 Task: Search one way flight ticket for 5 adults, 2 children, 1 infant in seat and 2 infants on lap in economy from Saginaw: Mbs International Airport to Greenville: Pitt-greenville Airport on 5-2-2023. Choice of flights is Royal air maroc. Number of bags: 2 carry on bags. Price is upto 72000. Outbound departure time preference is 9:15.
Action: Mouse moved to (428, 187)
Screenshot: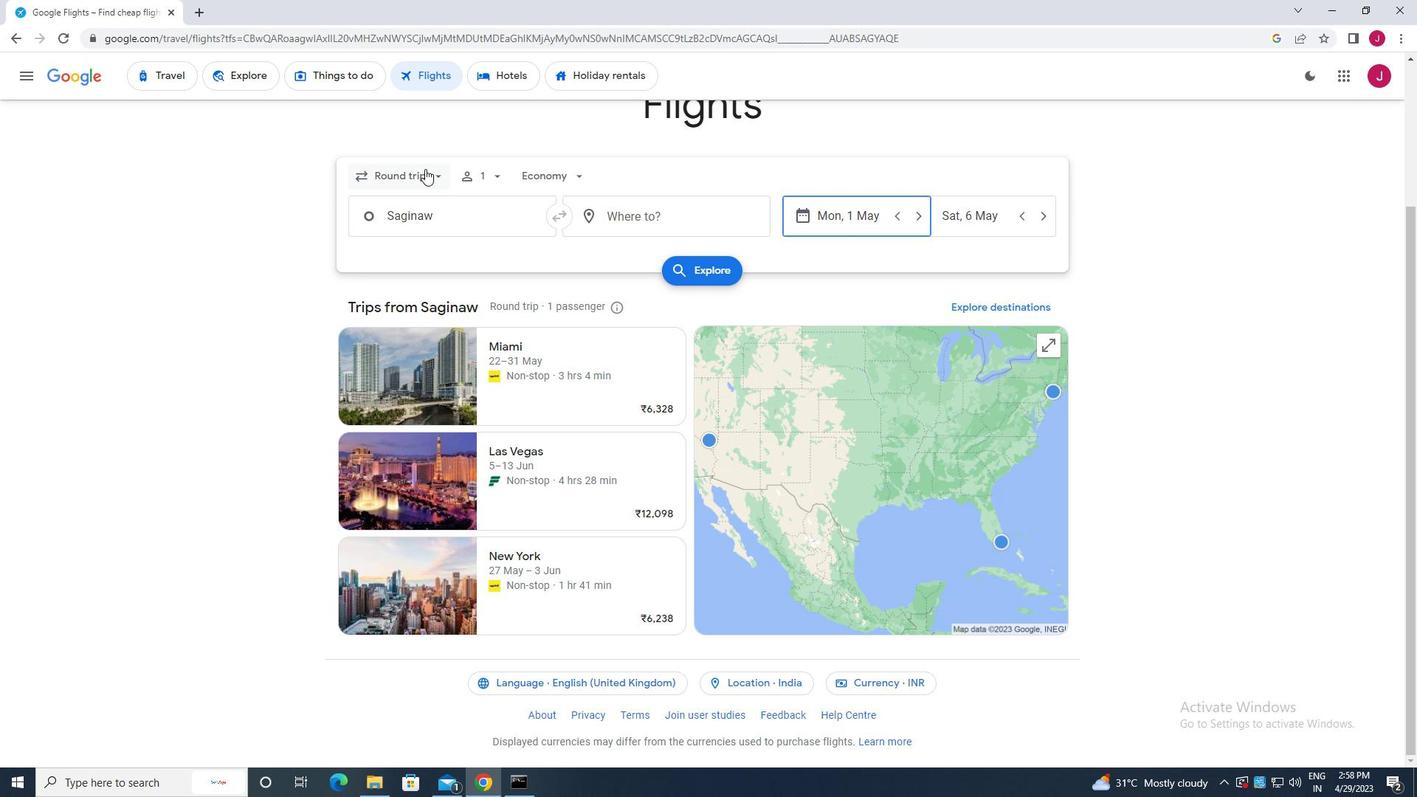 
Action: Mouse pressed left at (428, 187)
Screenshot: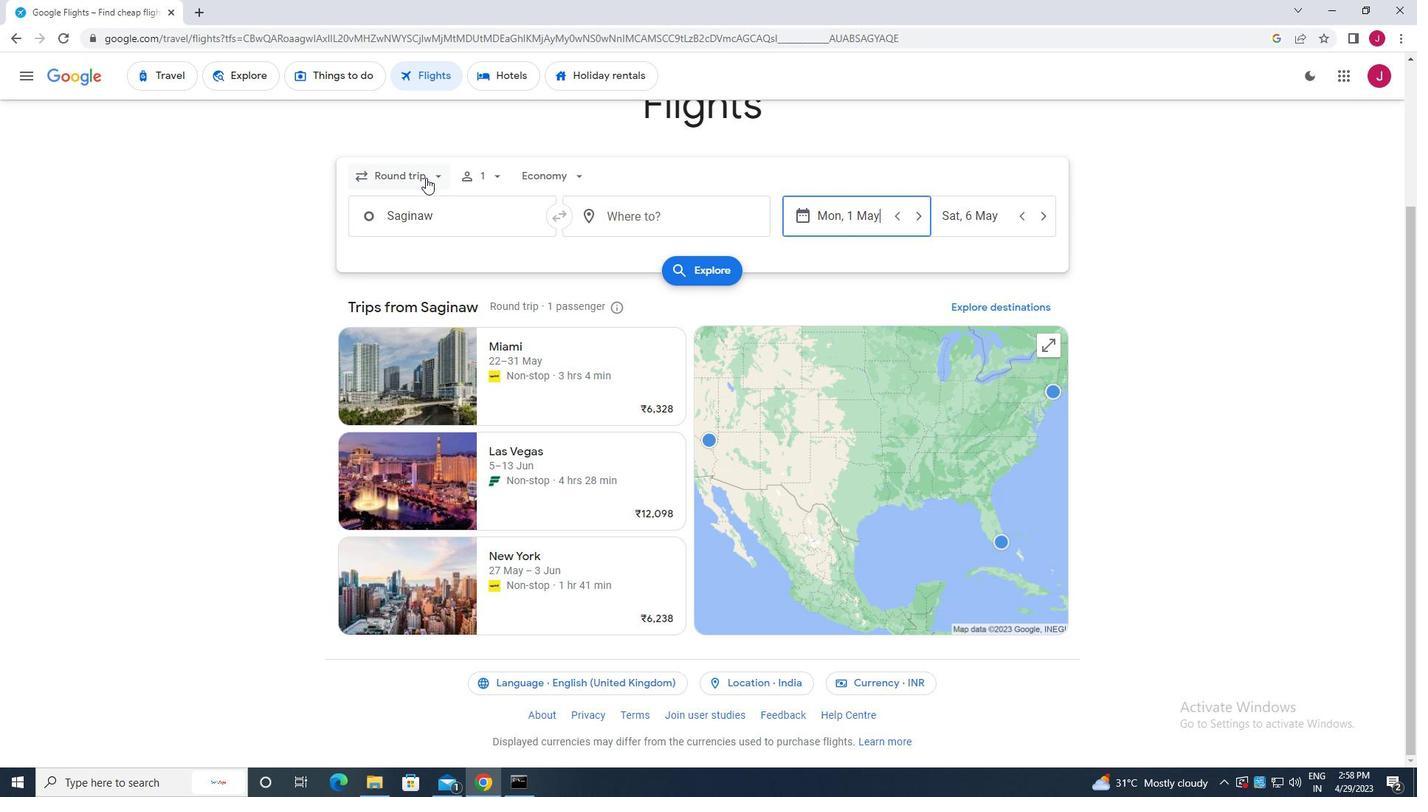 
Action: Mouse moved to (428, 246)
Screenshot: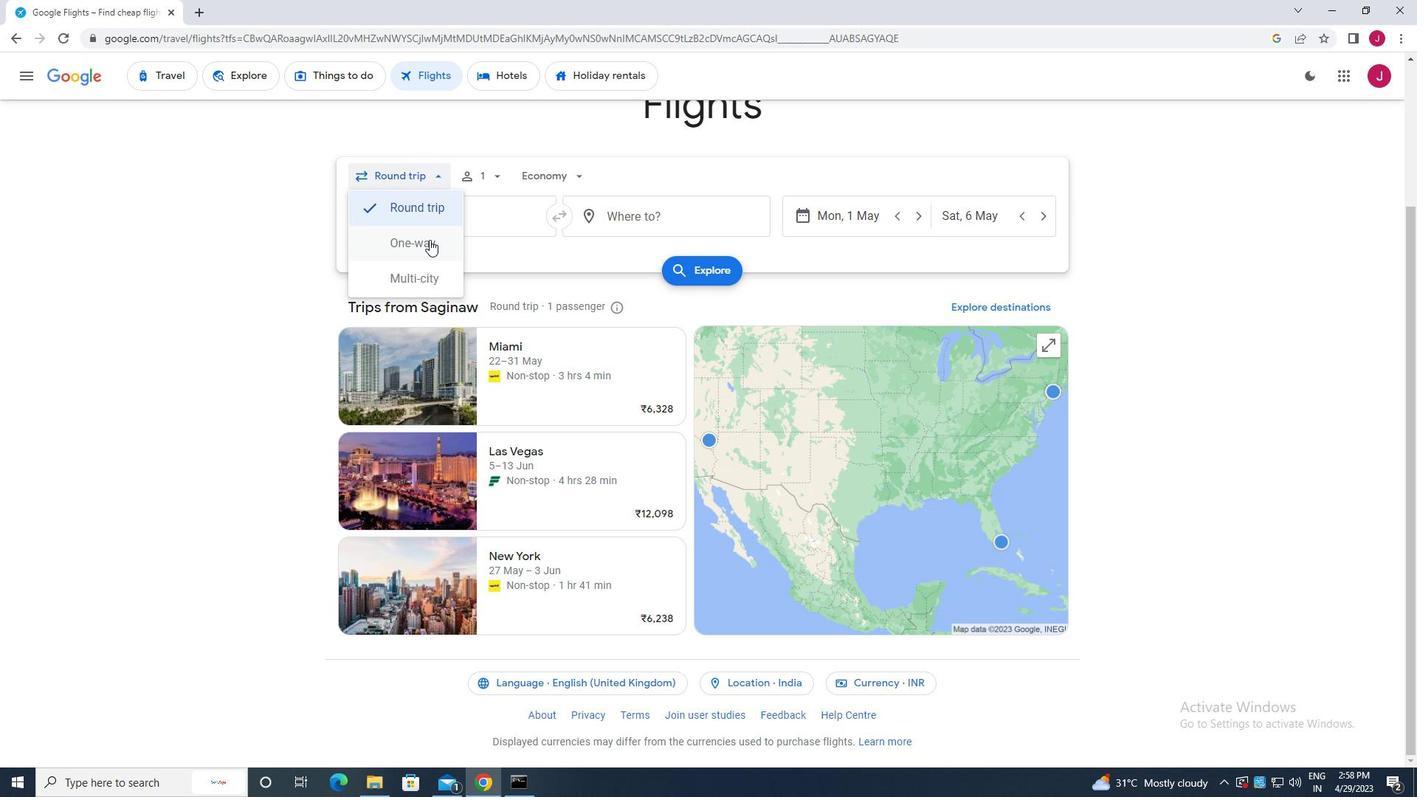 
Action: Mouse pressed left at (428, 246)
Screenshot: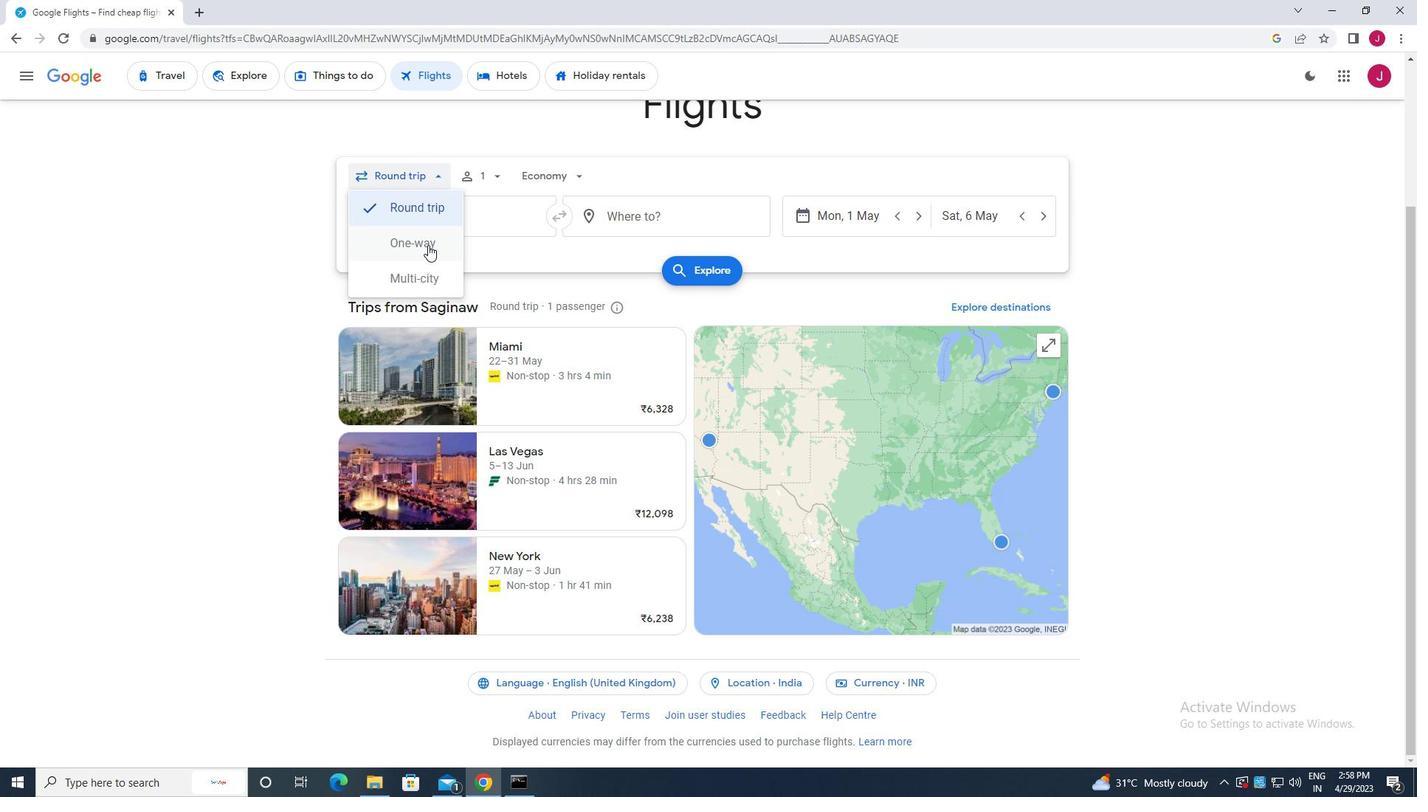 
Action: Mouse moved to (469, 178)
Screenshot: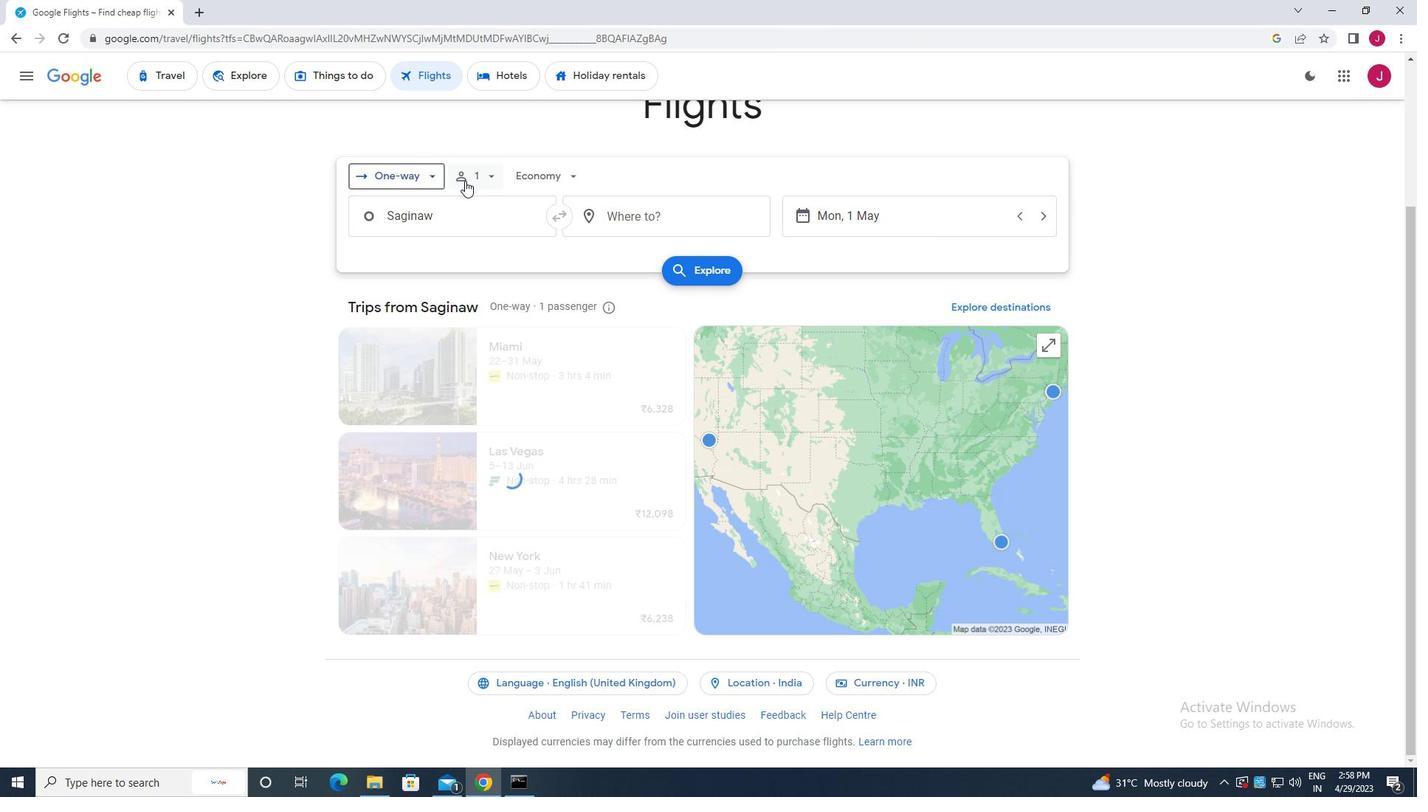 
Action: Mouse pressed left at (469, 178)
Screenshot: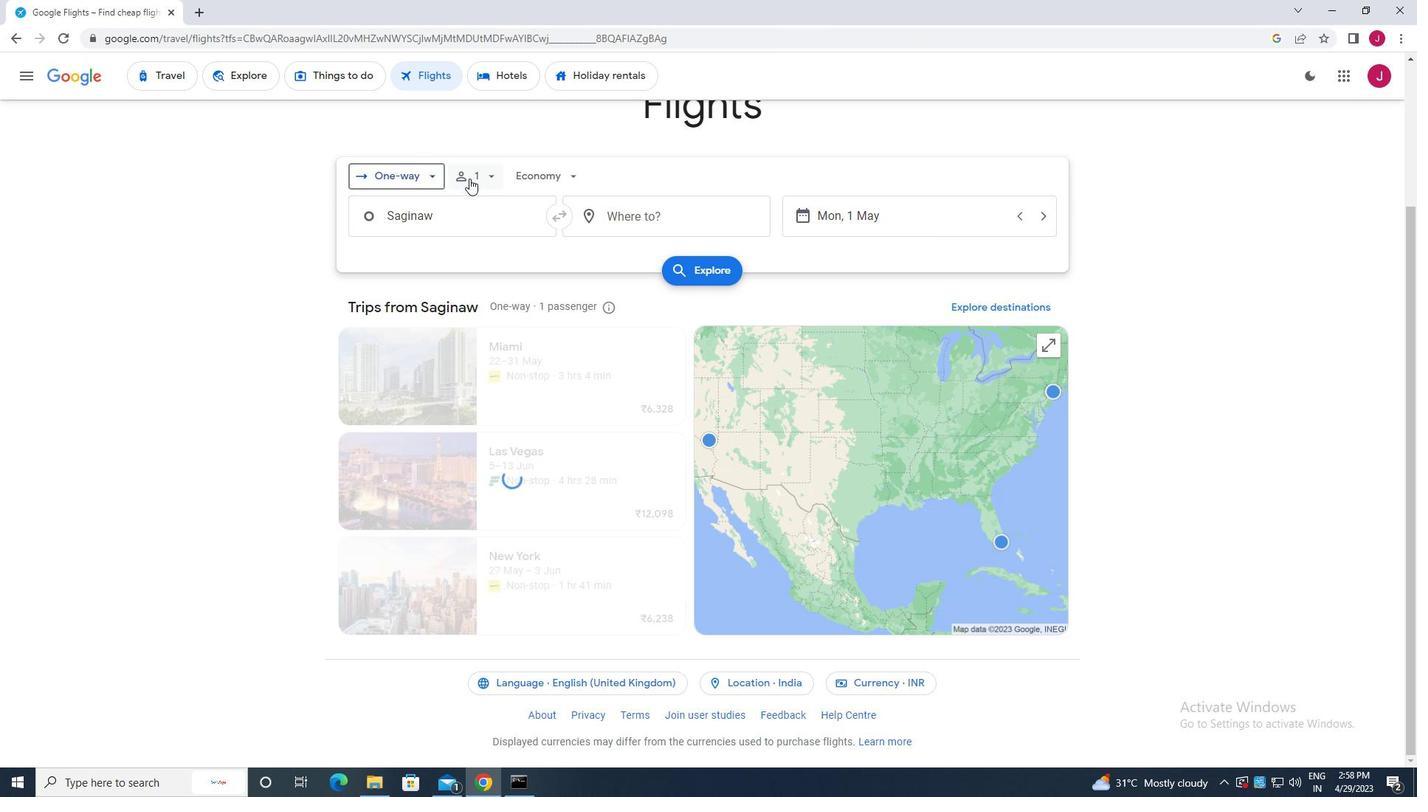 
Action: Mouse moved to (607, 217)
Screenshot: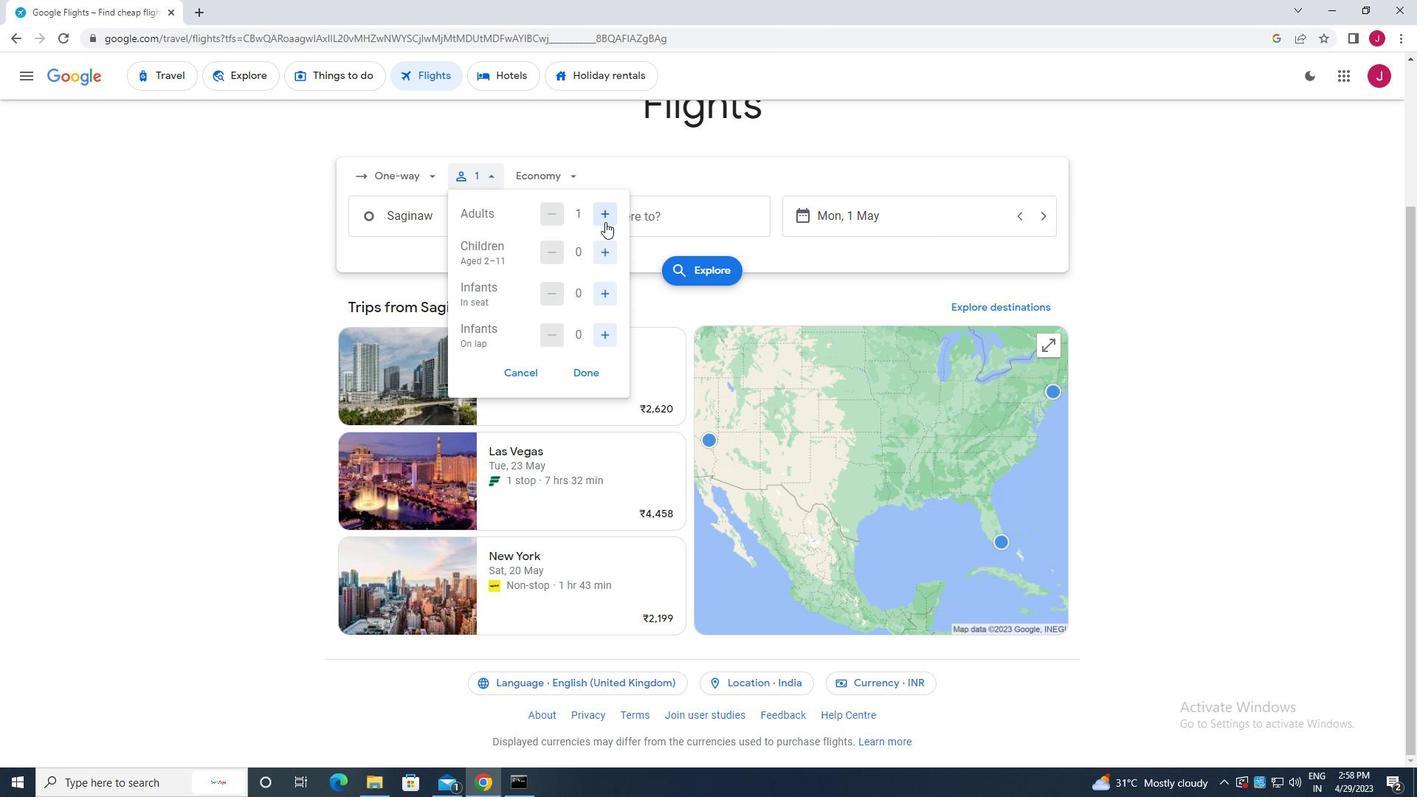 
Action: Mouse pressed left at (607, 217)
Screenshot: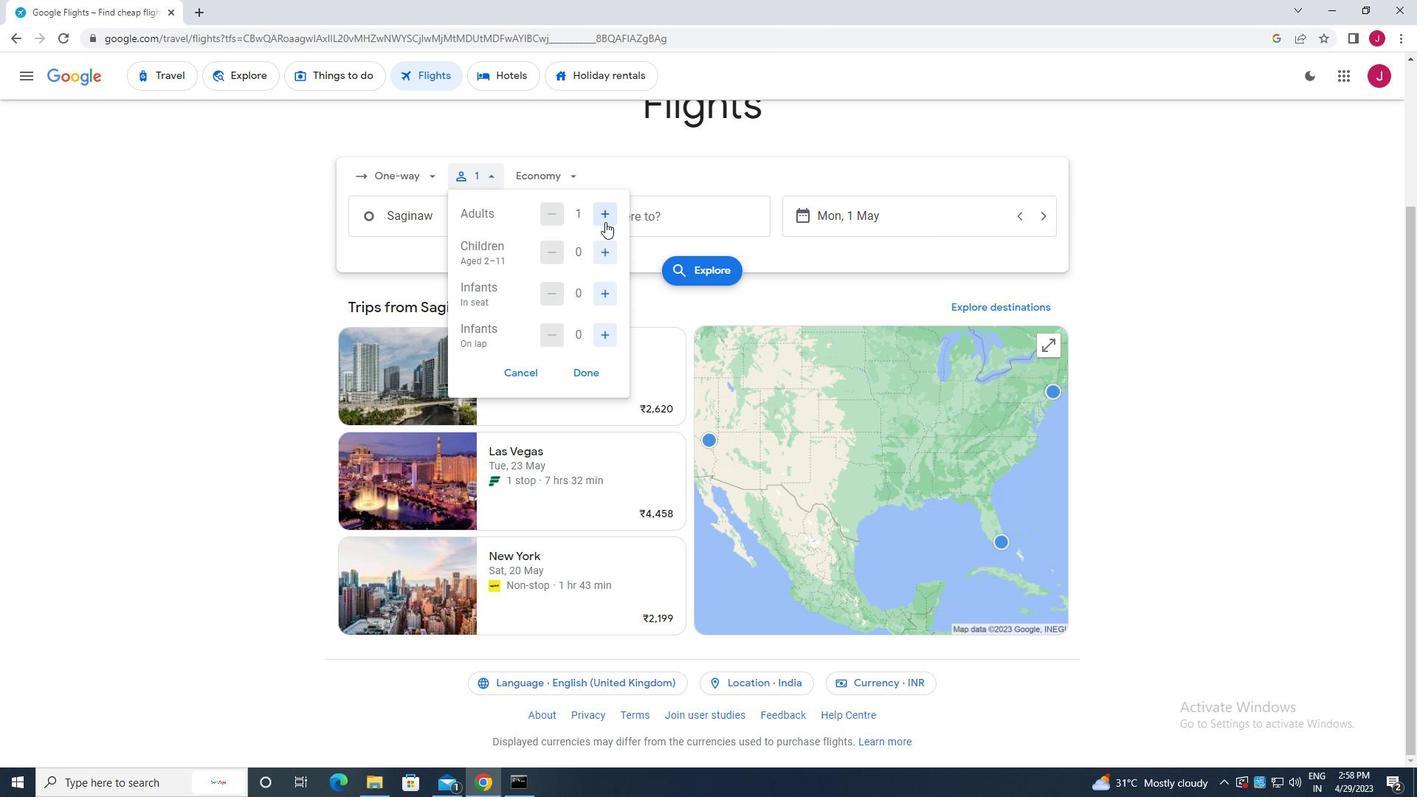 
Action: Mouse pressed left at (607, 217)
Screenshot: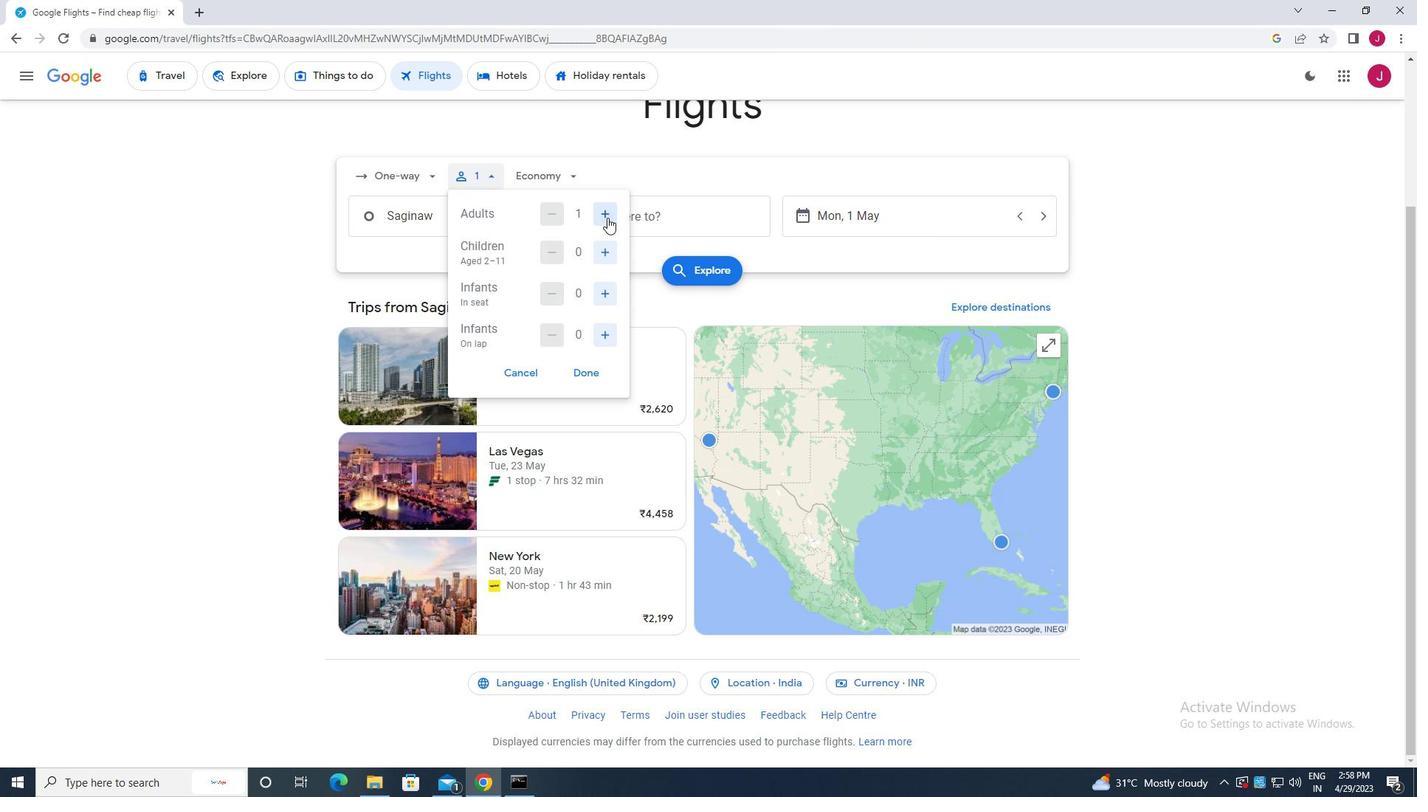
Action: Mouse pressed left at (607, 217)
Screenshot: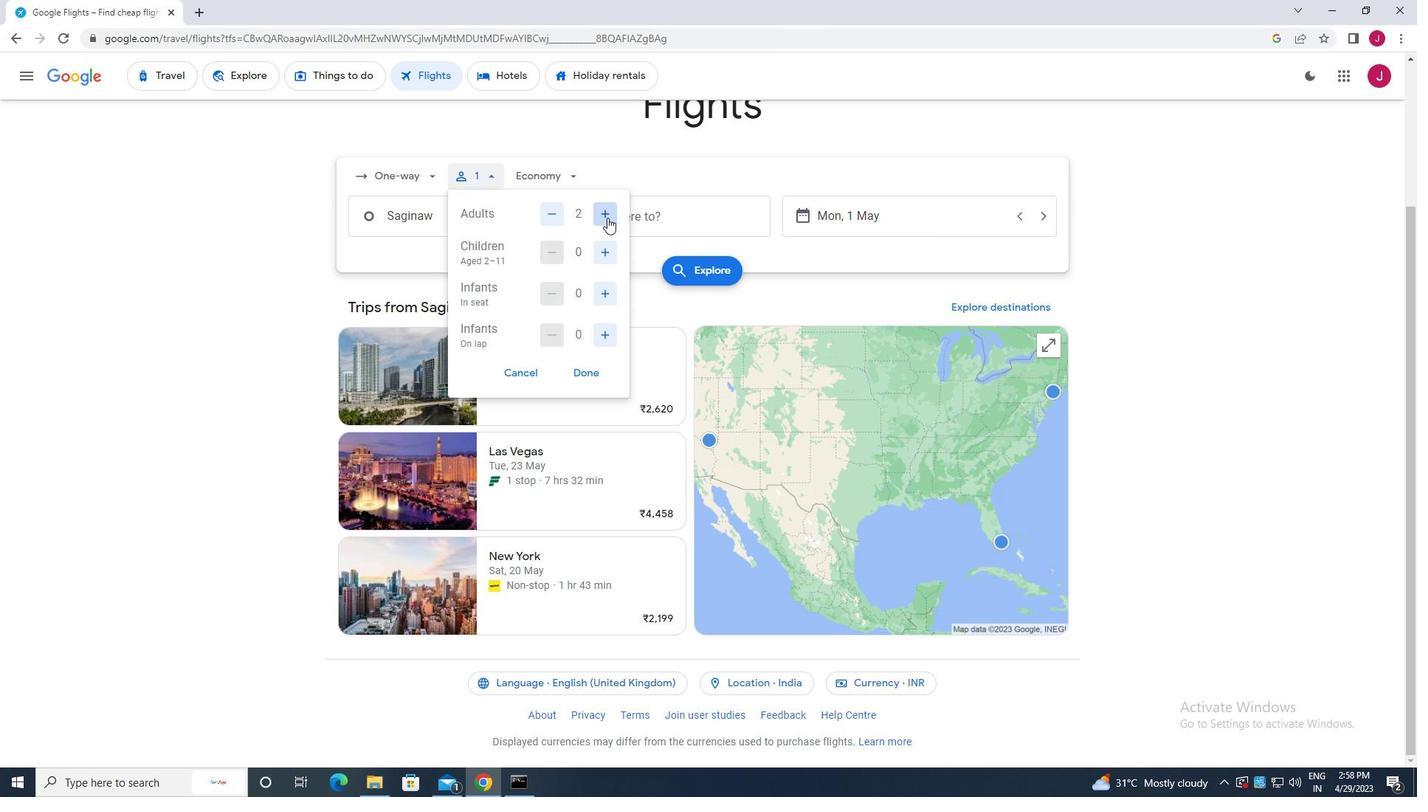 
Action: Mouse pressed left at (607, 217)
Screenshot: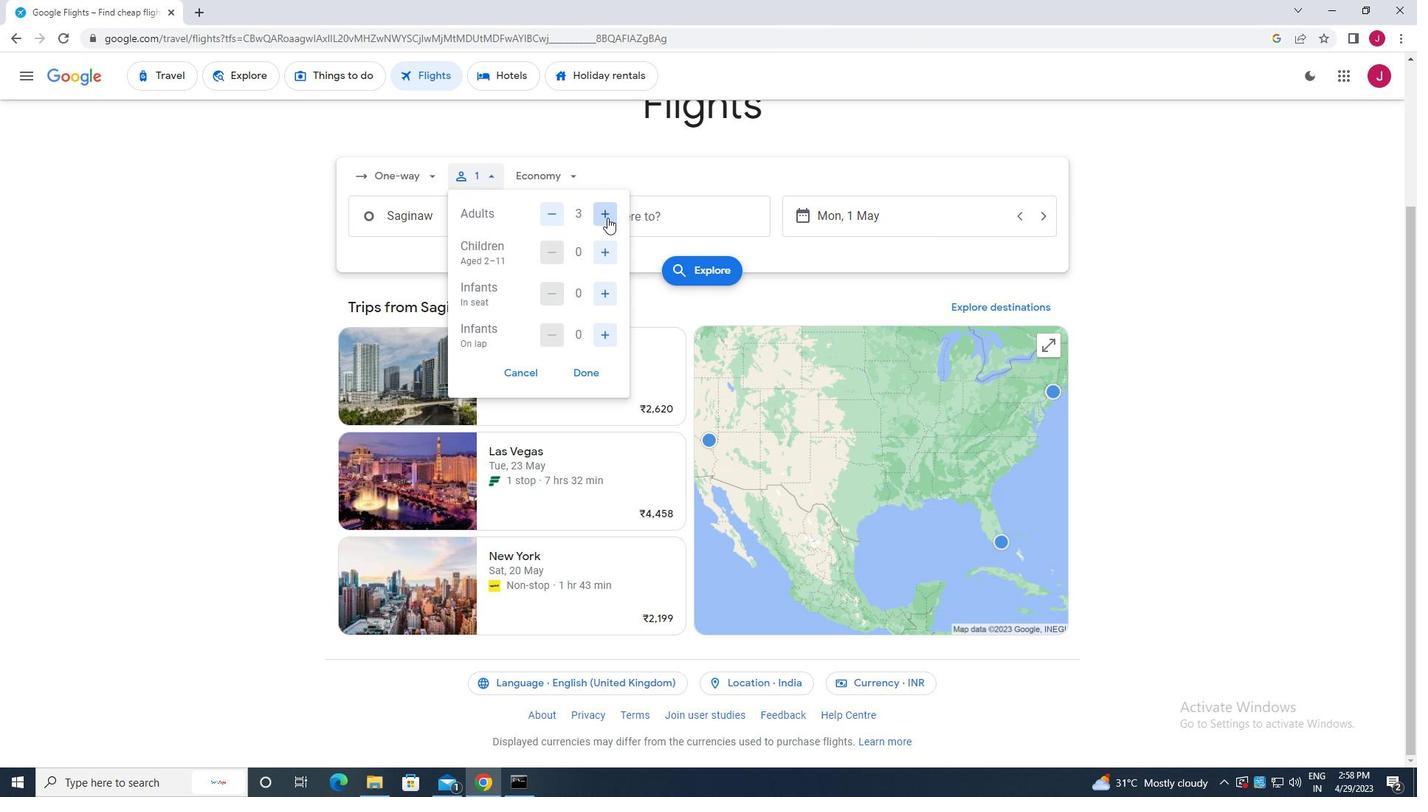 
Action: Mouse moved to (605, 252)
Screenshot: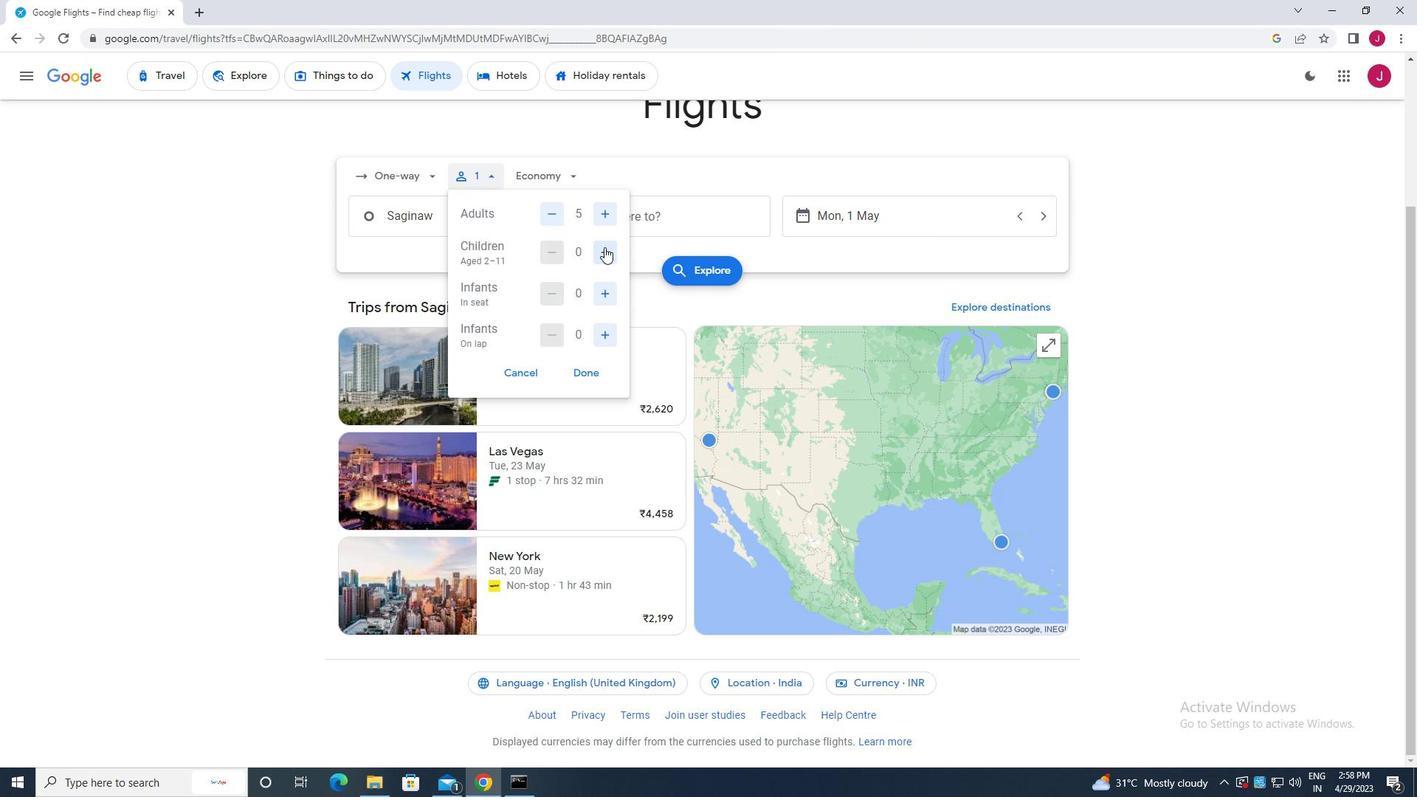 
Action: Mouse pressed left at (605, 252)
Screenshot: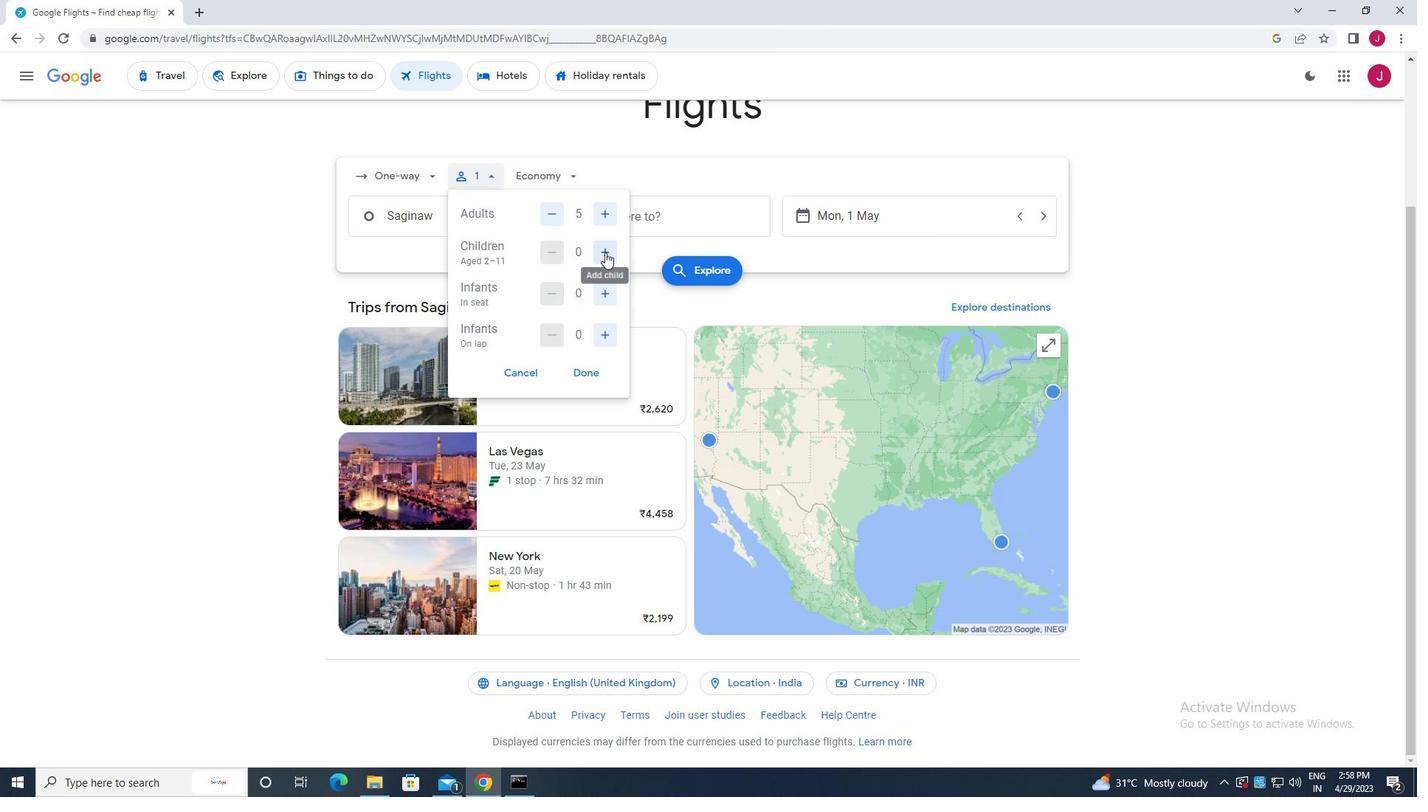
Action: Mouse pressed left at (605, 252)
Screenshot: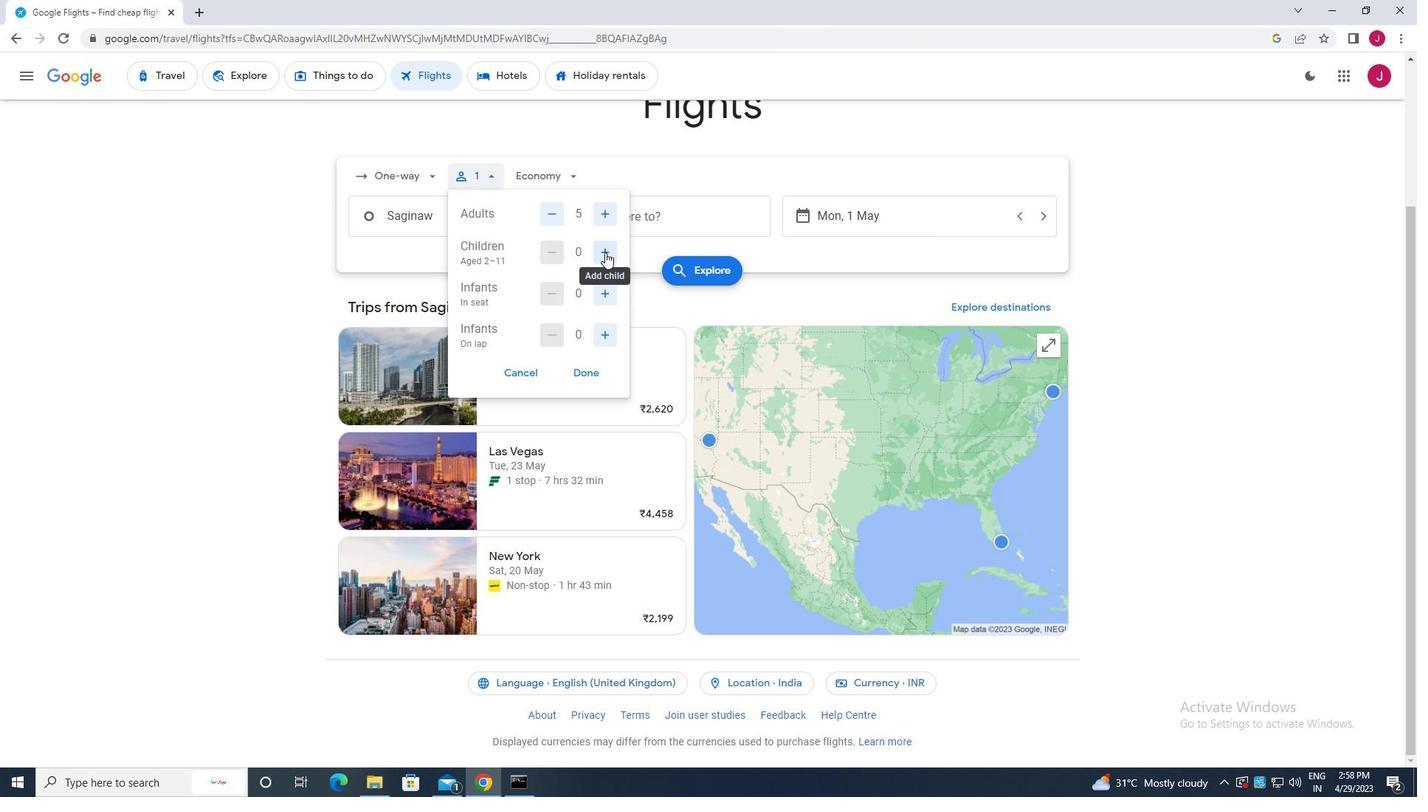 
Action: Mouse moved to (602, 295)
Screenshot: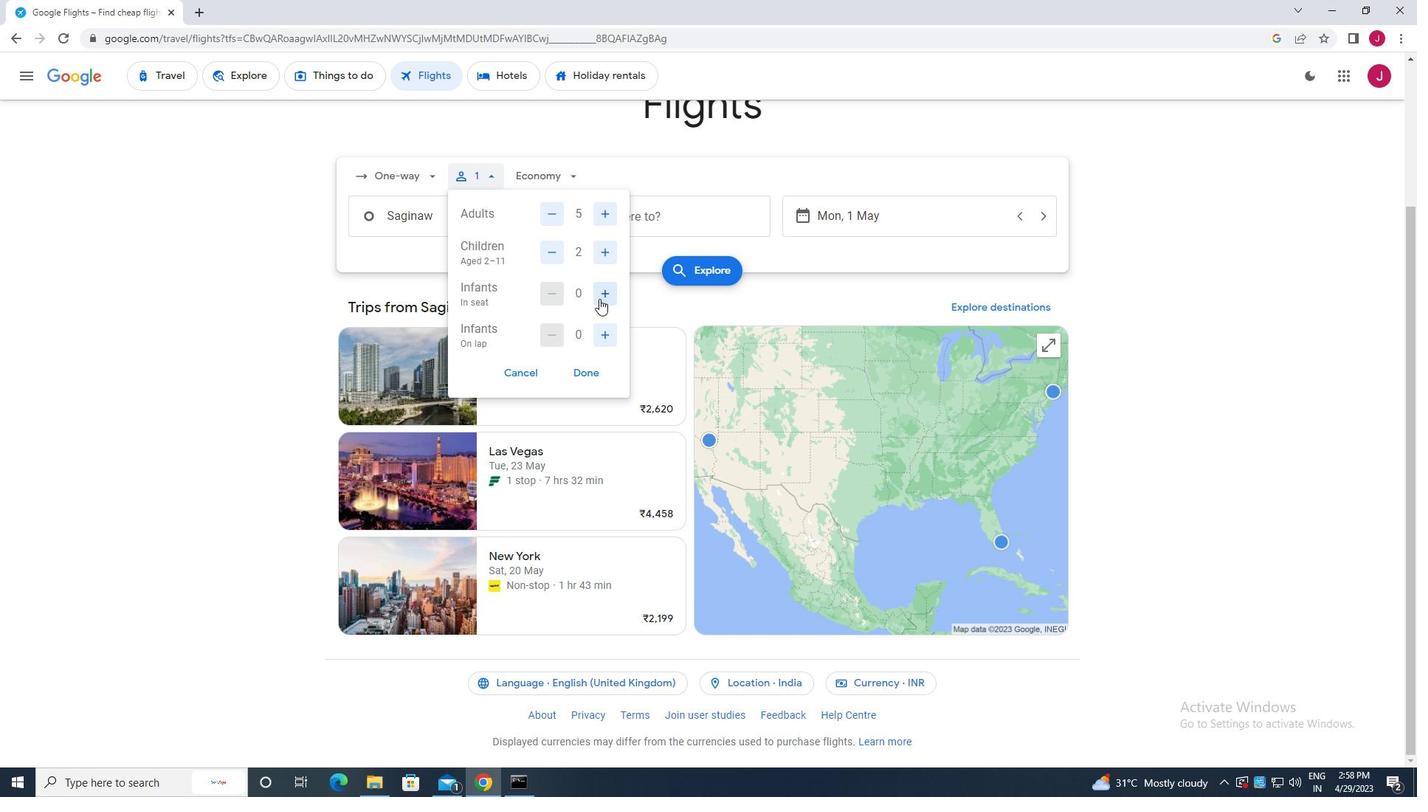 
Action: Mouse pressed left at (602, 295)
Screenshot: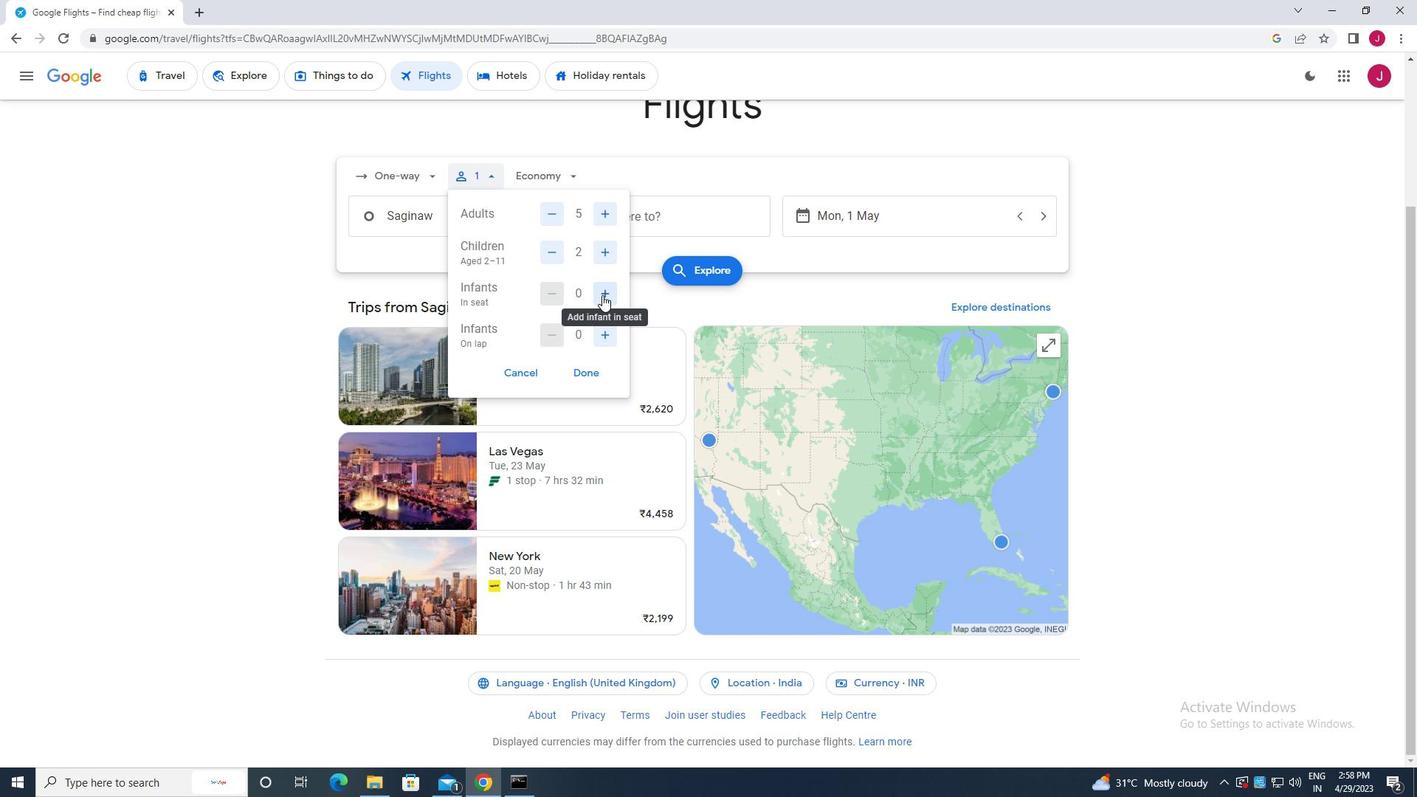 
Action: Mouse moved to (604, 334)
Screenshot: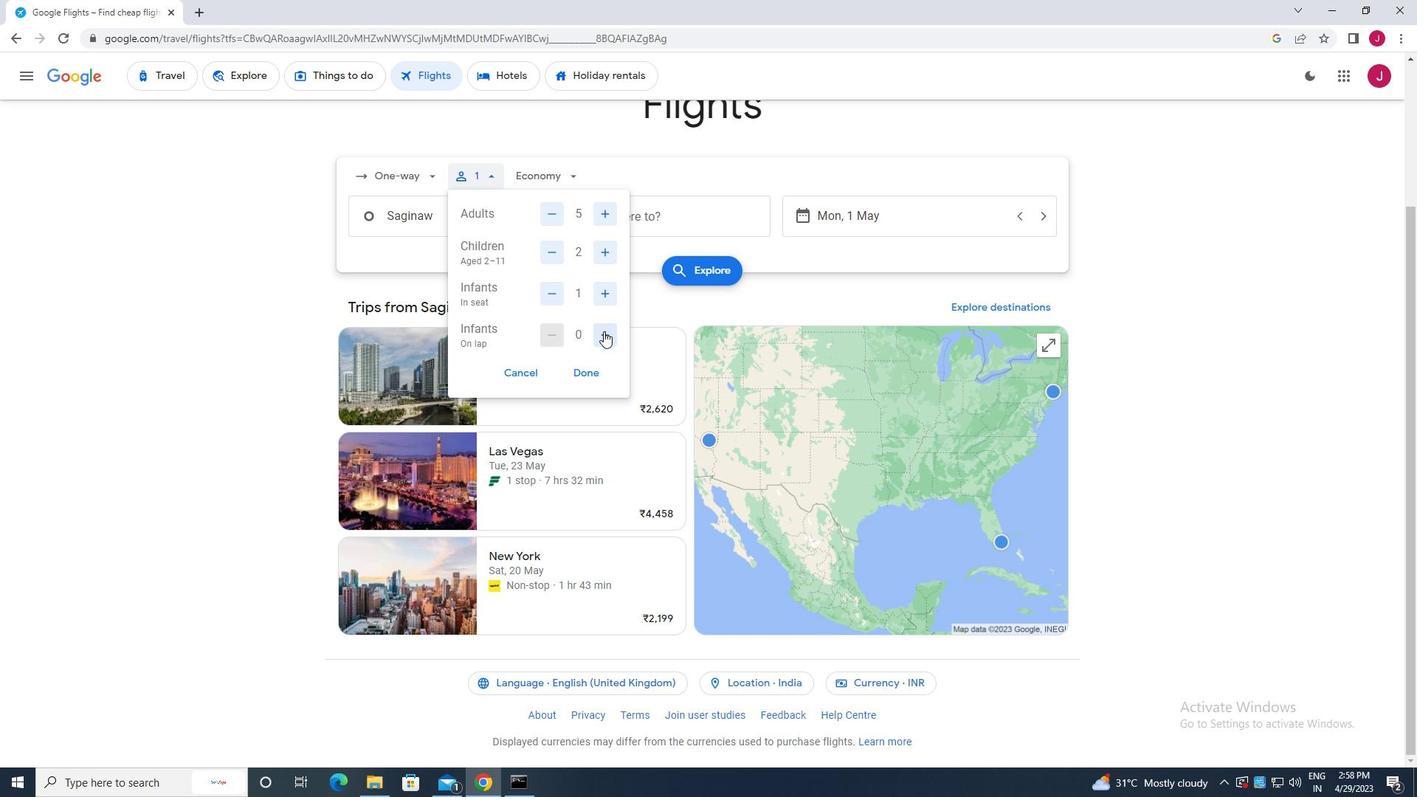 
Action: Mouse pressed left at (604, 334)
Screenshot: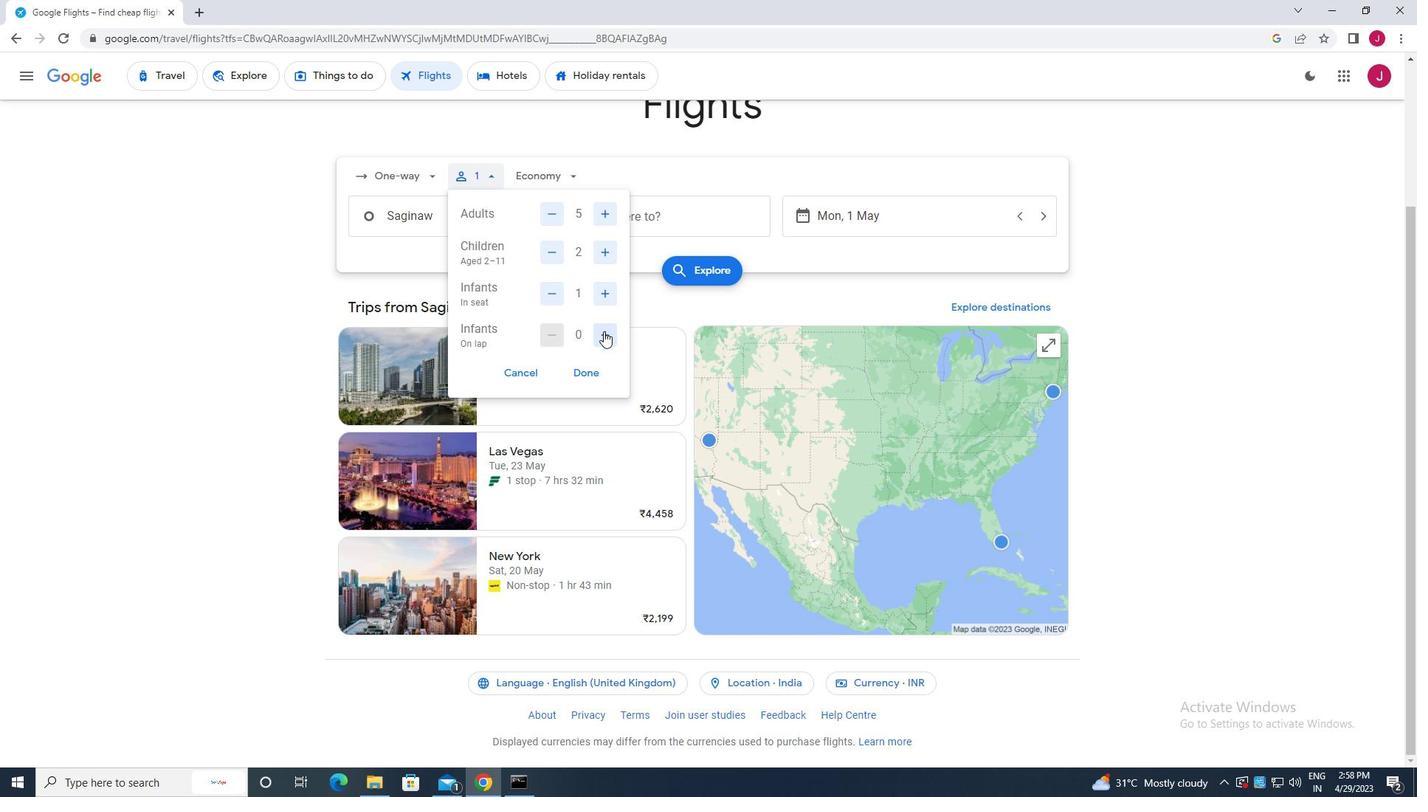 
Action: Mouse moved to (603, 334)
Screenshot: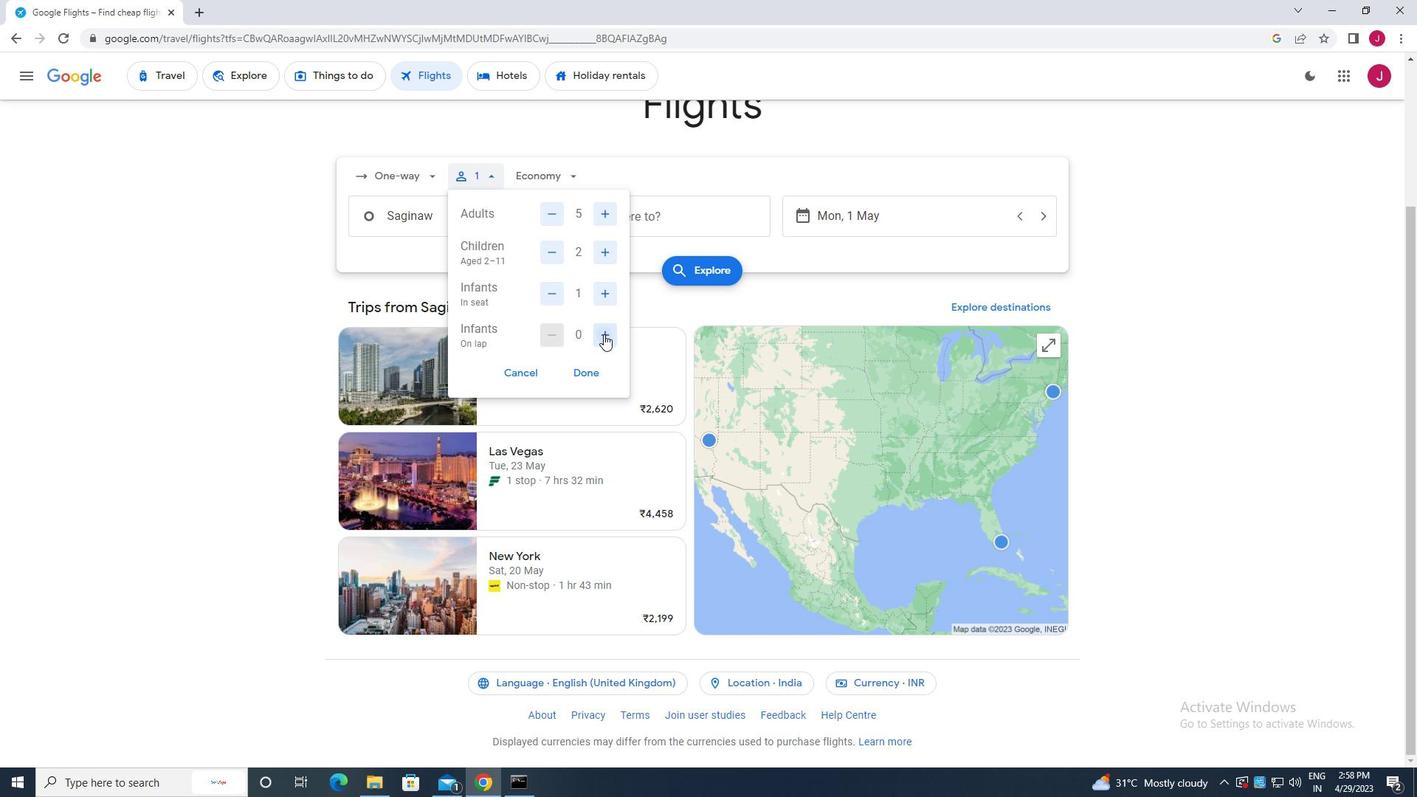 
Action: Mouse pressed left at (603, 334)
Screenshot: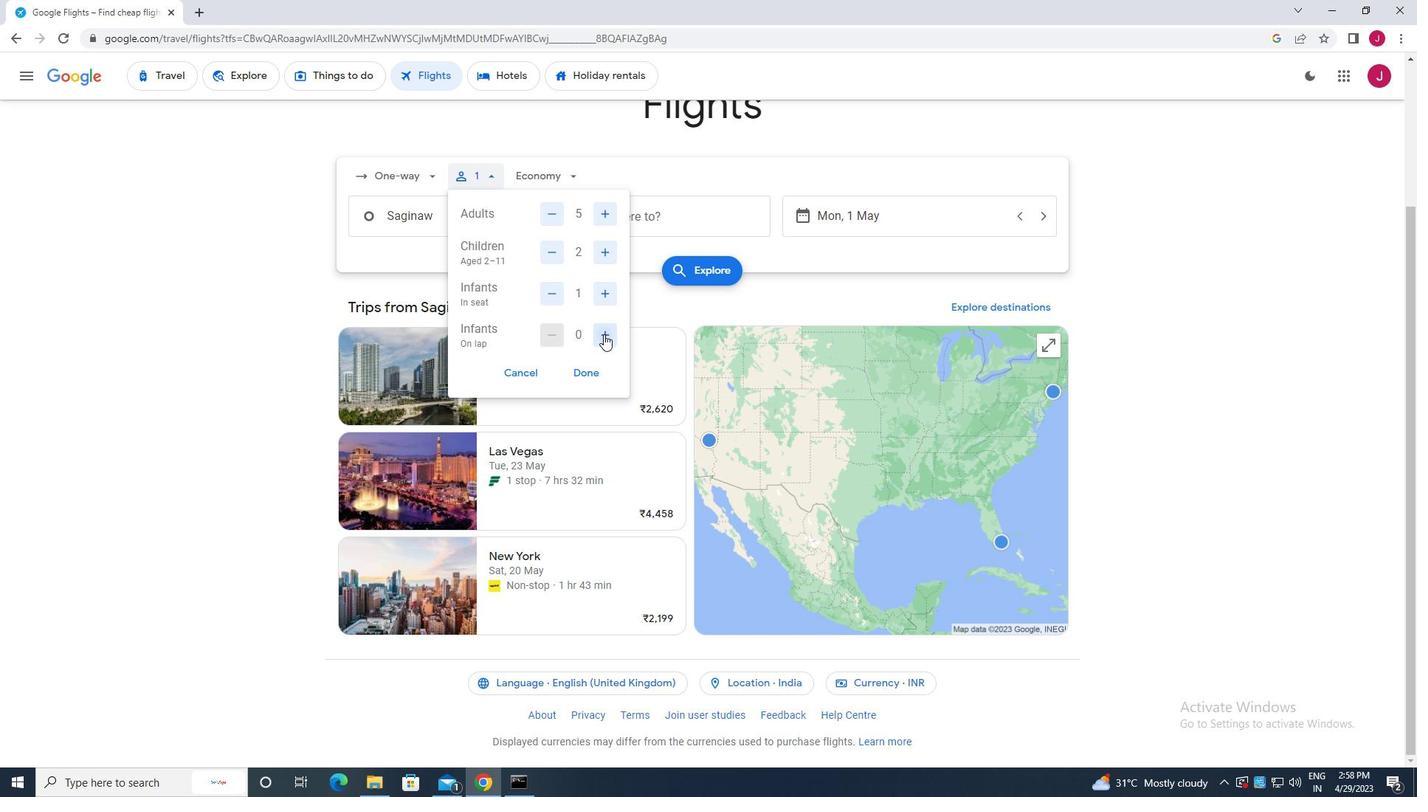 
Action: Mouse moved to (550, 338)
Screenshot: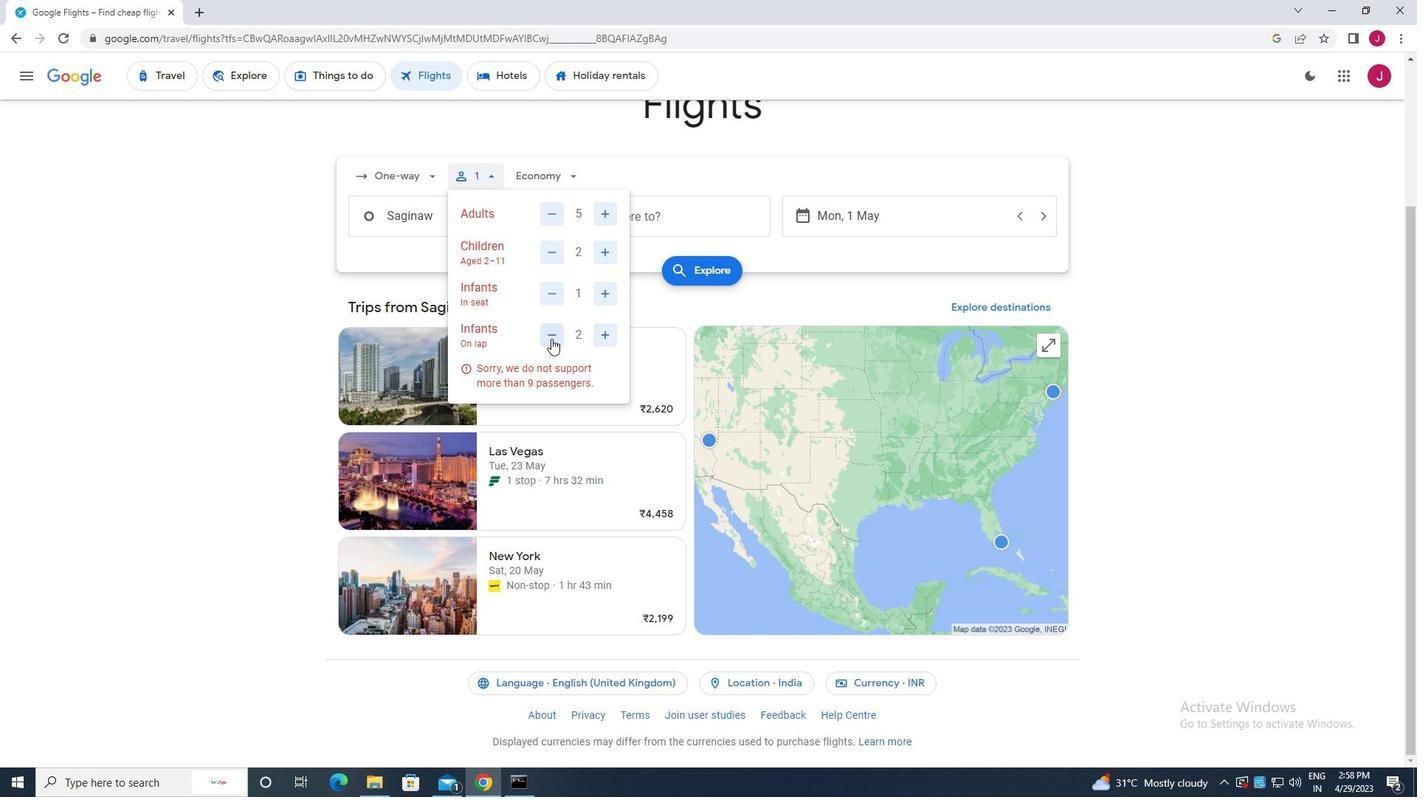 
Action: Mouse pressed left at (550, 338)
Screenshot: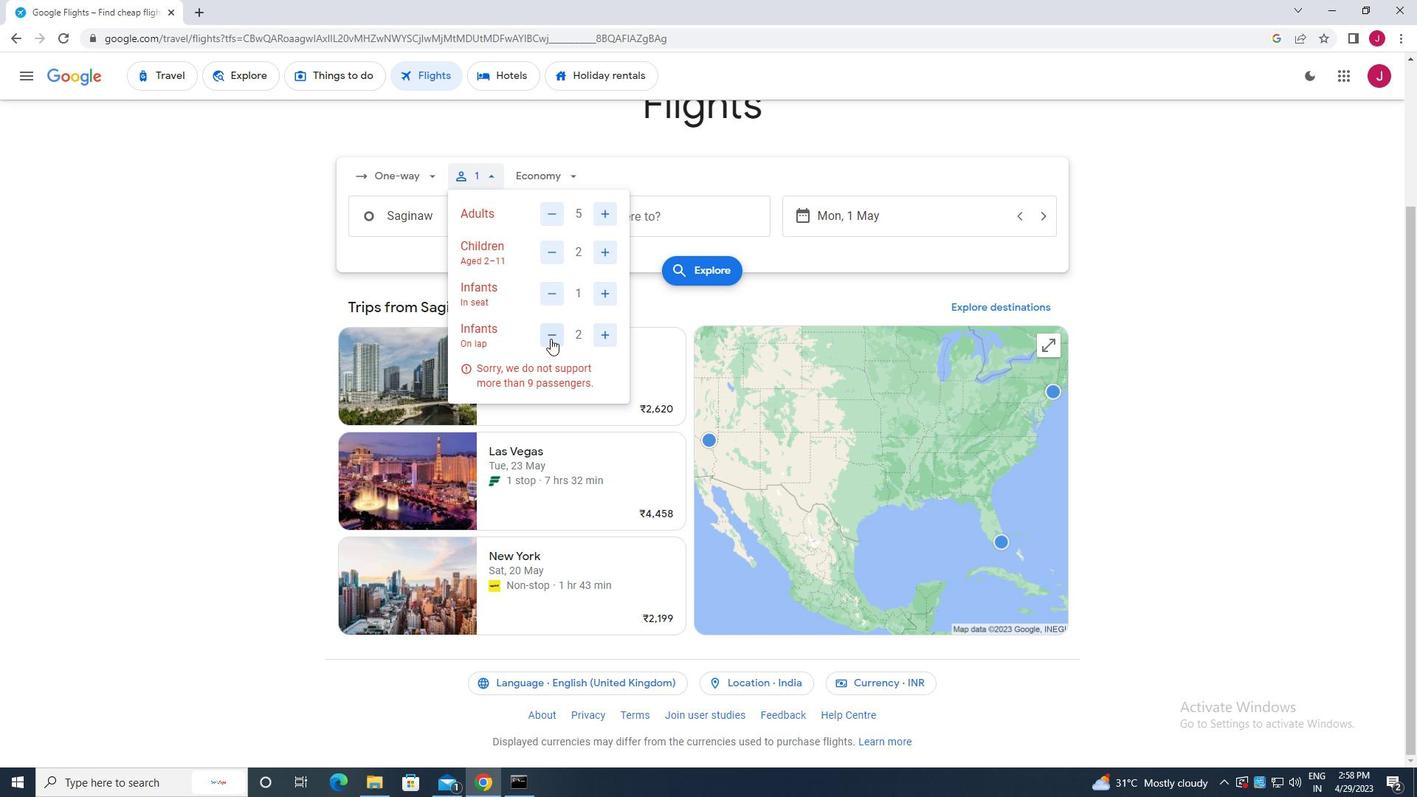 
Action: Mouse moved to (580, 372)
Screenshot: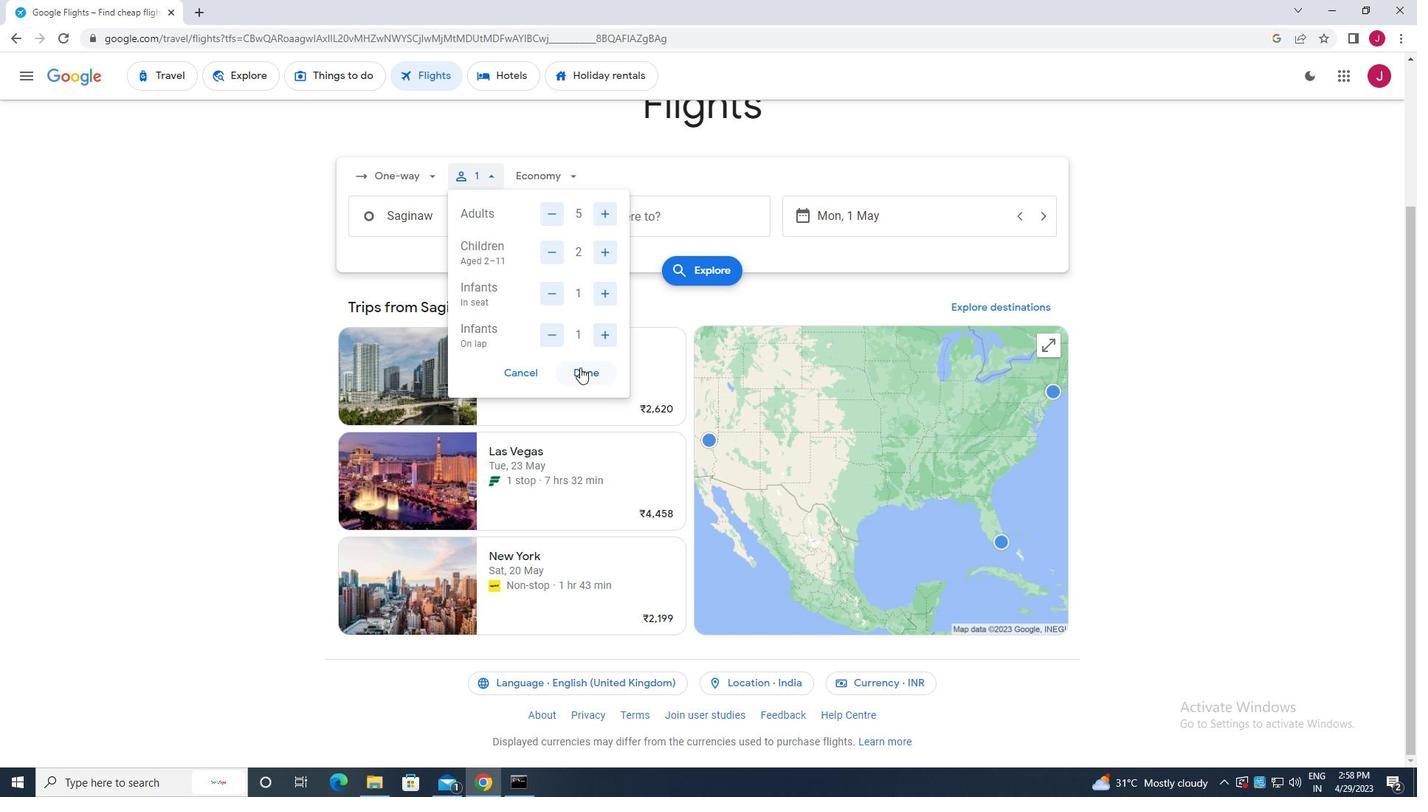 
Action: Mouse pressed left at (580, 372)
Screenshot: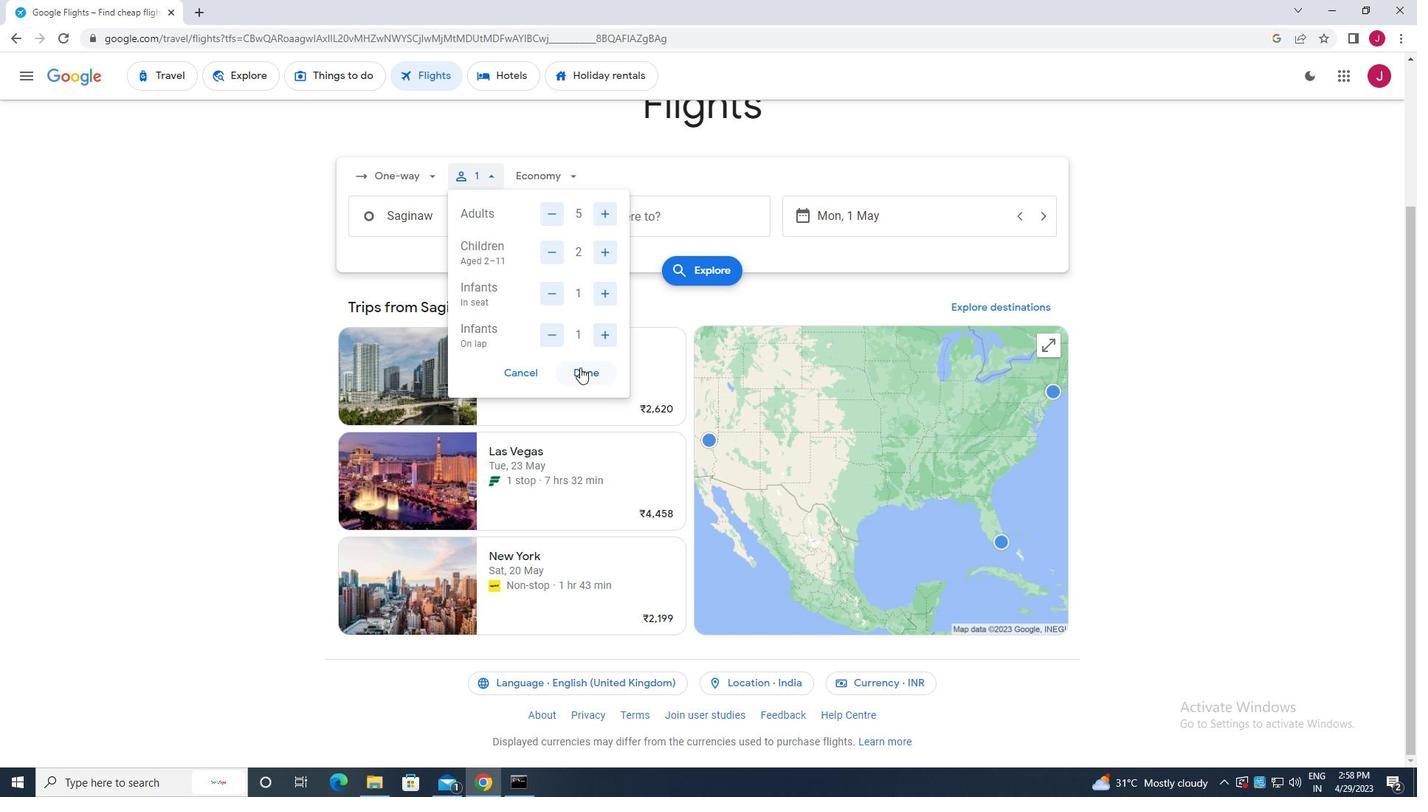 
Action: Mouse moved to (552, 182)
Screenshot: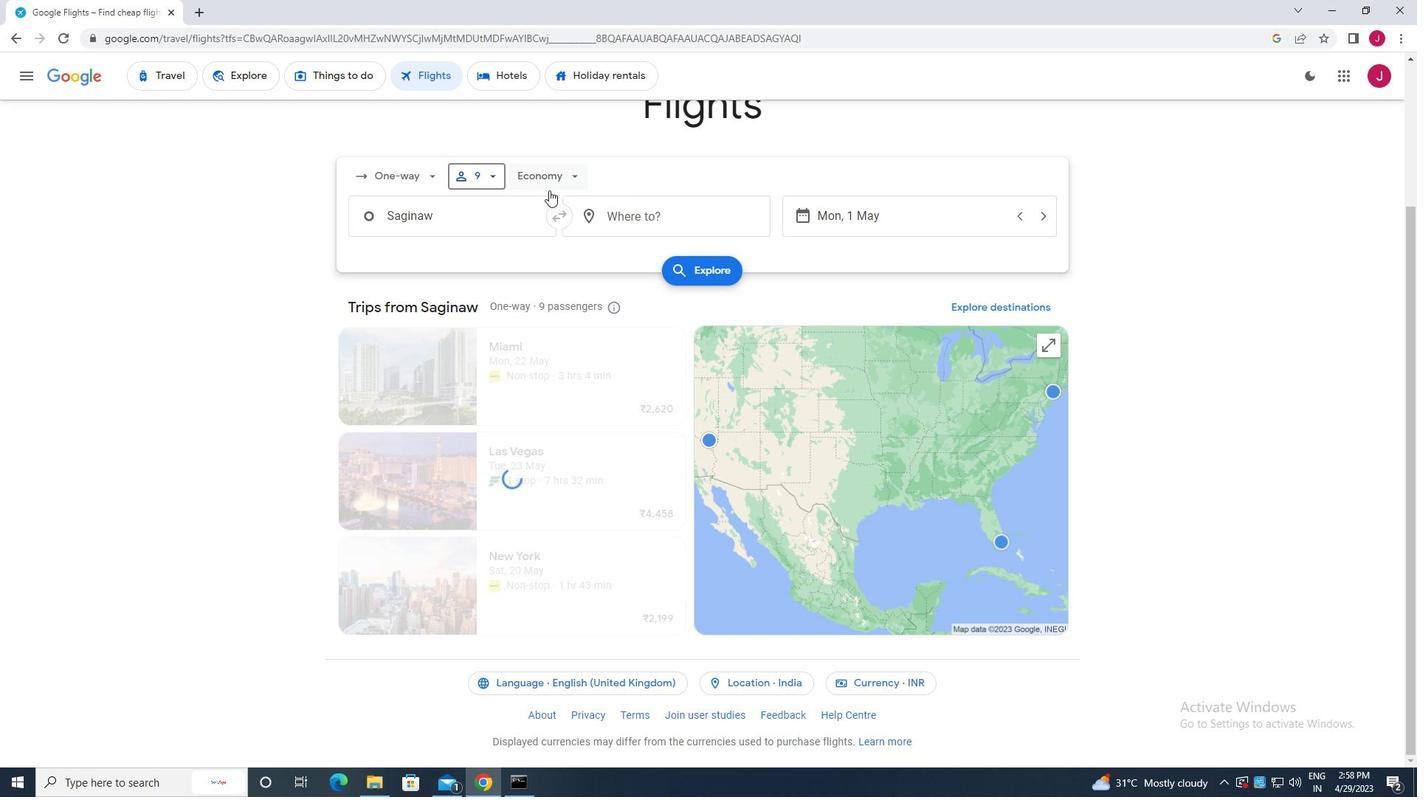 
Action: Mouse pressed left at (552, 182)
Screenshot: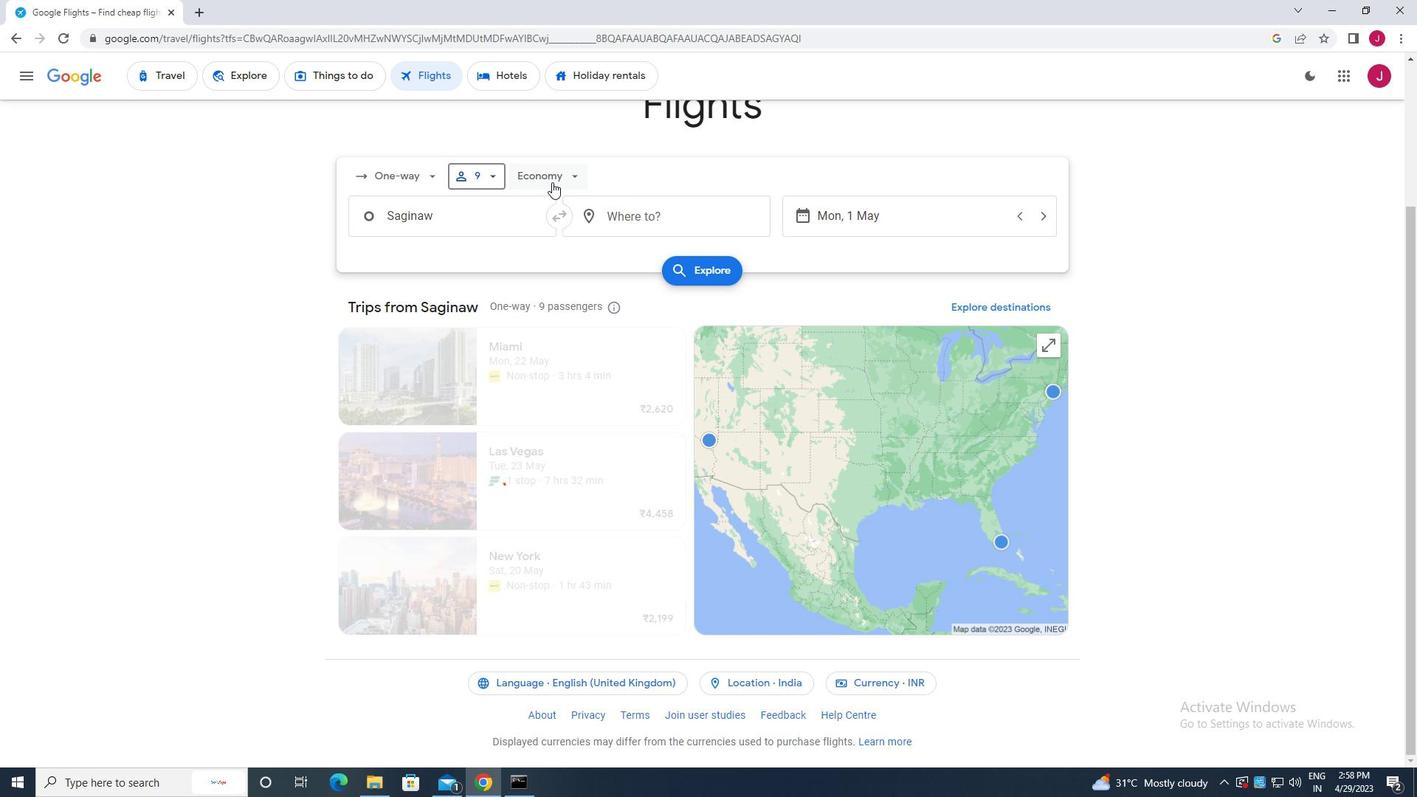
Action: Mouse moved to (575, 209)
Screenshot: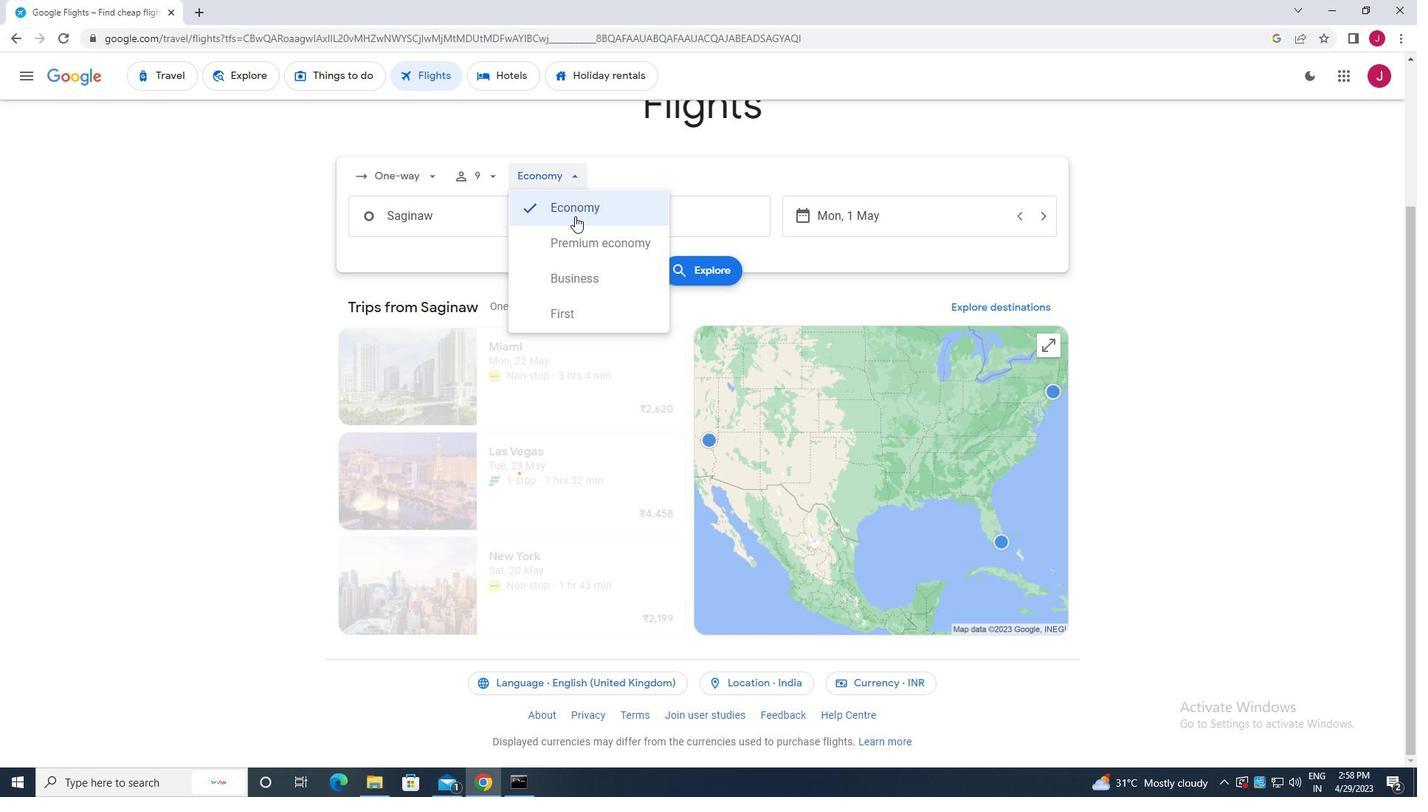 
Action: Mouse pressed left at (575, 209)
Screenshot: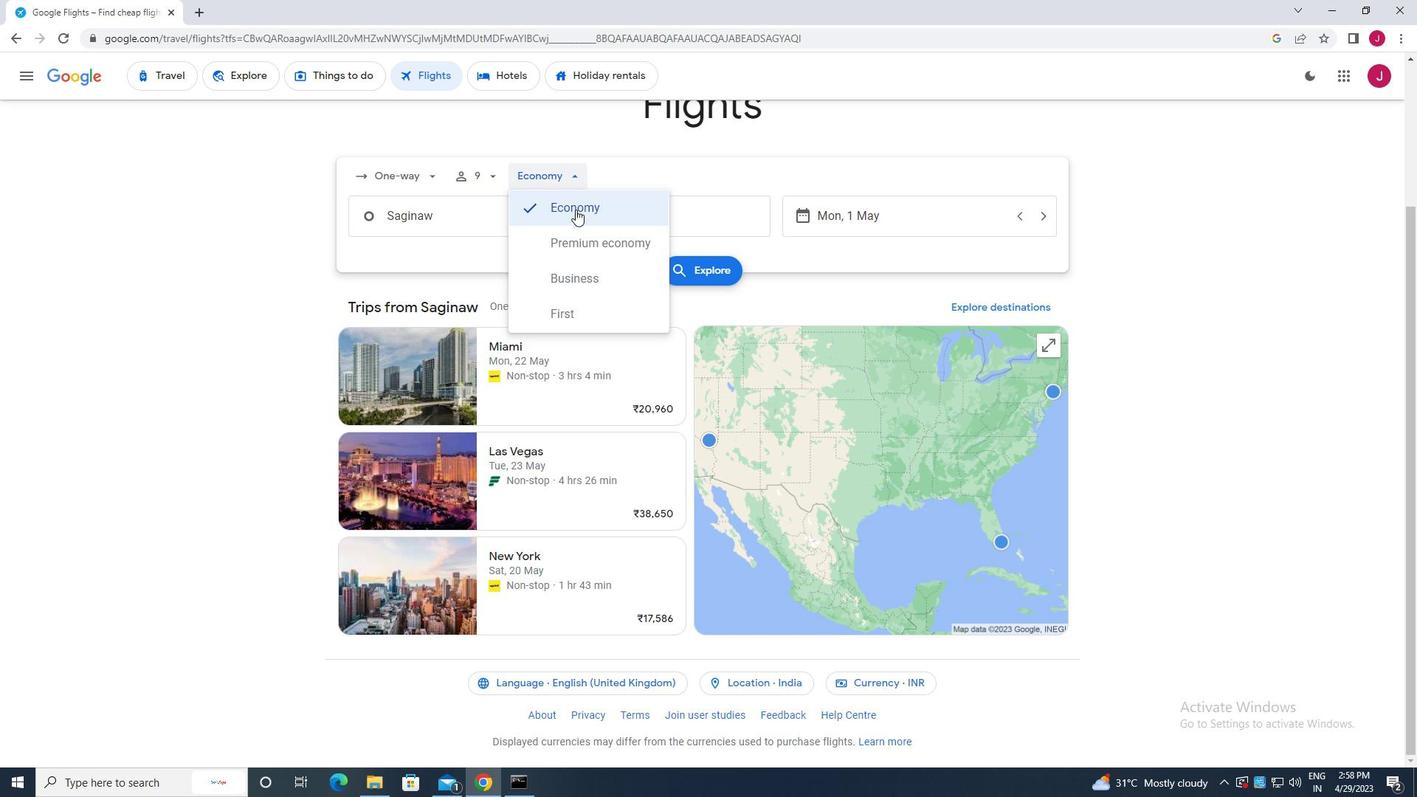 
Action: Mouse moved to (454, 214)
Screenshot: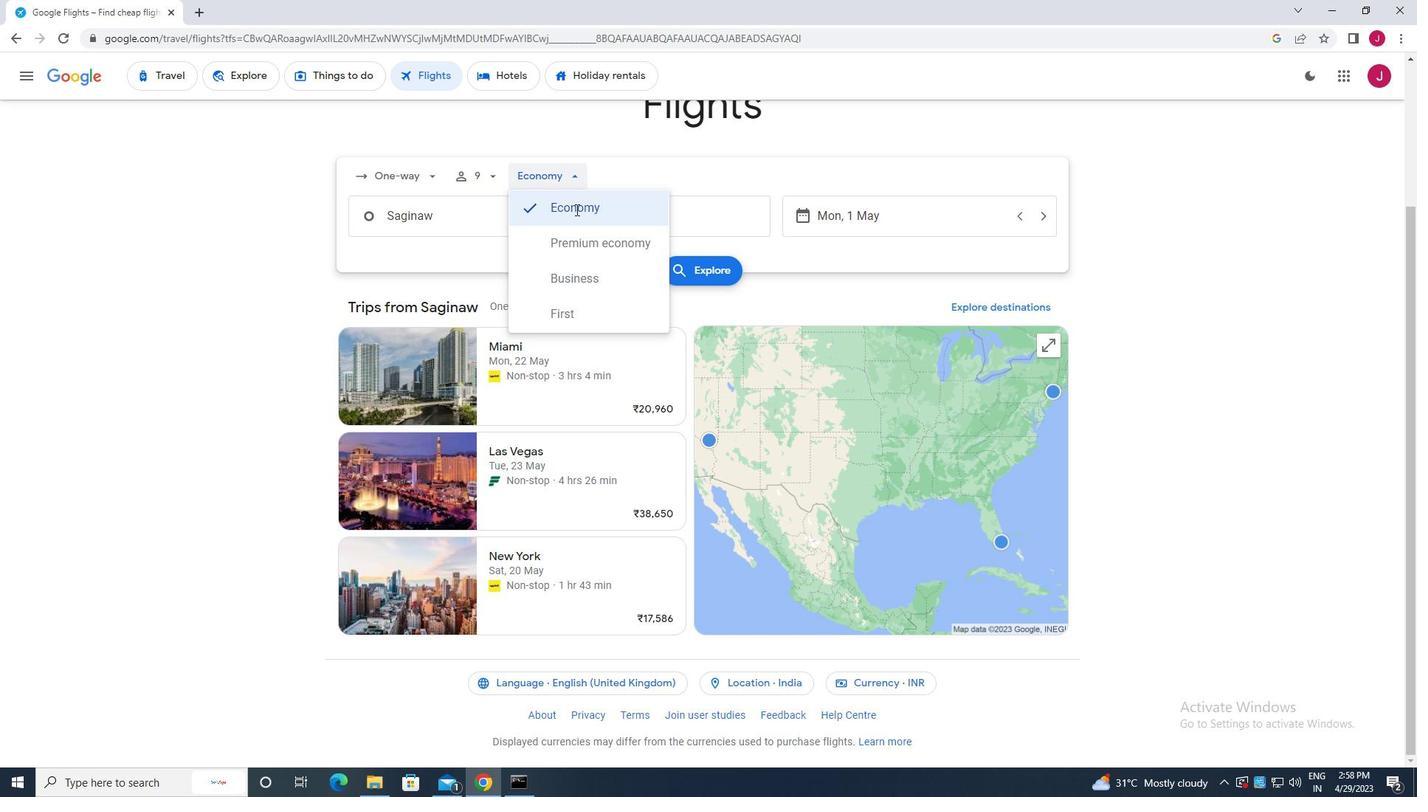 
Action: Mouse pressed left at (454, 214)
Screenshot: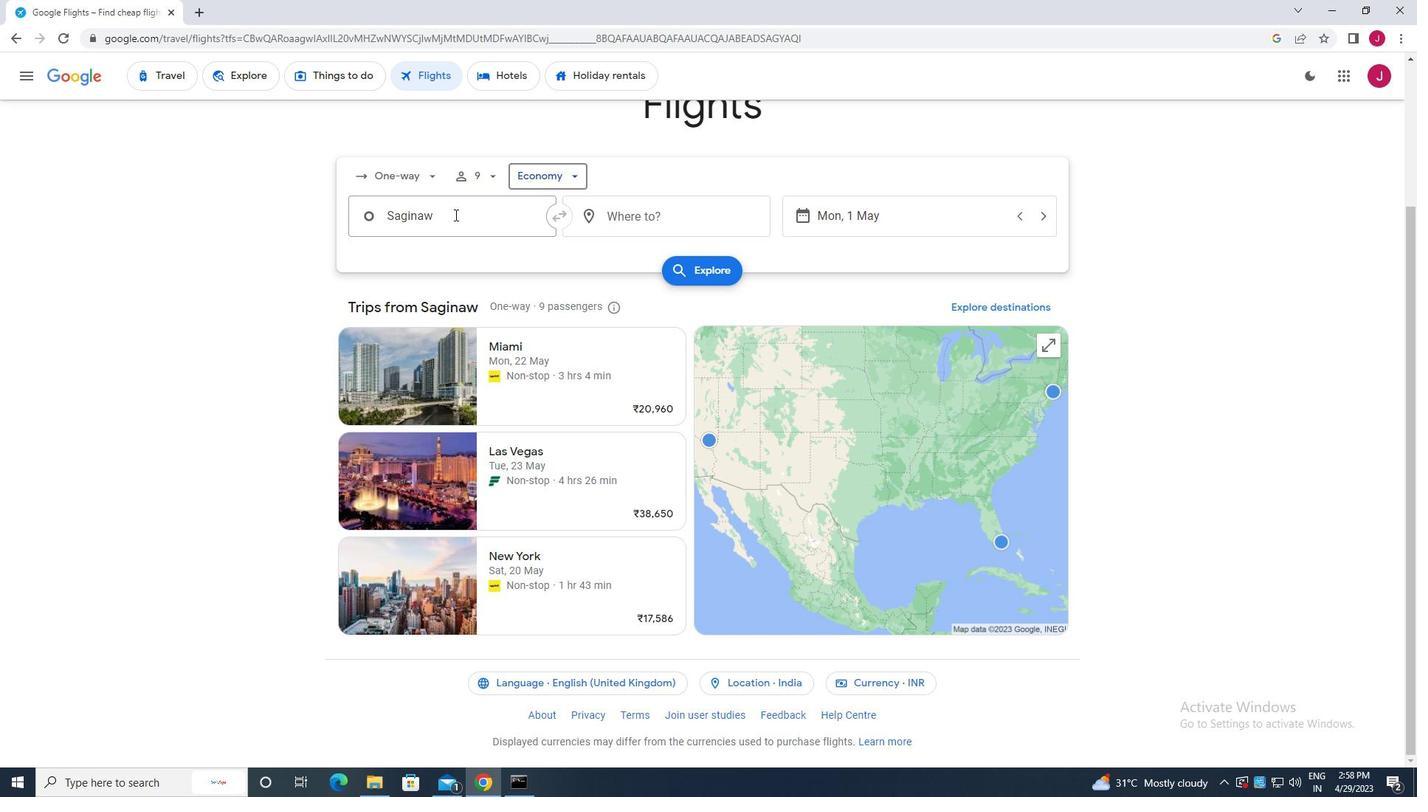 
Action: Mouse moved to (454, 214)
Screenshot: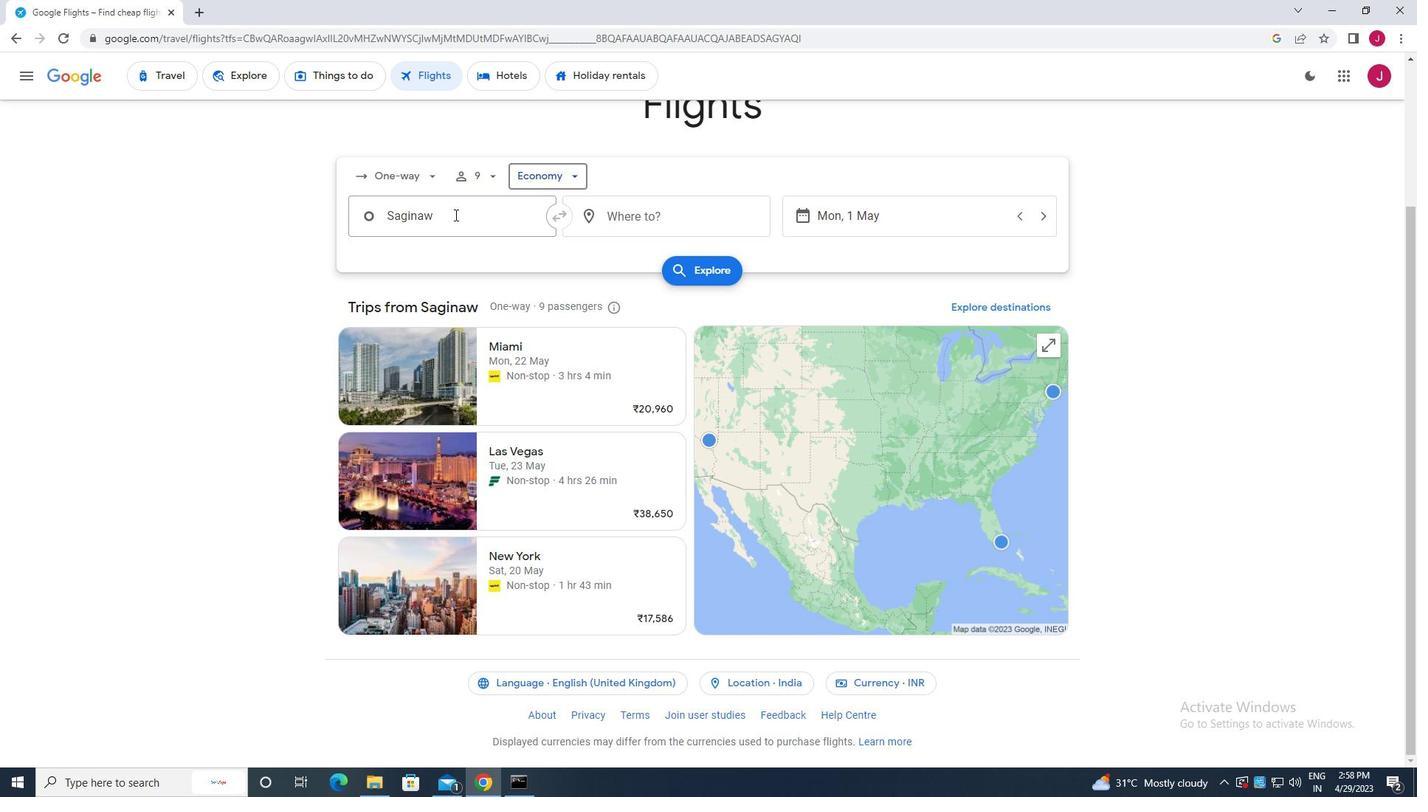 
Action: Key pressed sagn<Key.backspace>inaw<Key.enter>\
Screenshot: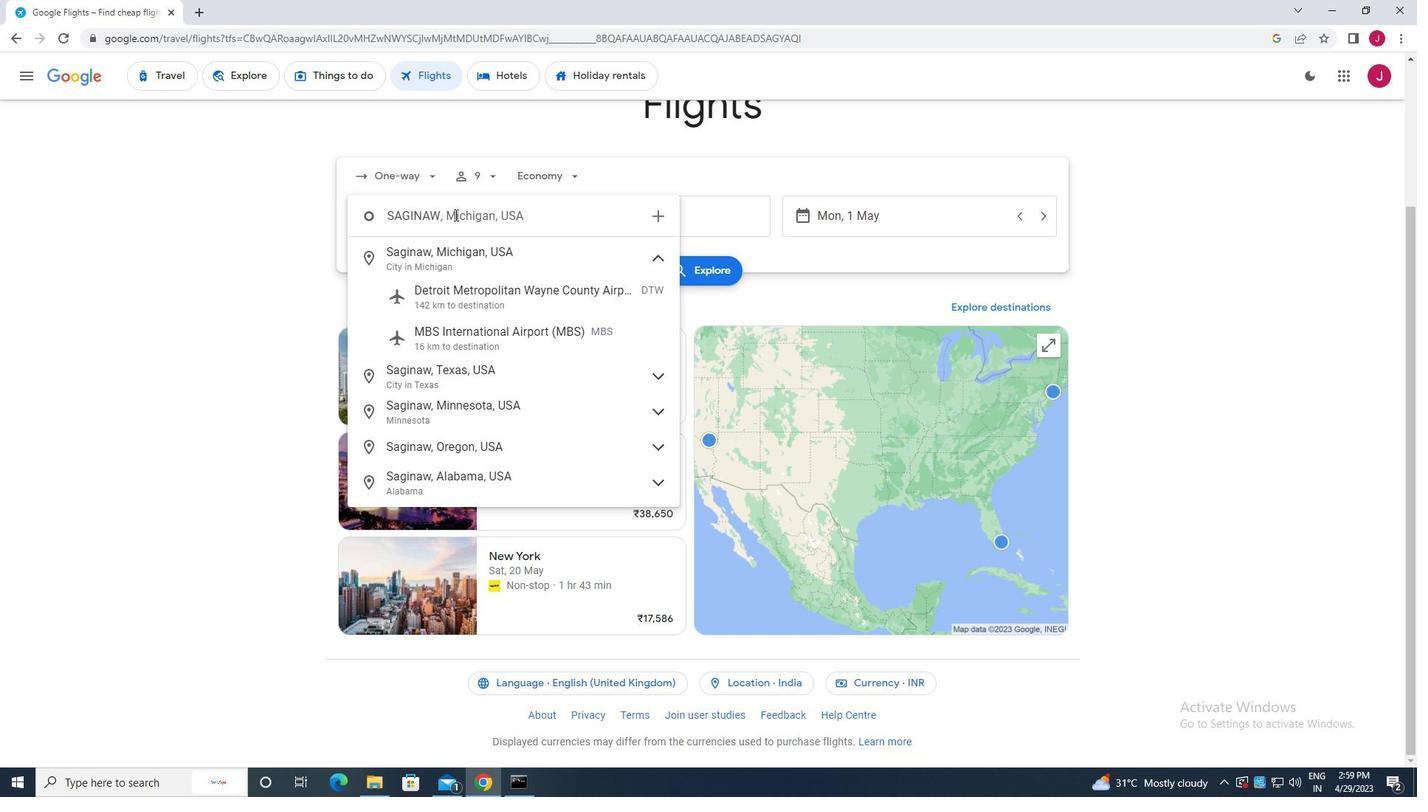 
Action: Mouse moved to (732, 214)
Screenshot: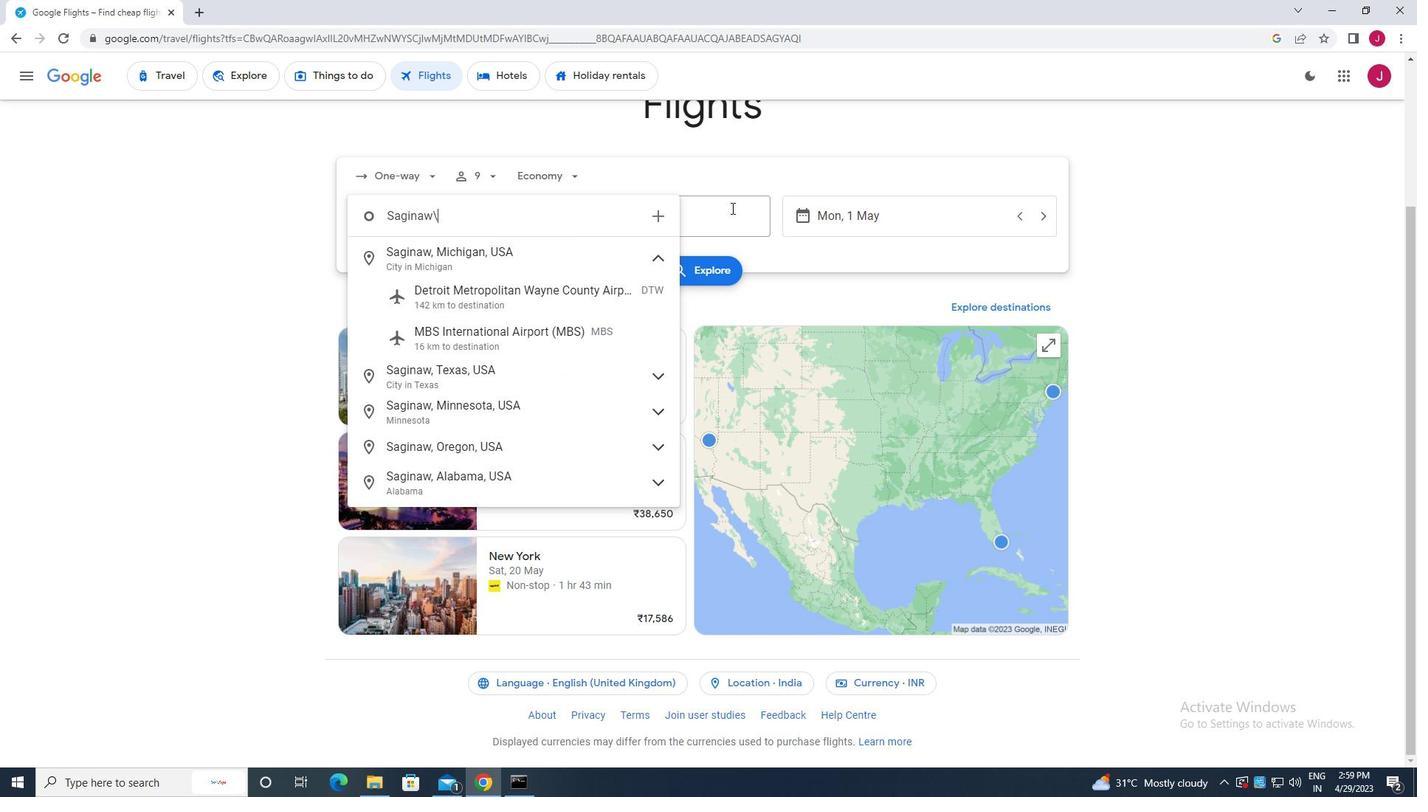
Action: Mouse pressed left at (732, 214)
Screenshot: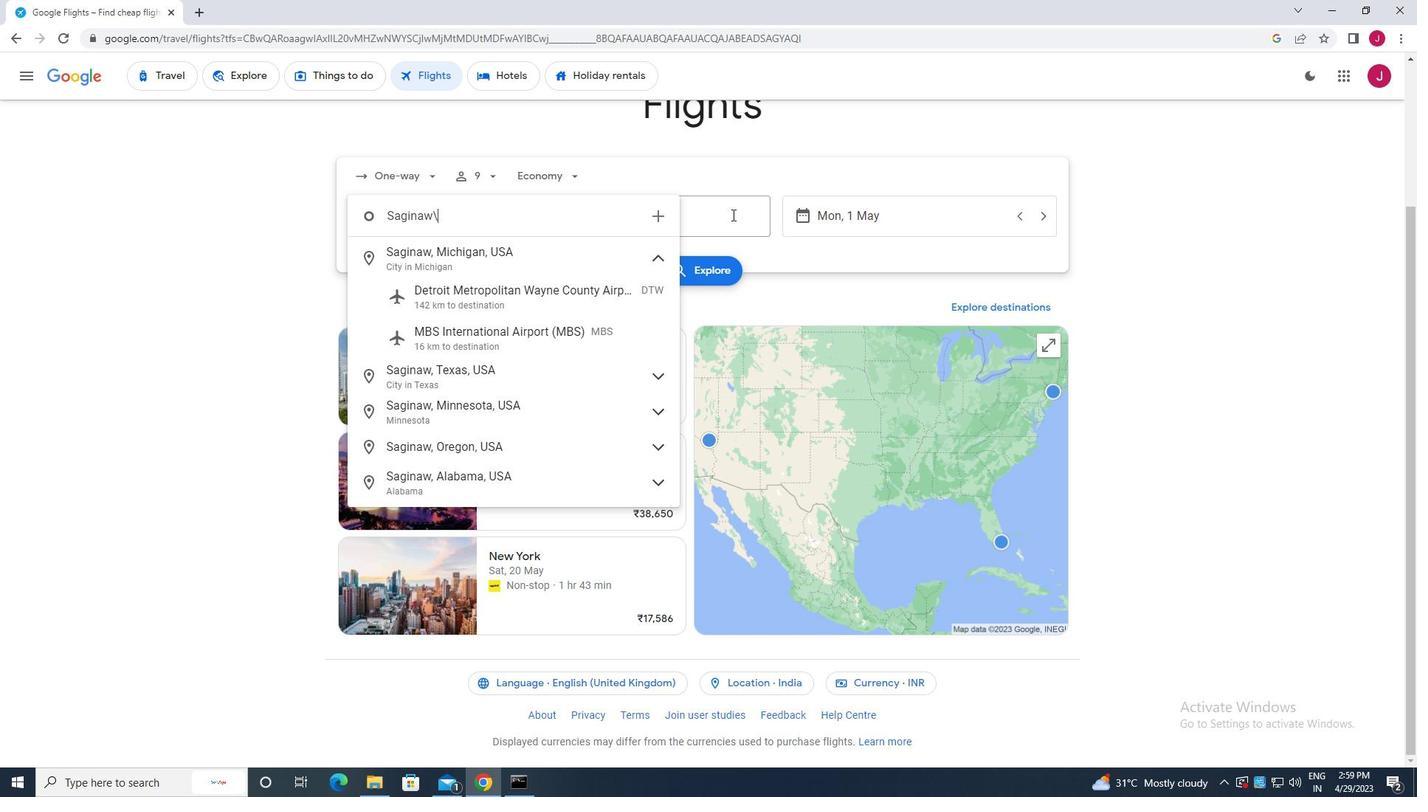 
Action: Mouse moved to (726, 229)
Screenshot: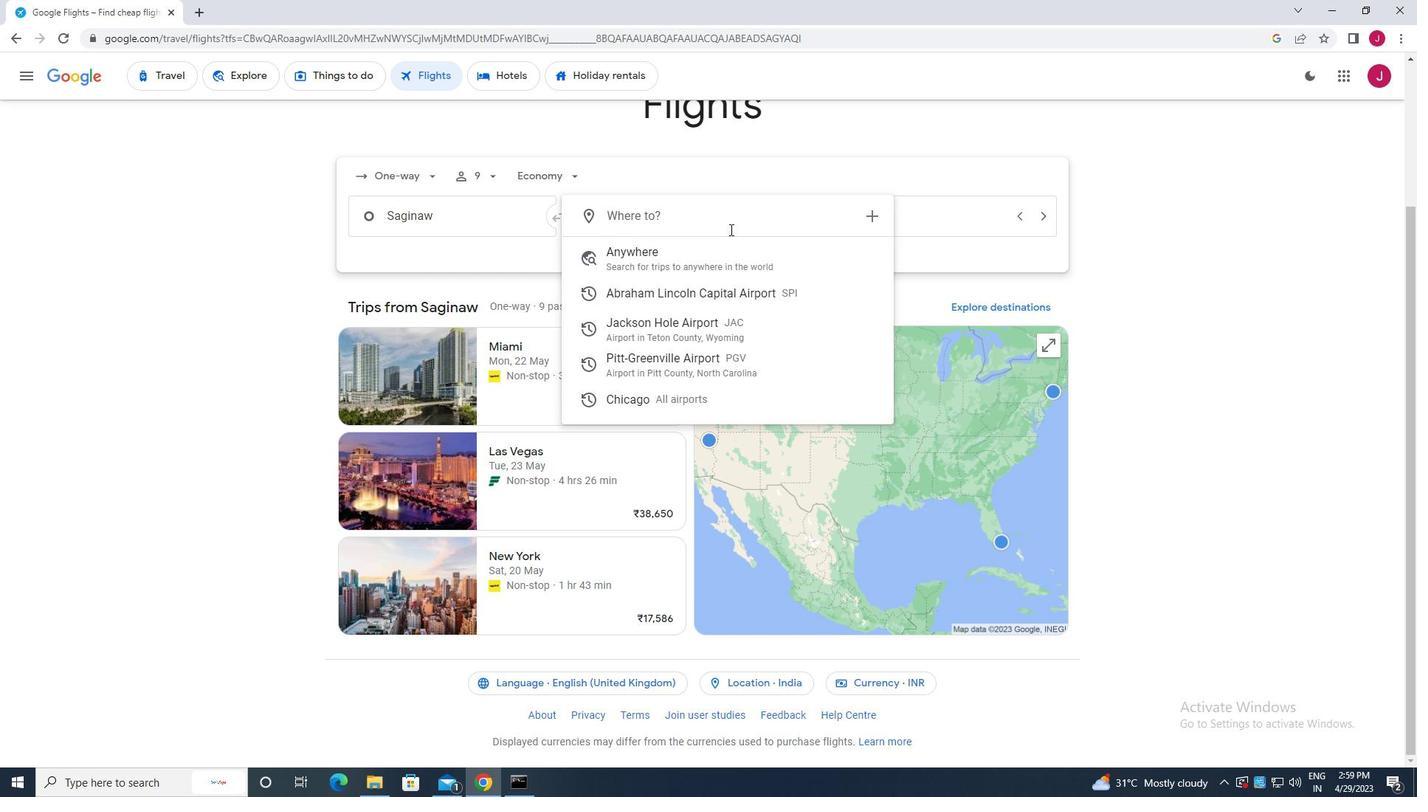 
Action: Key pressed greem<Key.backspace>nville<Key.space>p
Screenshot: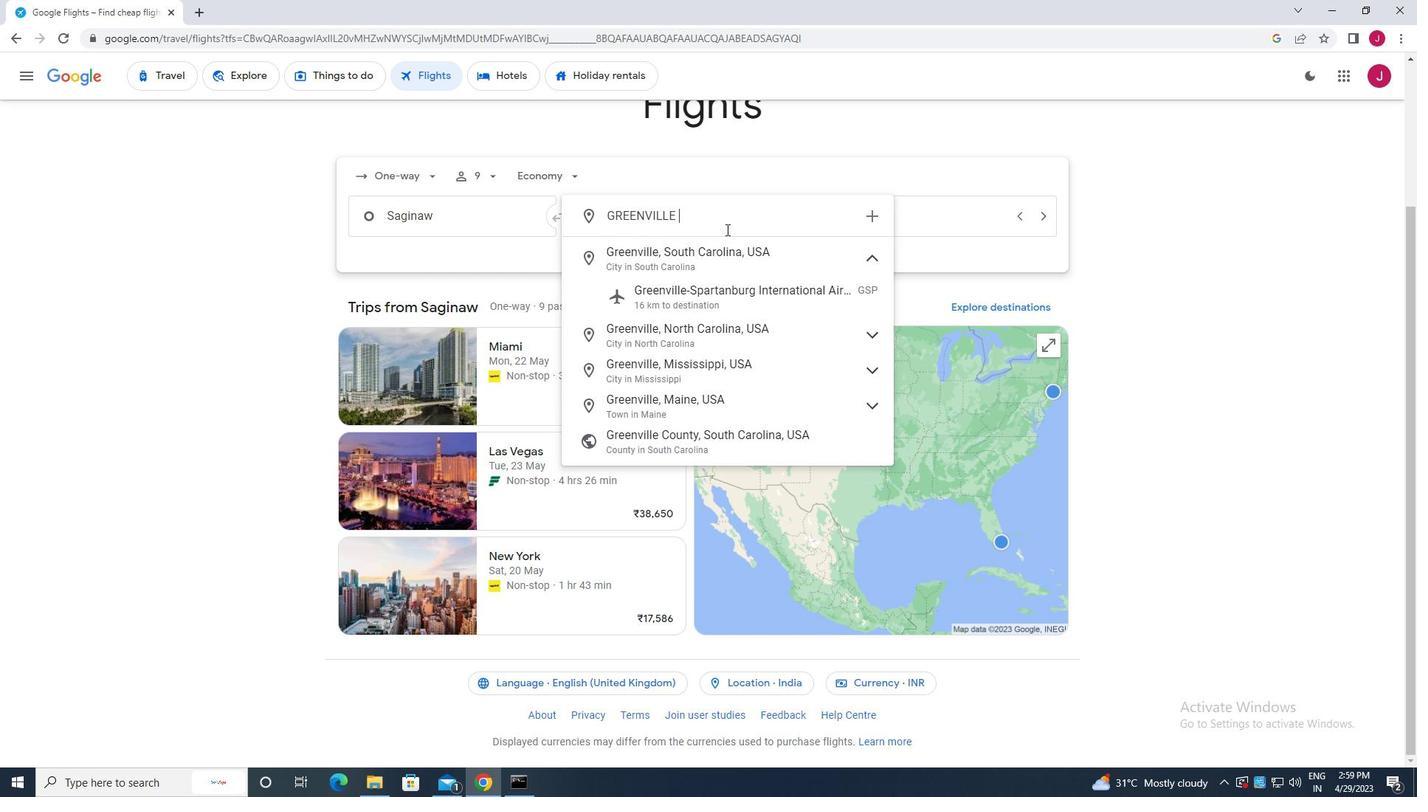 
Action: Mouse moved to (732, 260)
Screenshot: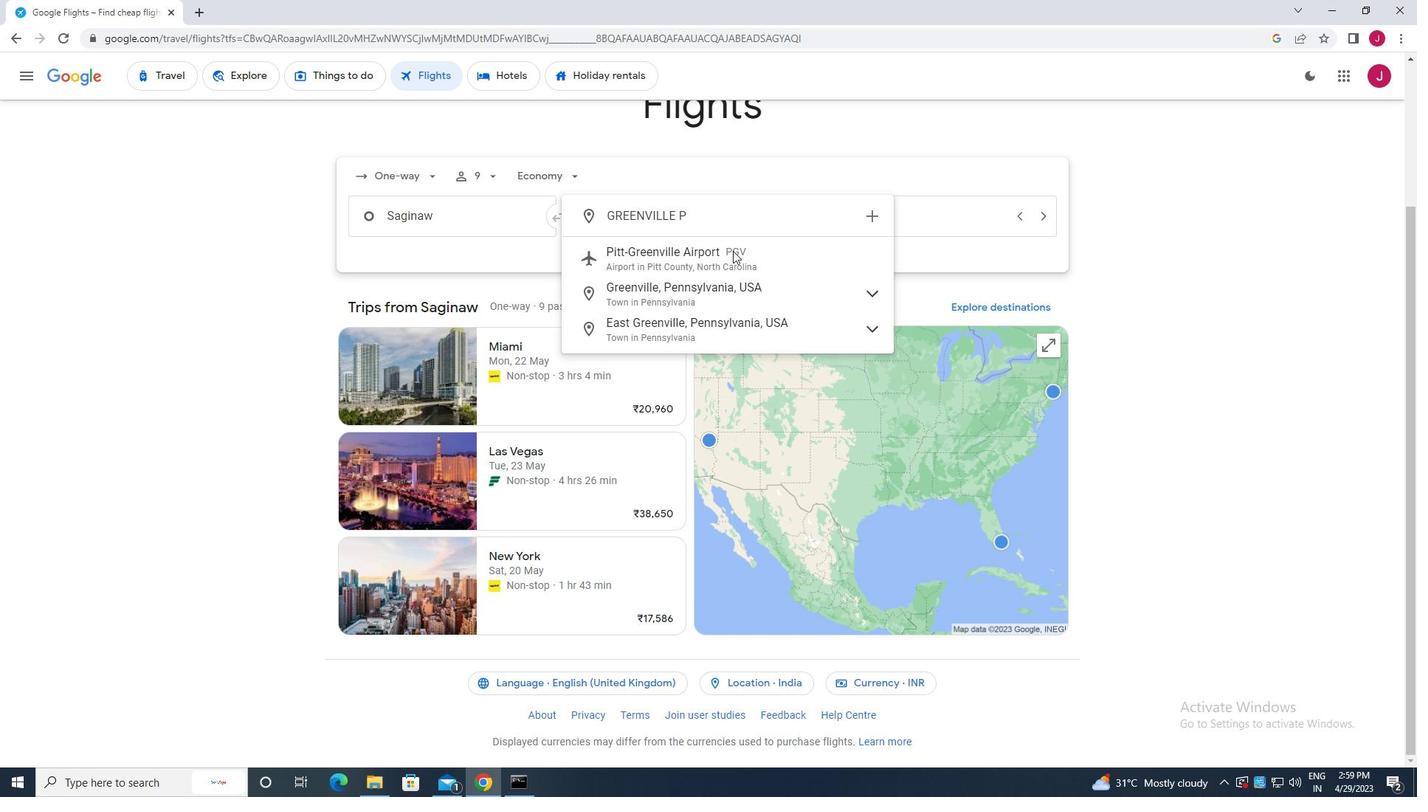
Action: Mouse pressed left at (732, 260)
Screenshot: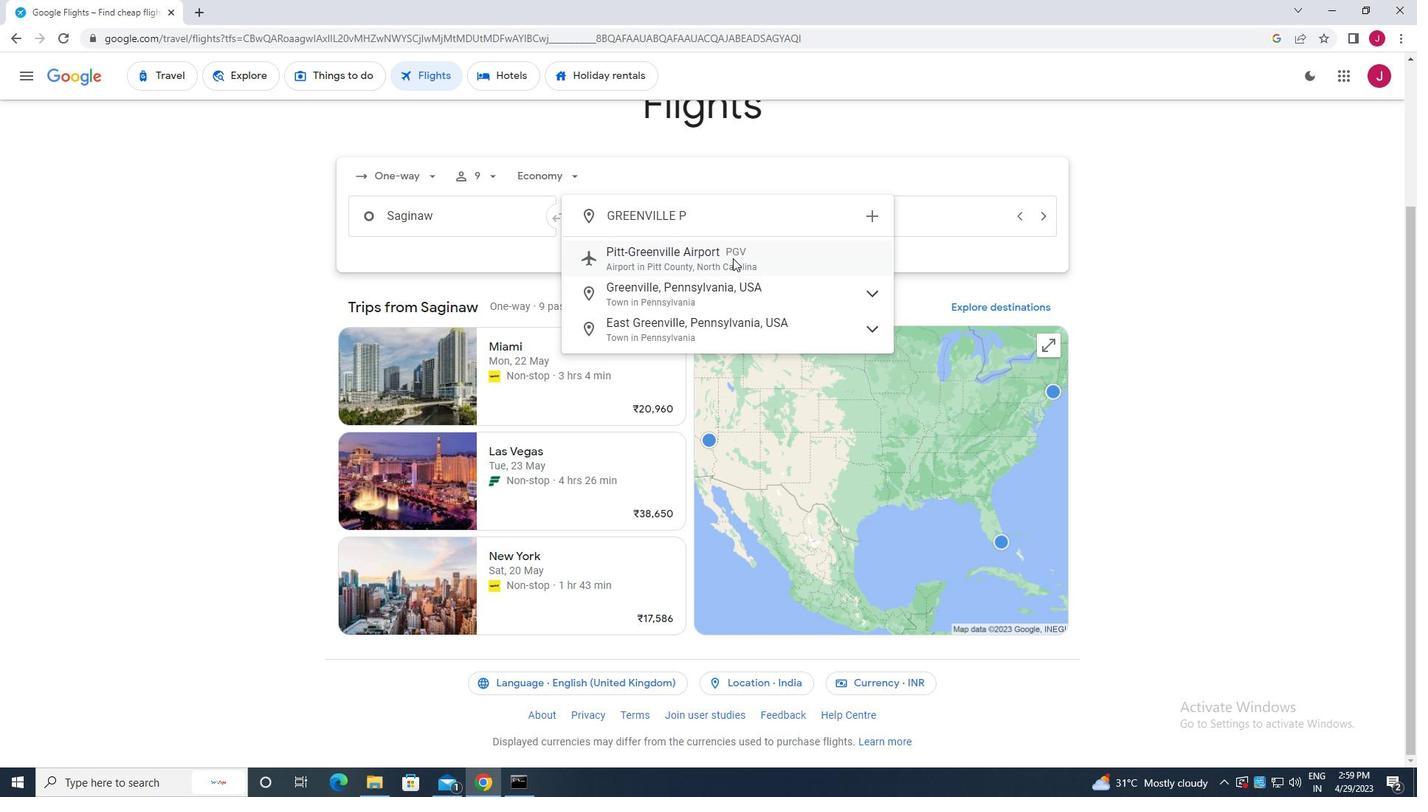 
Action: Mouse moved to (922, 220)
Screenshot: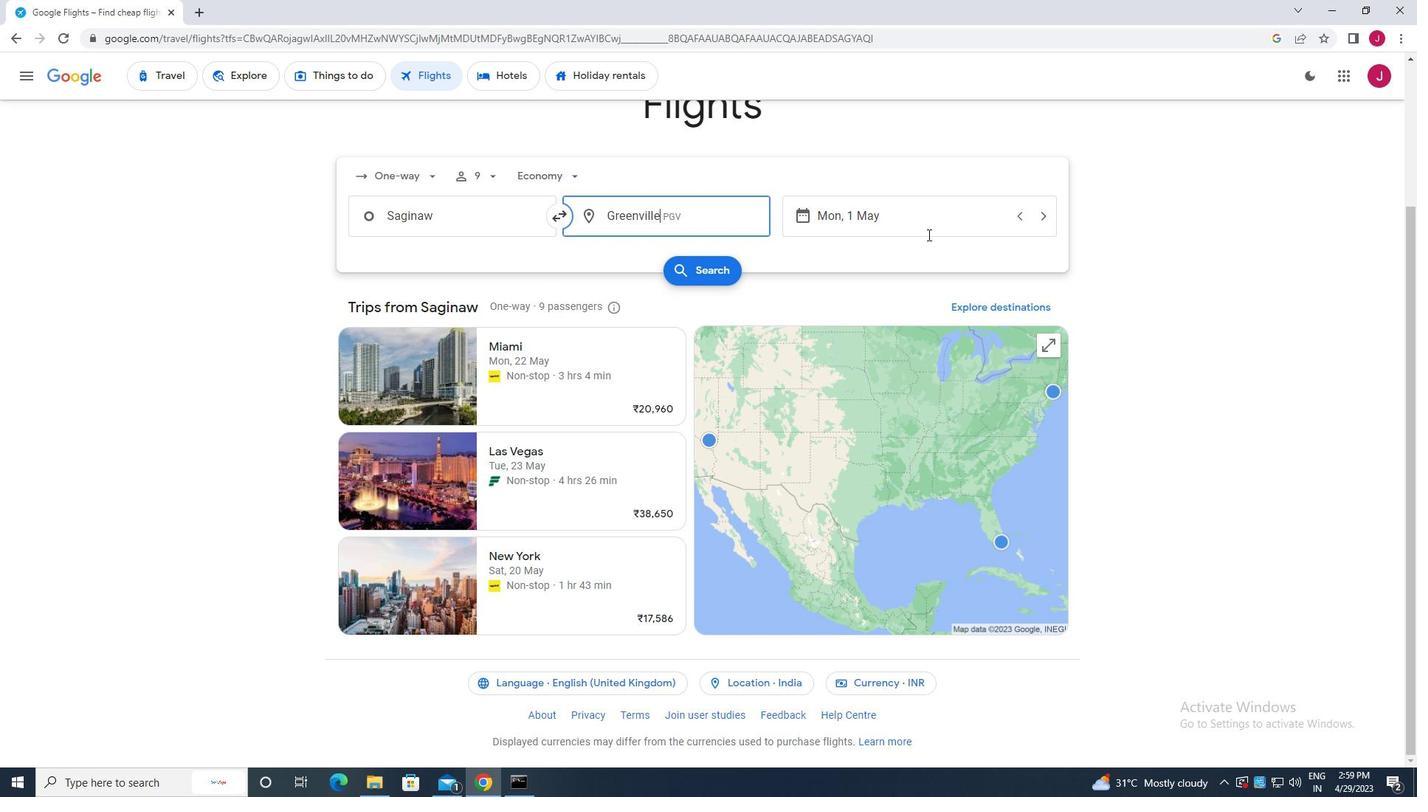 
Action: Mouse pressed left at (922, 220)
Screenshot: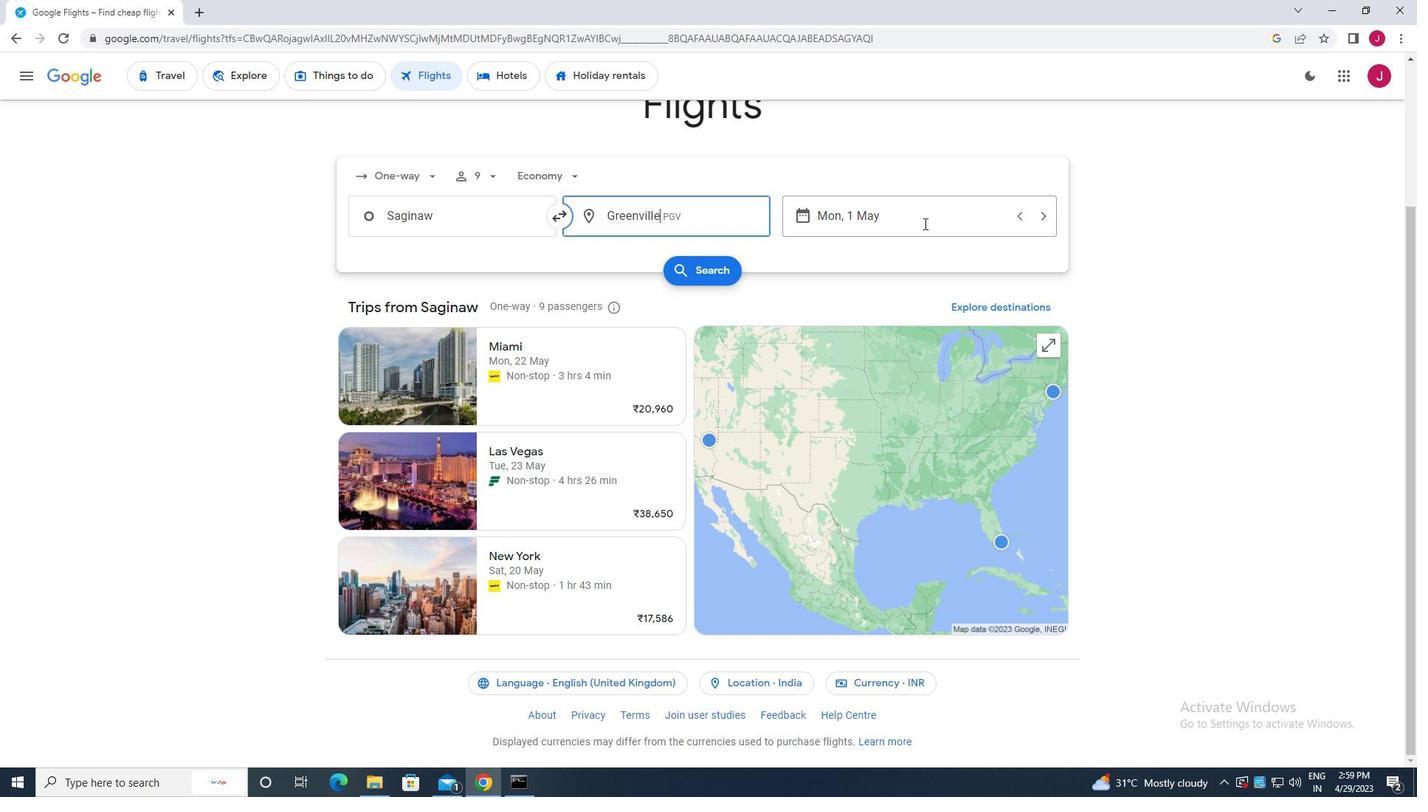 
Action: Mouse moved to (882, 338)
Screenshot: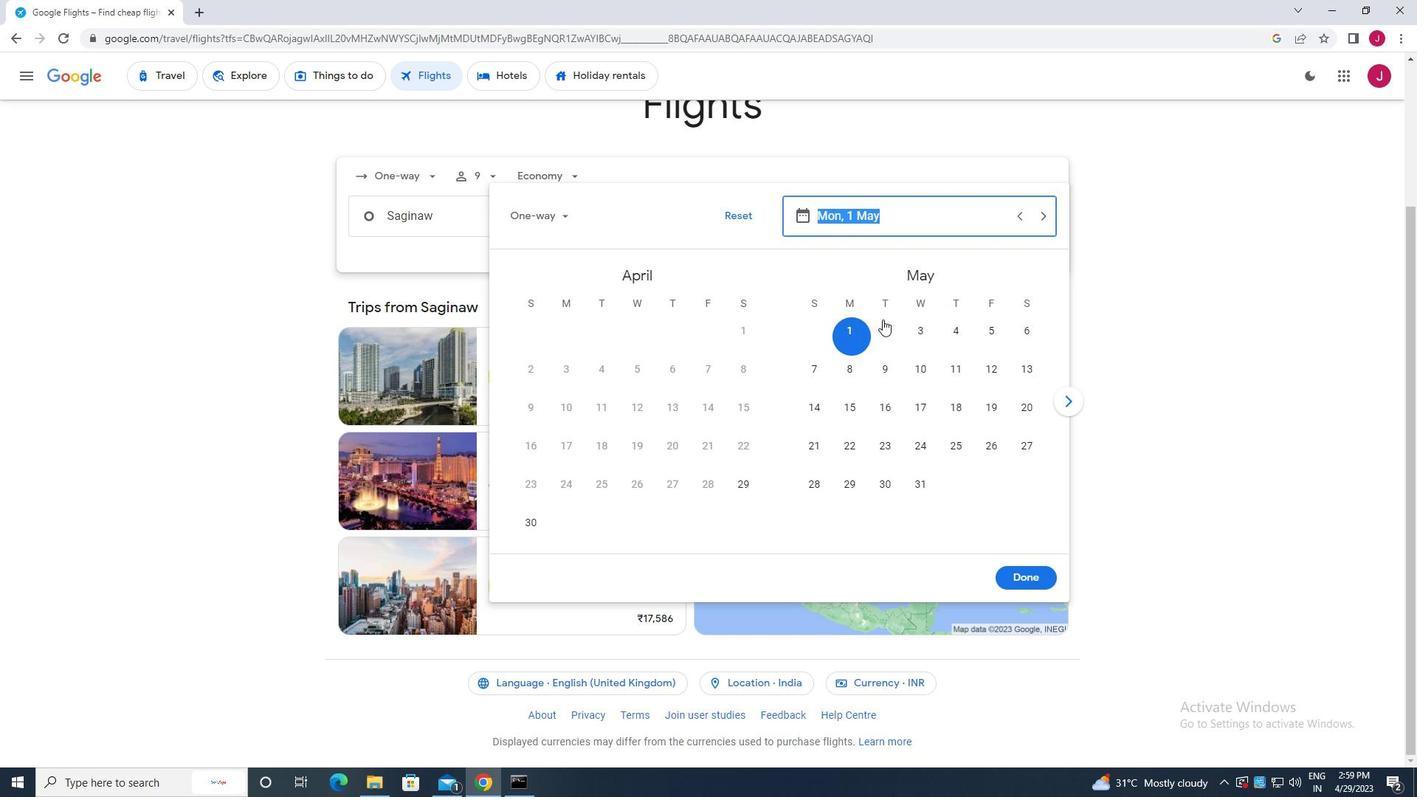 
Action: Mouse pressed left at (882, 338)
Screenshot: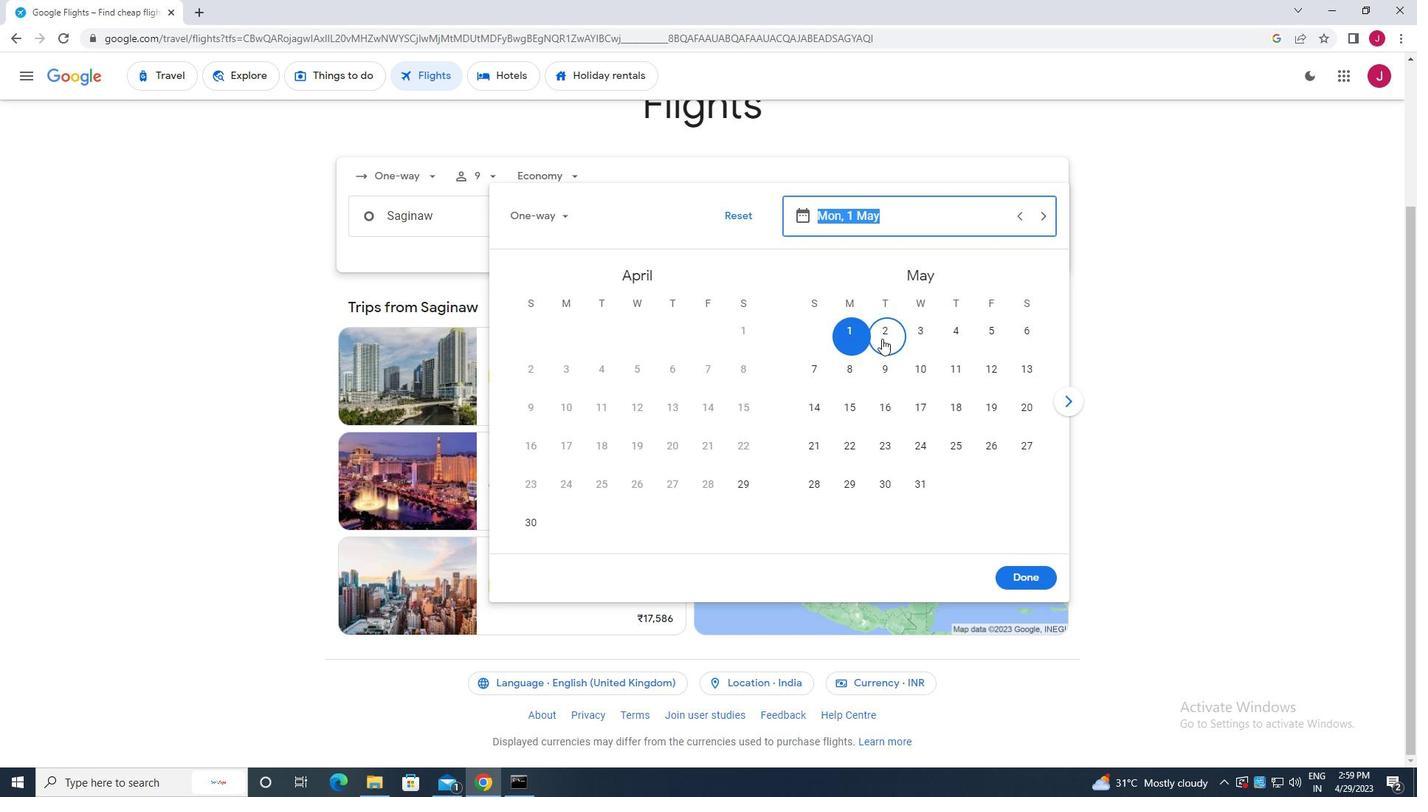 
Action: Mouse moved to (1016, 575)
Screenshot: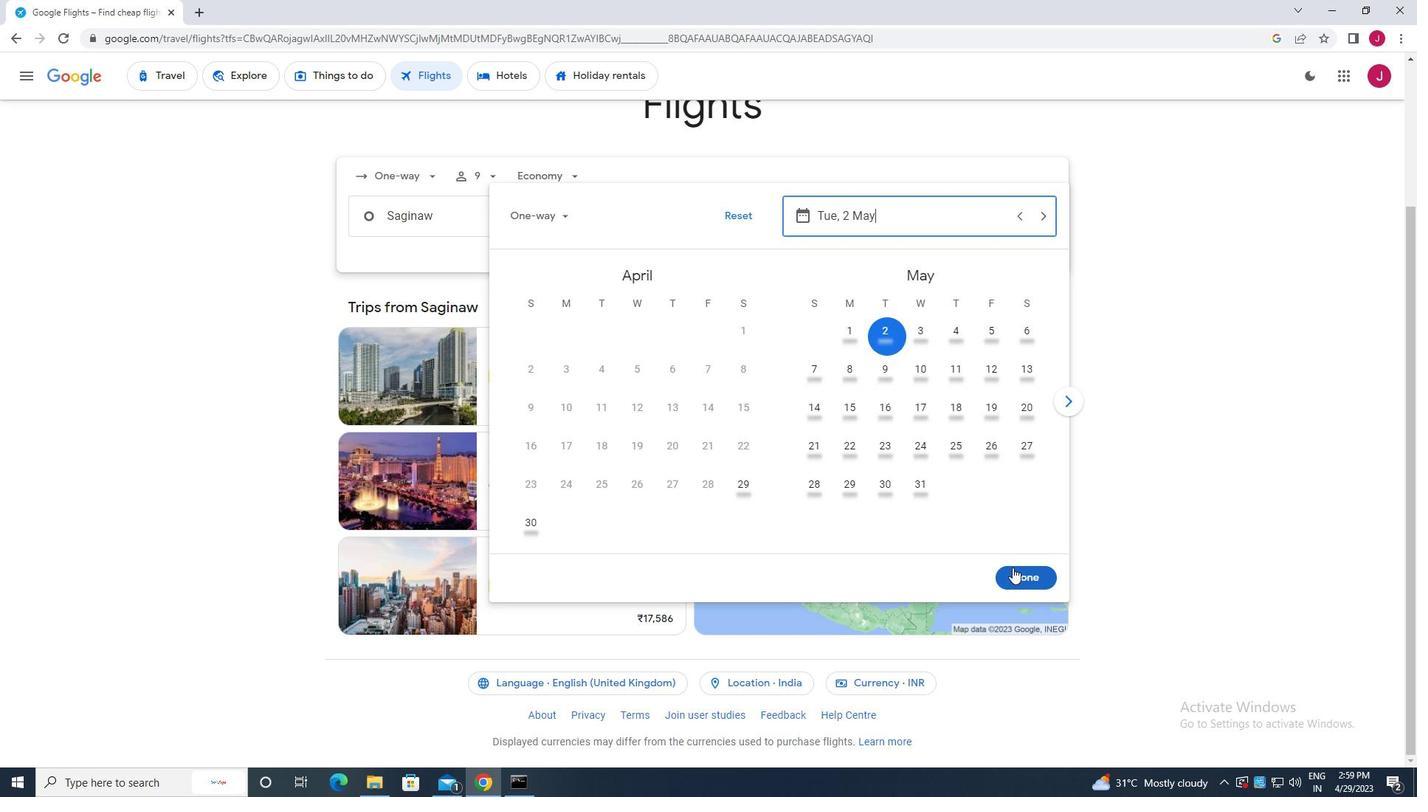 
Action: Mouse pressed left at (1016, 575)
Screenshot: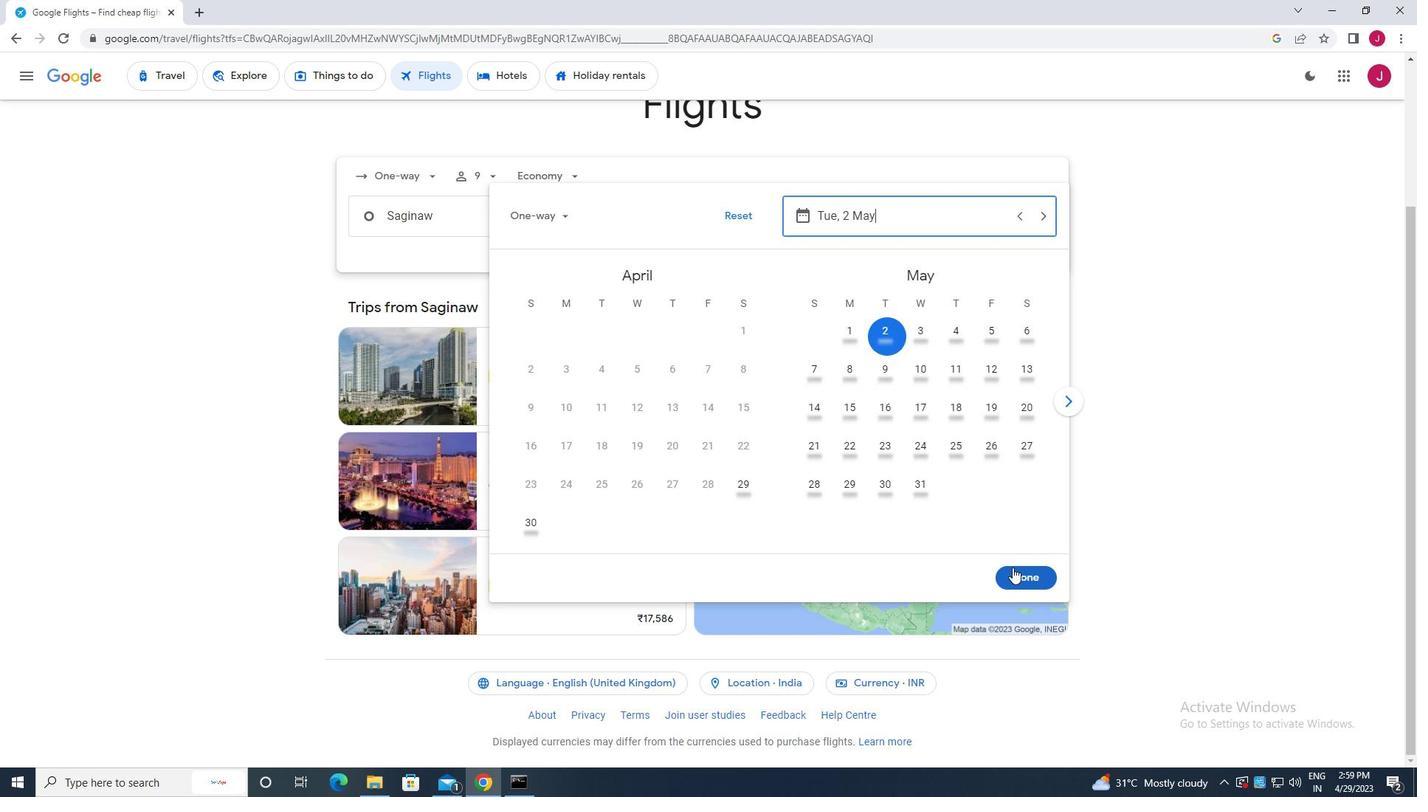 
Action: Mouse moved to (694, 261)
Screenshot: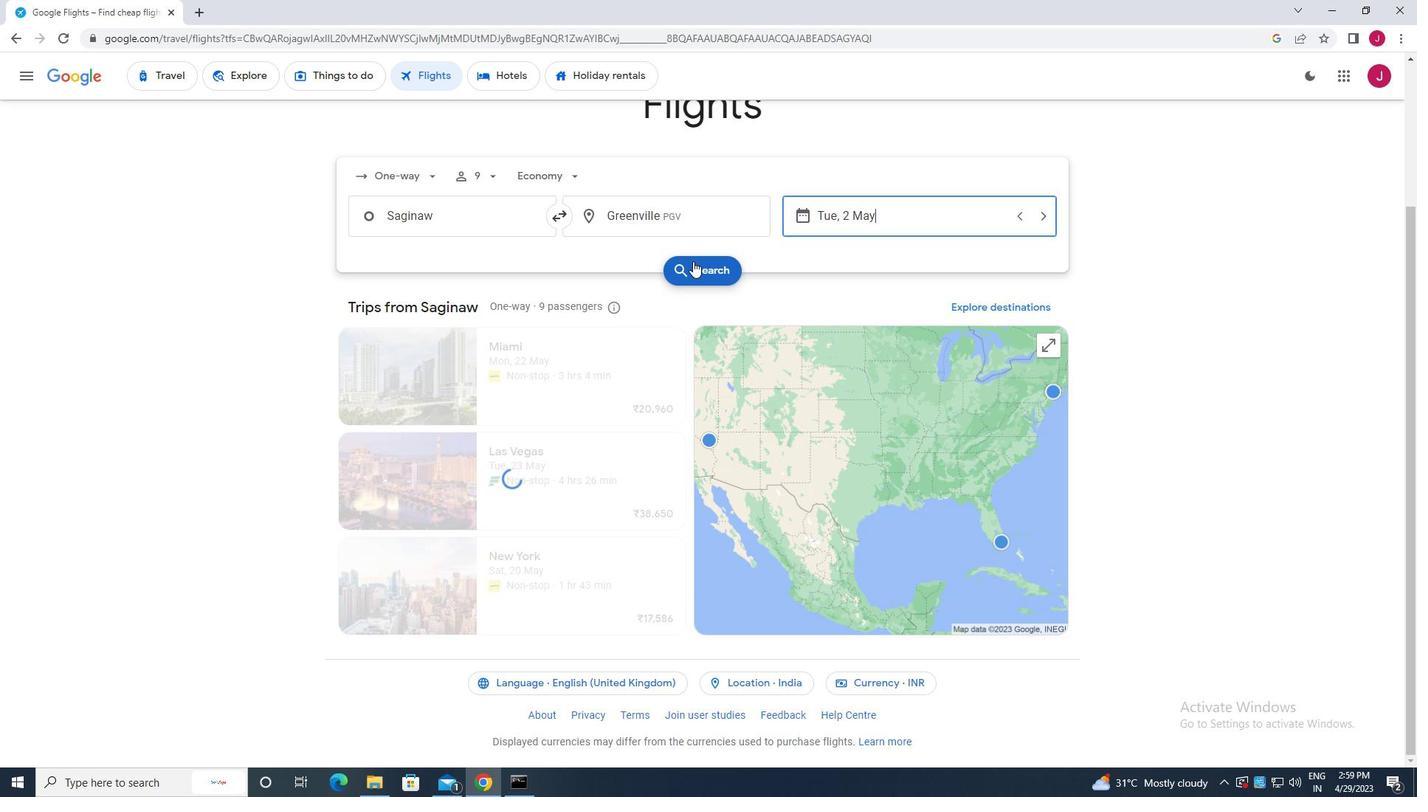 
Action: Mouse pressed left at (694, 261)
Screenshot: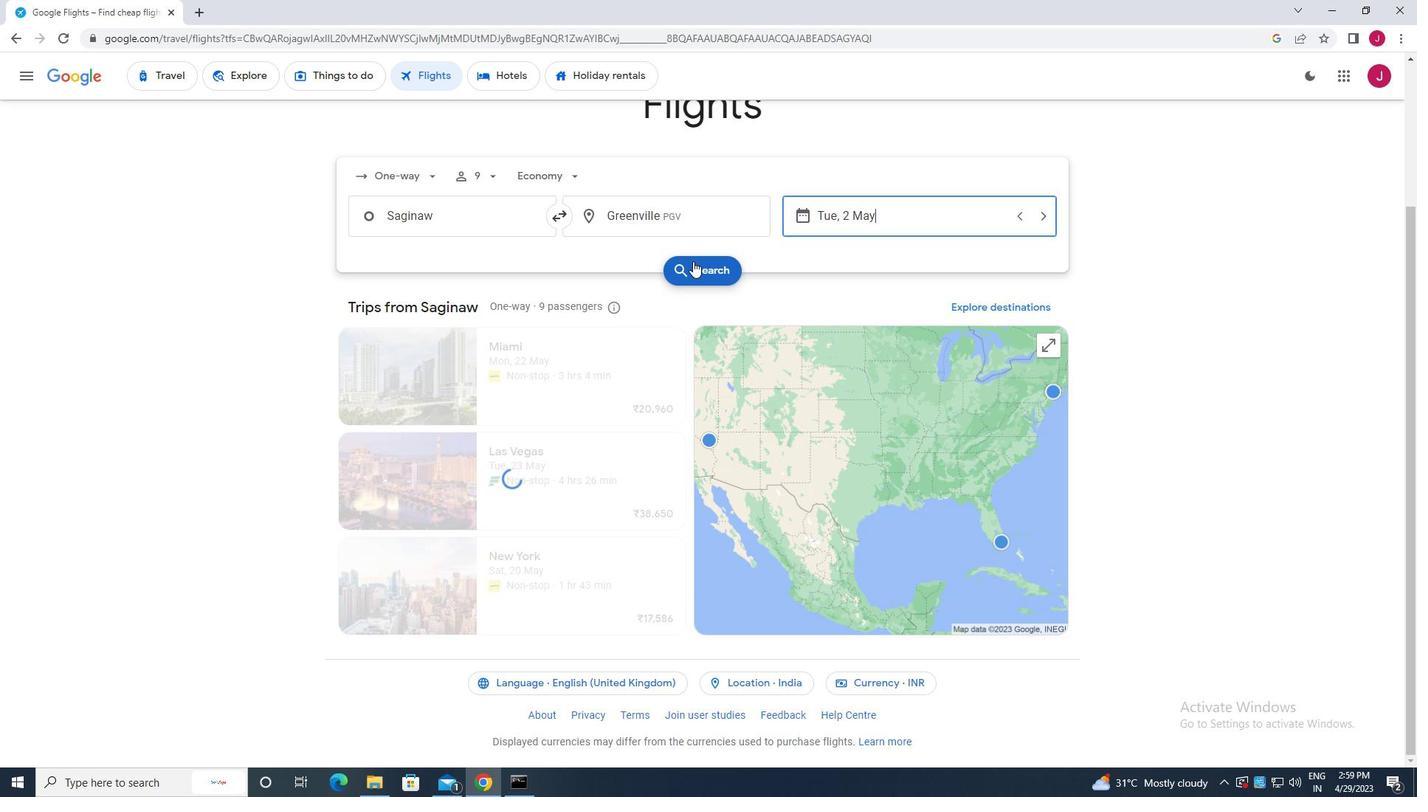 
Action: Mouse moved to (385, 208)
Screenshot: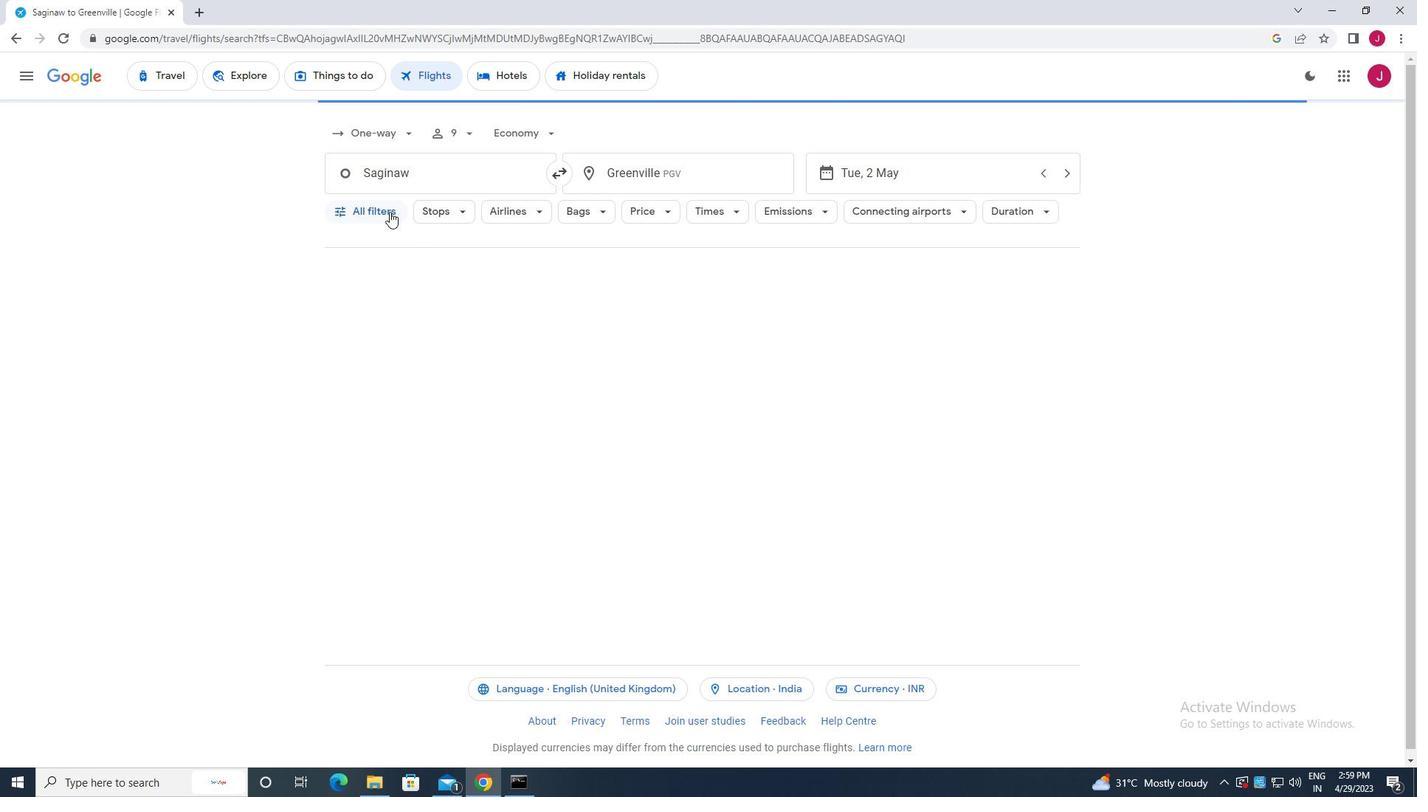 
Action: Mouse pressed left at (385, 208)
Screenshot: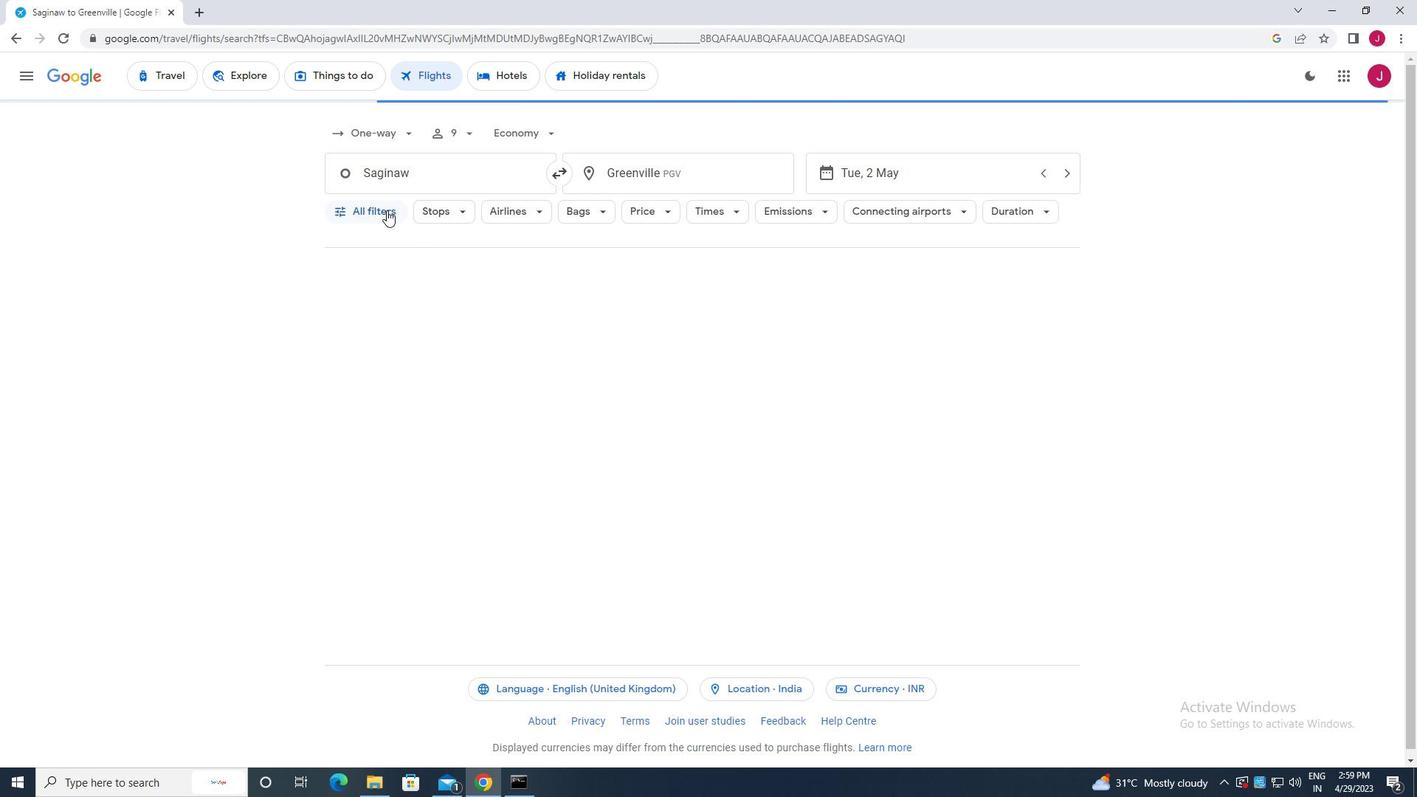 
Action: Mouse moved to (536, 338)
Screenshot: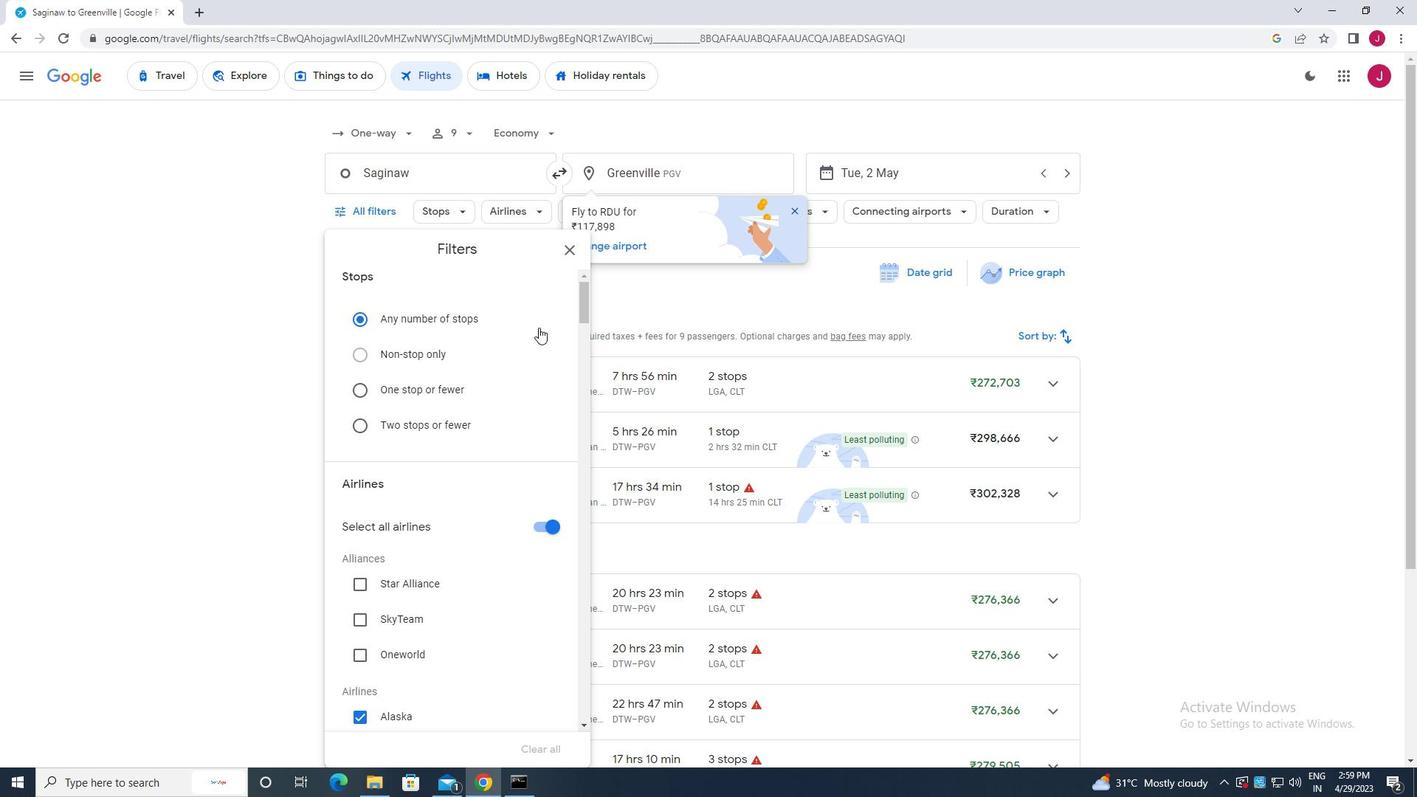 
Action: Mouse scrolled (536, 338) with delta (0, 0)
Screenshot: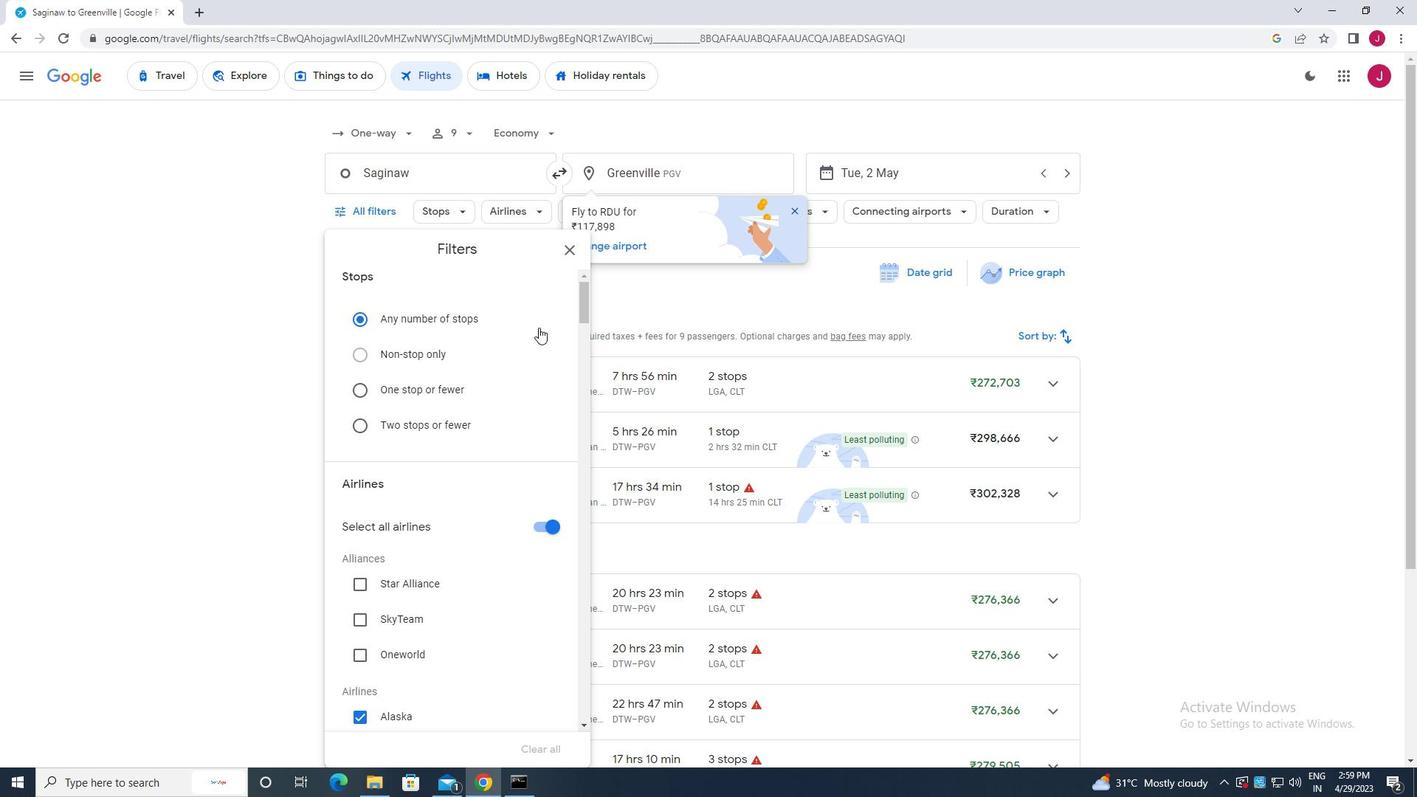 
Action: Mouse moved to (536, 339)
Screenshot: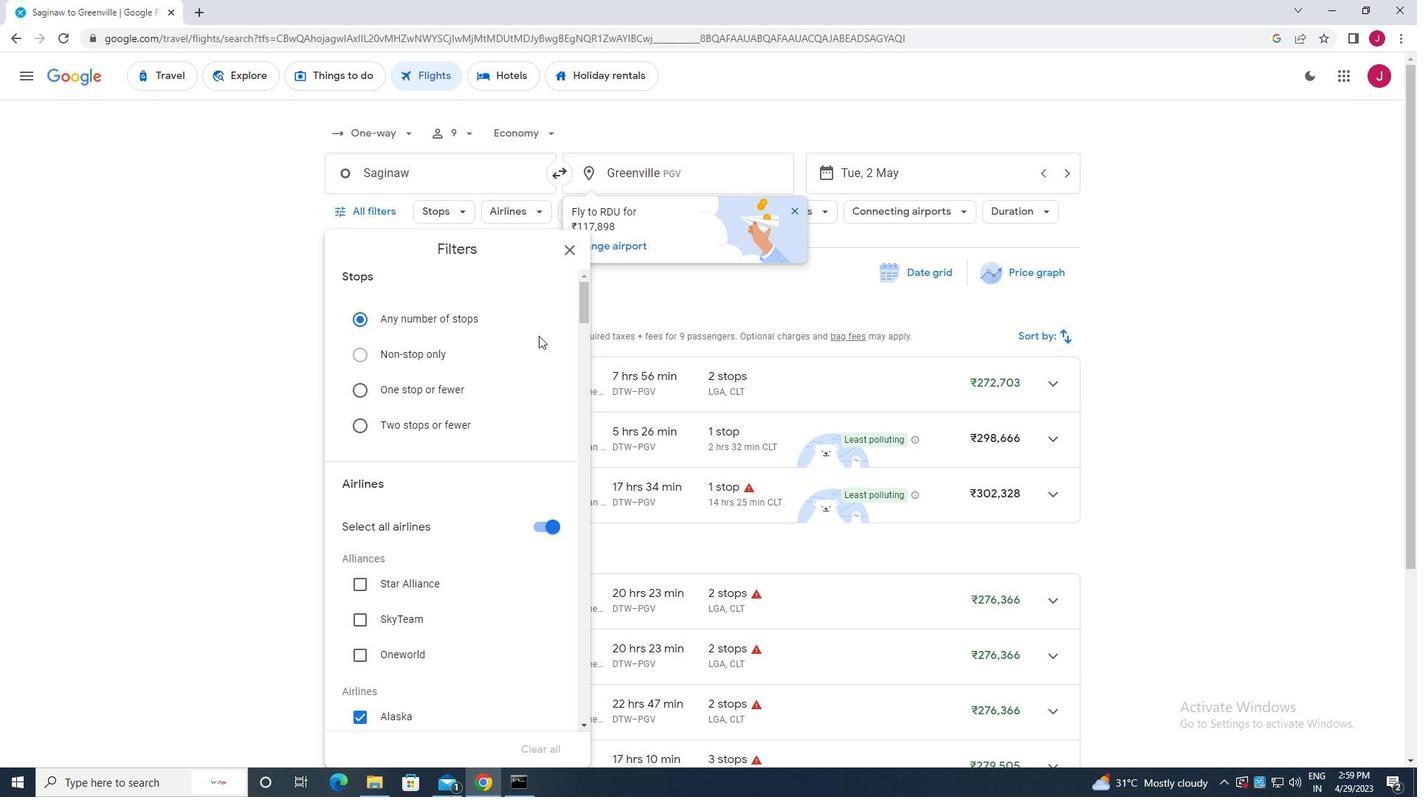 
Action: Mouse scrolled (536, 338) with delta (0, 0)
Screenshot: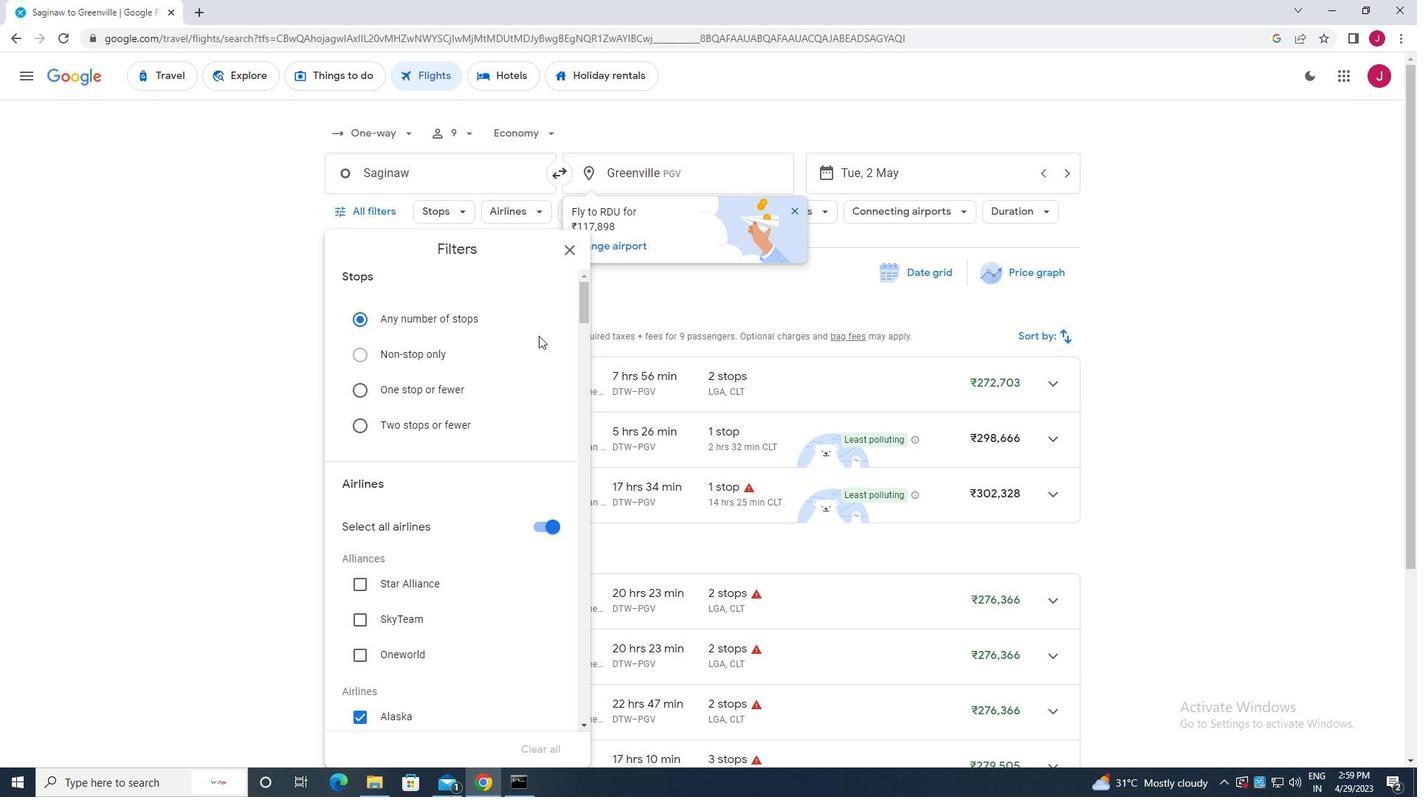 
Action: Mouse moved to (536, 341)
Screenshot: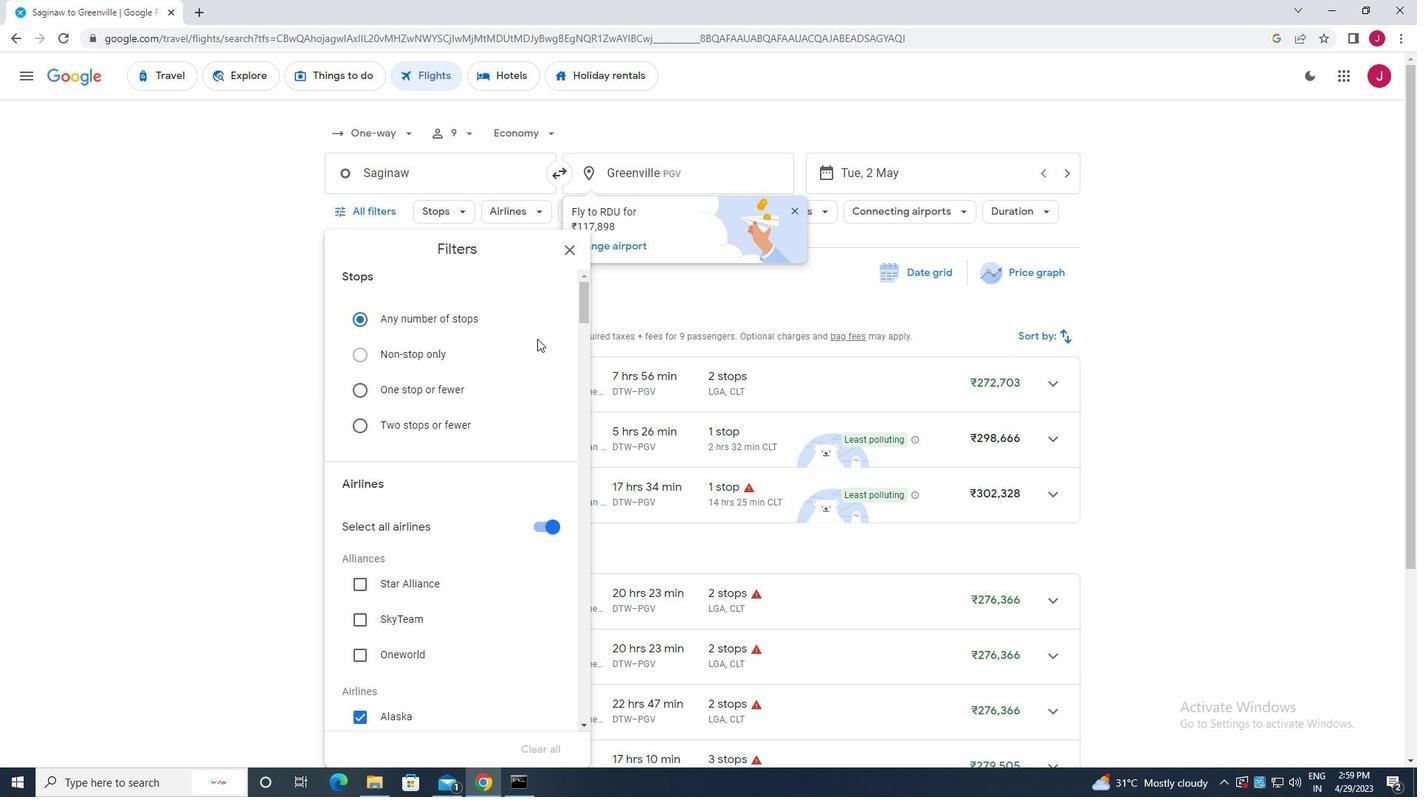 
Action: Mouse scrolled (536, 340) with delta (0, 0)
Screenshot: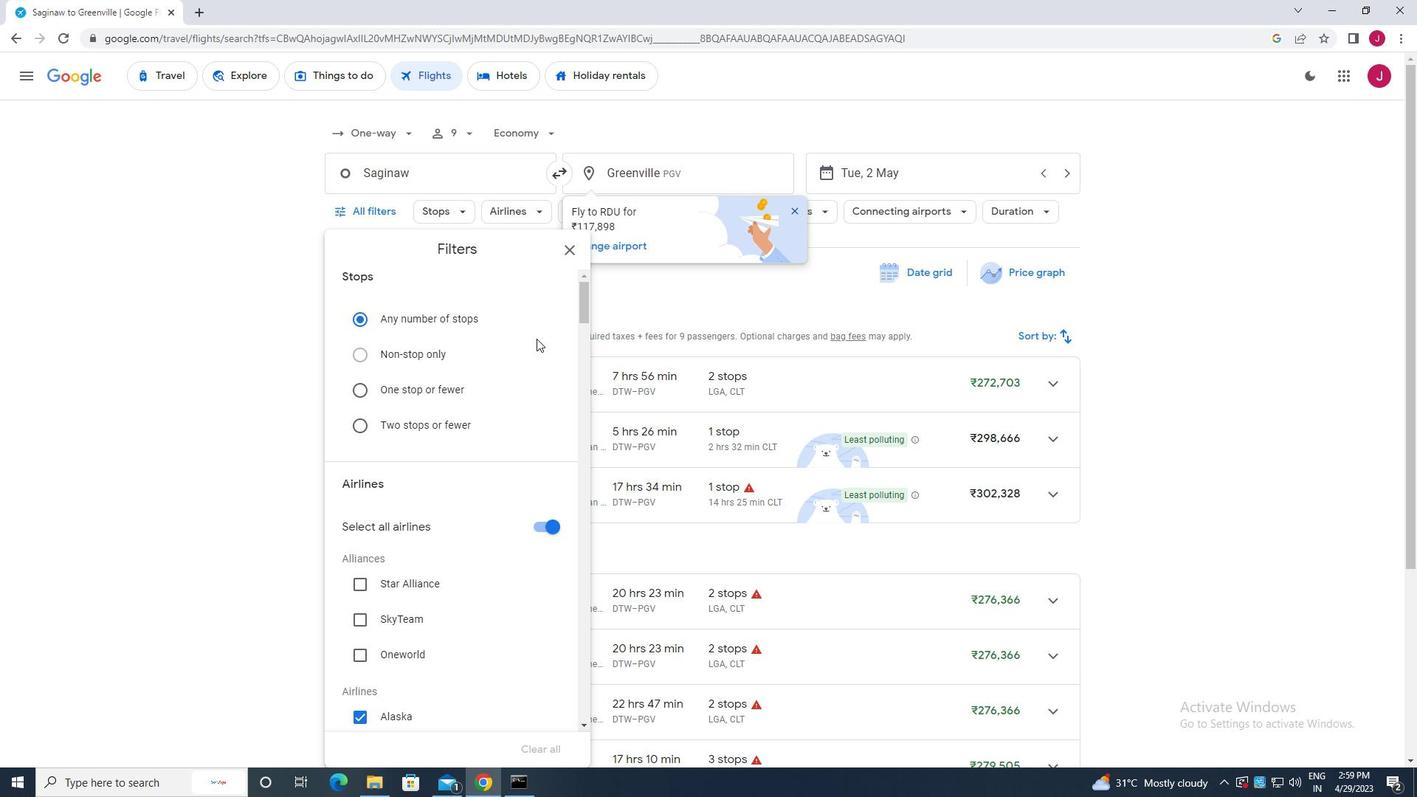 
Action: Mouse moved to (537, 304)
Screenshot: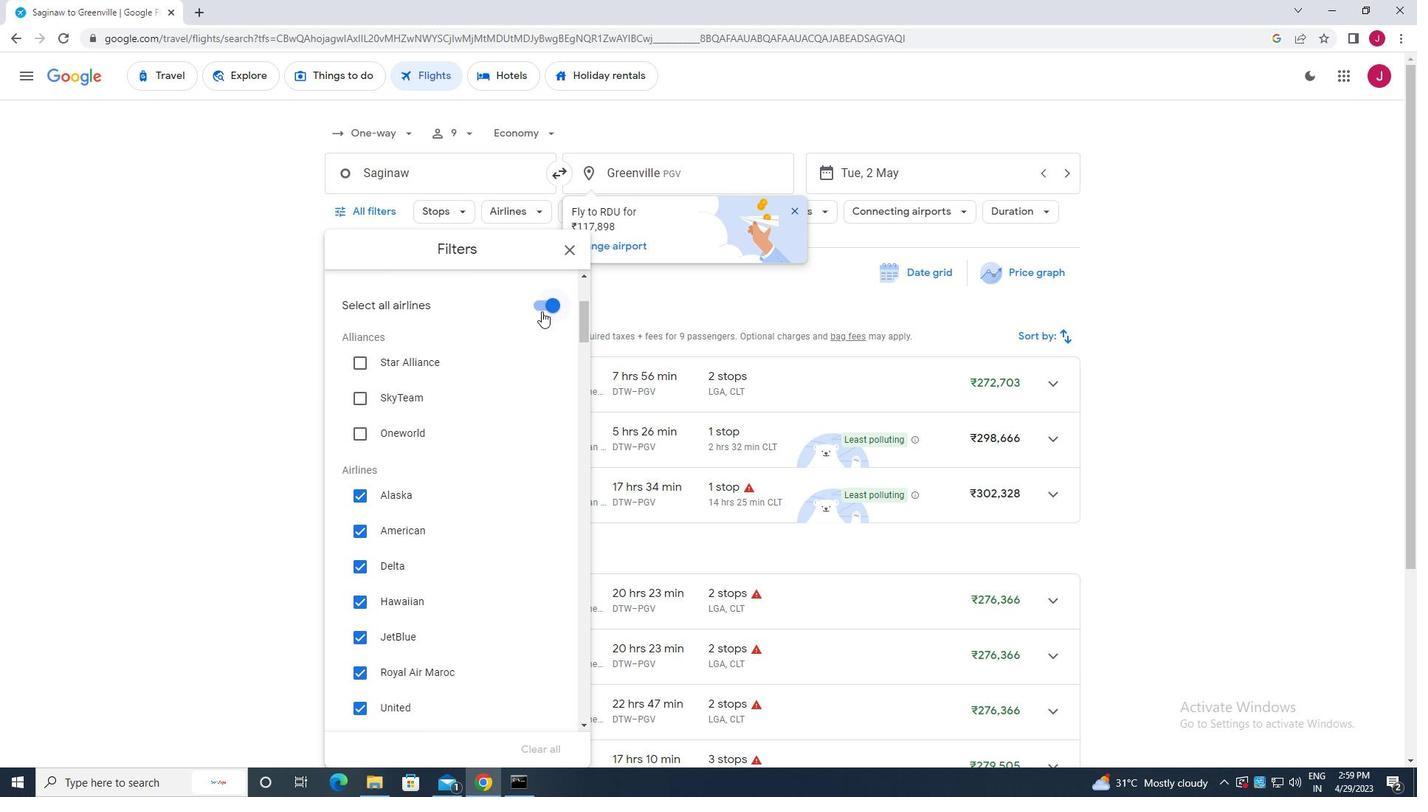
Action: Mouse pressed left at (537, 304)
Screenshot: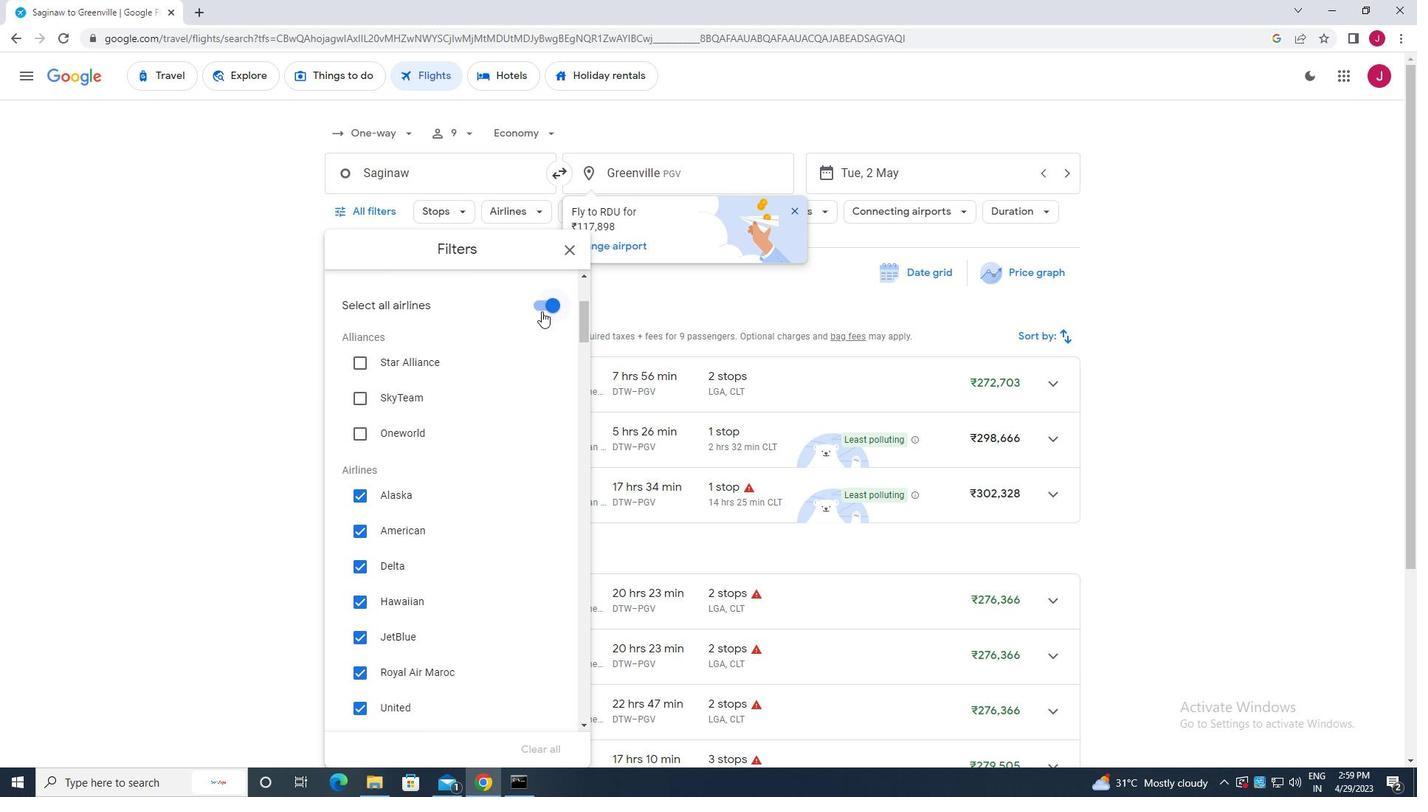 
Action: Mouse moved to (412, 506)
Screenshot: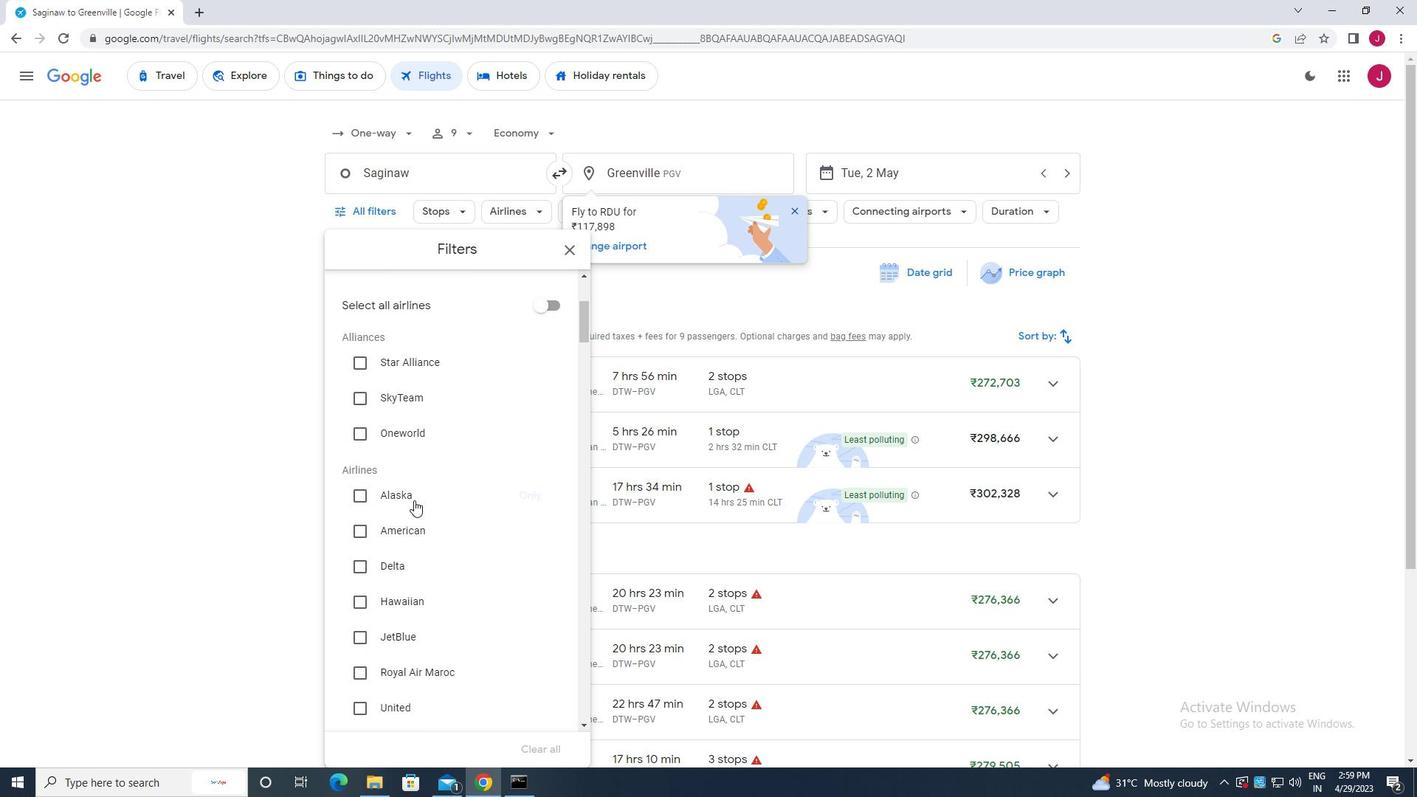 
Action: Mouse scrolled (412, 505) with delta (0, 0)
Screenshot: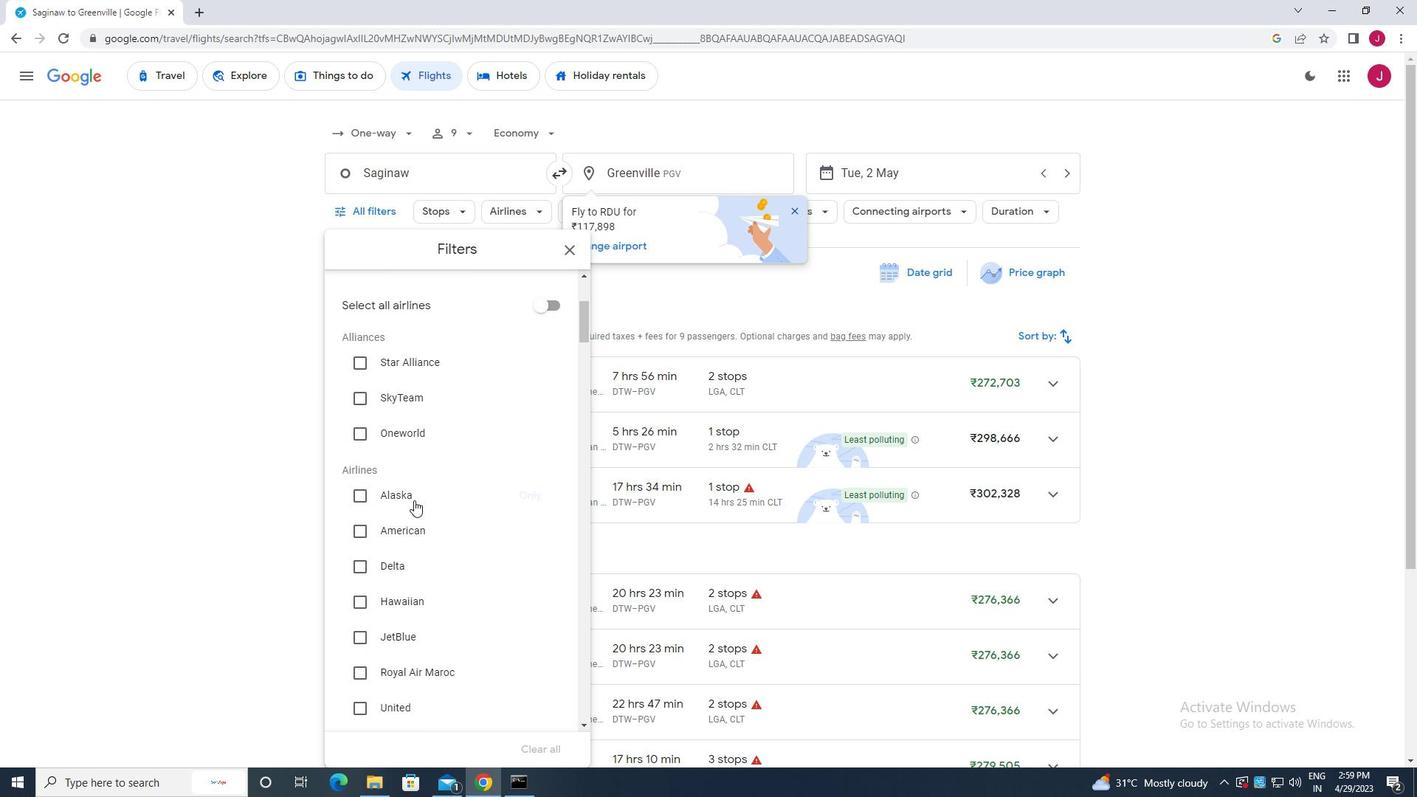 
Action: Mouse moved to (411, 506)
Screenshot: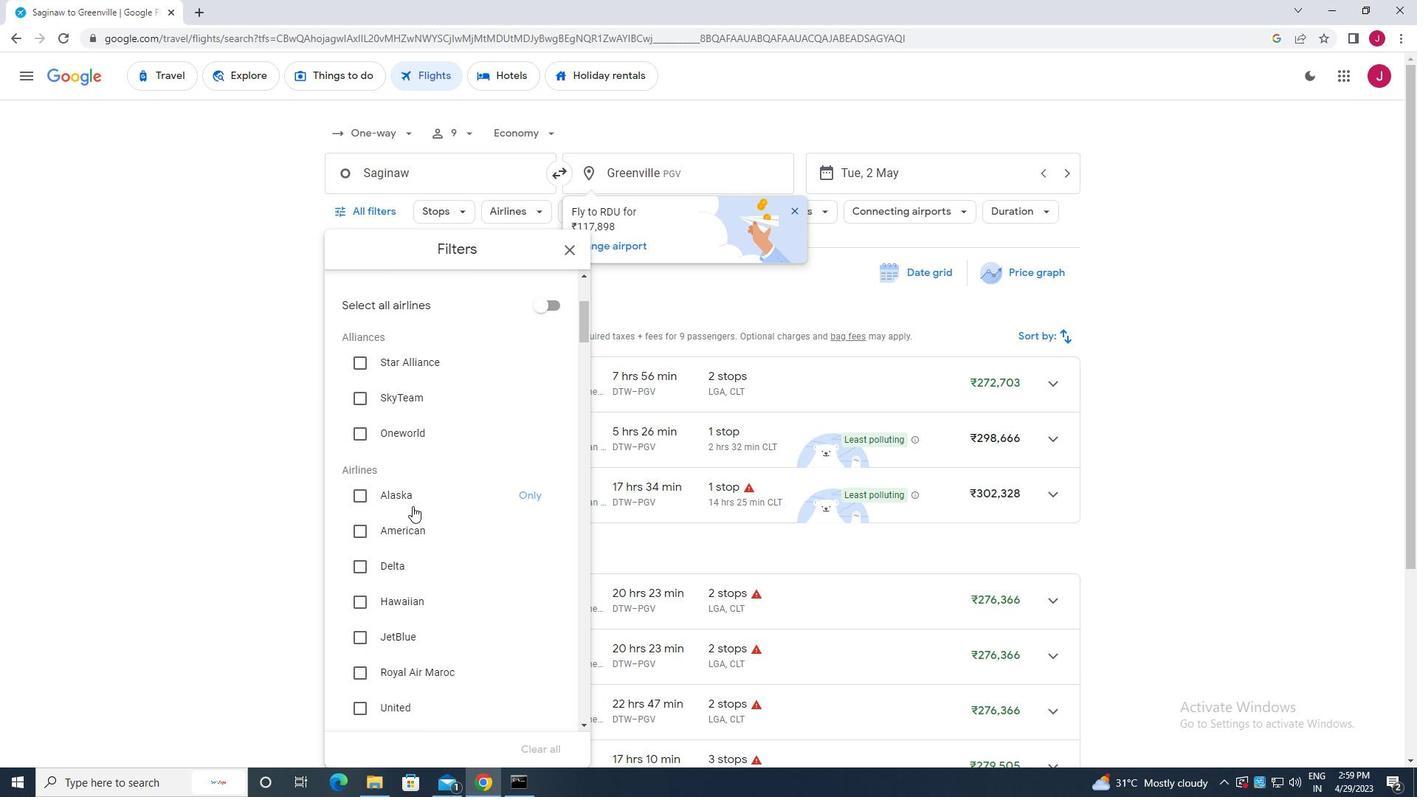 
Action: Mouse scrolled (411, 505) with delta (0, 0)
Screenshot: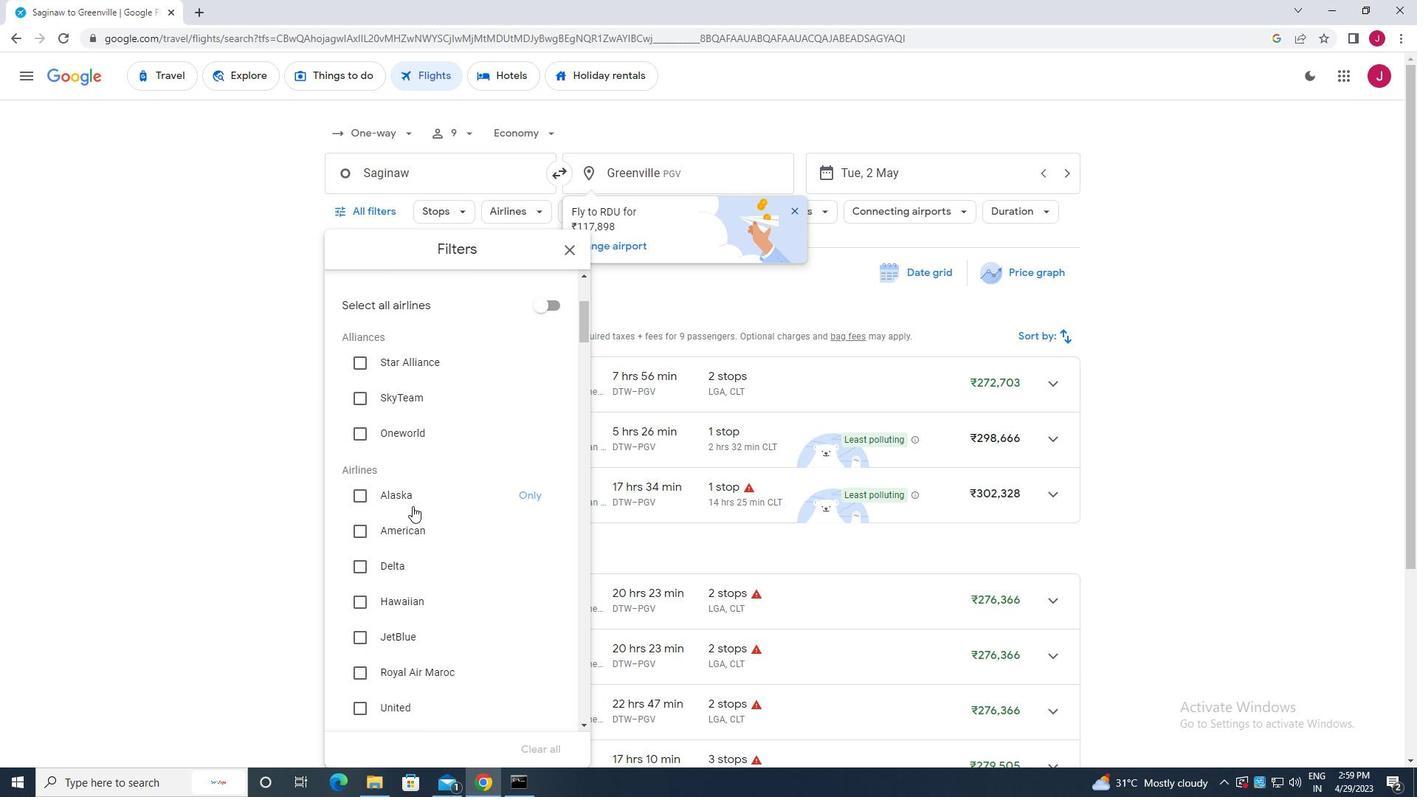 
Action: Mouse moved to (360, 522)
Screenshot: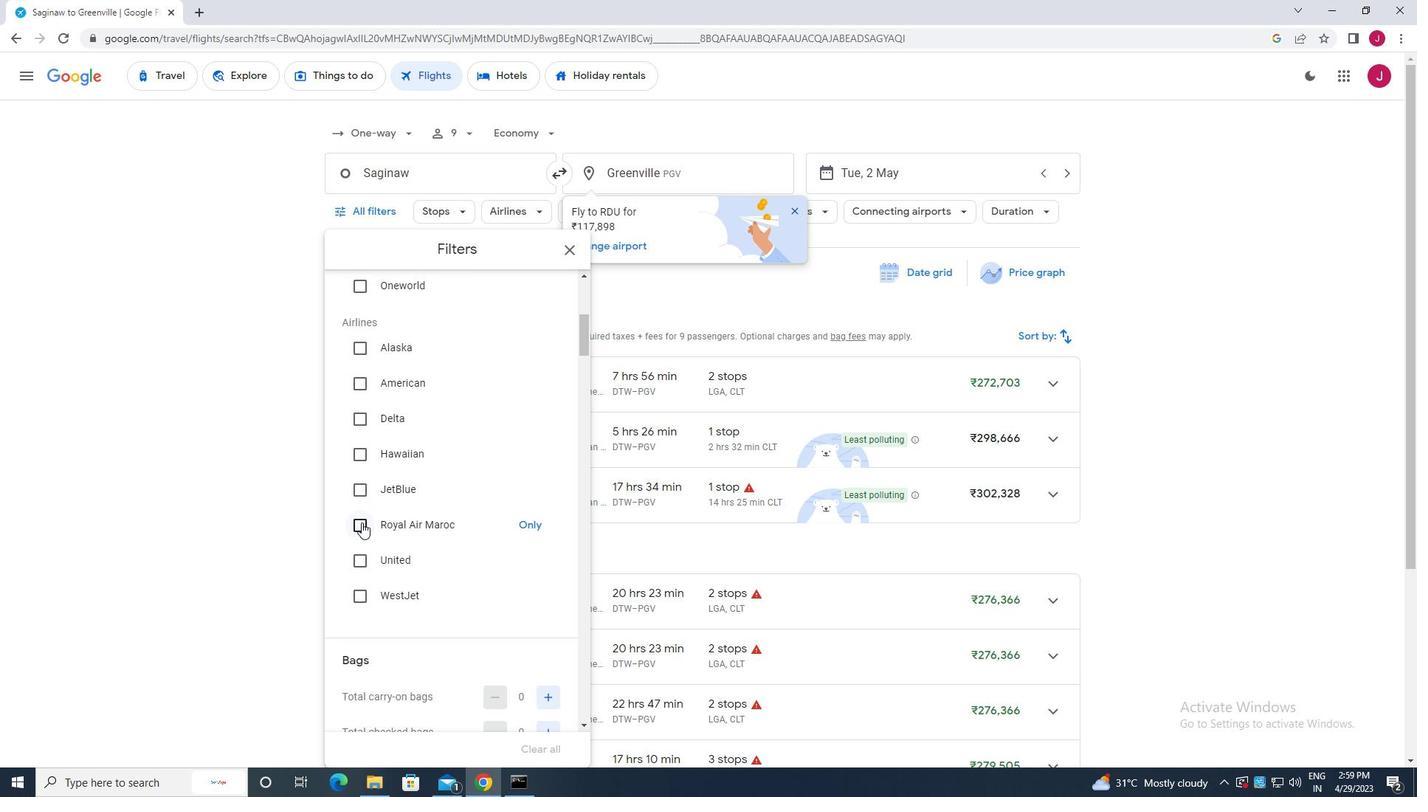 
Action: Mouse pressed left at (360, 522)
Screenshot: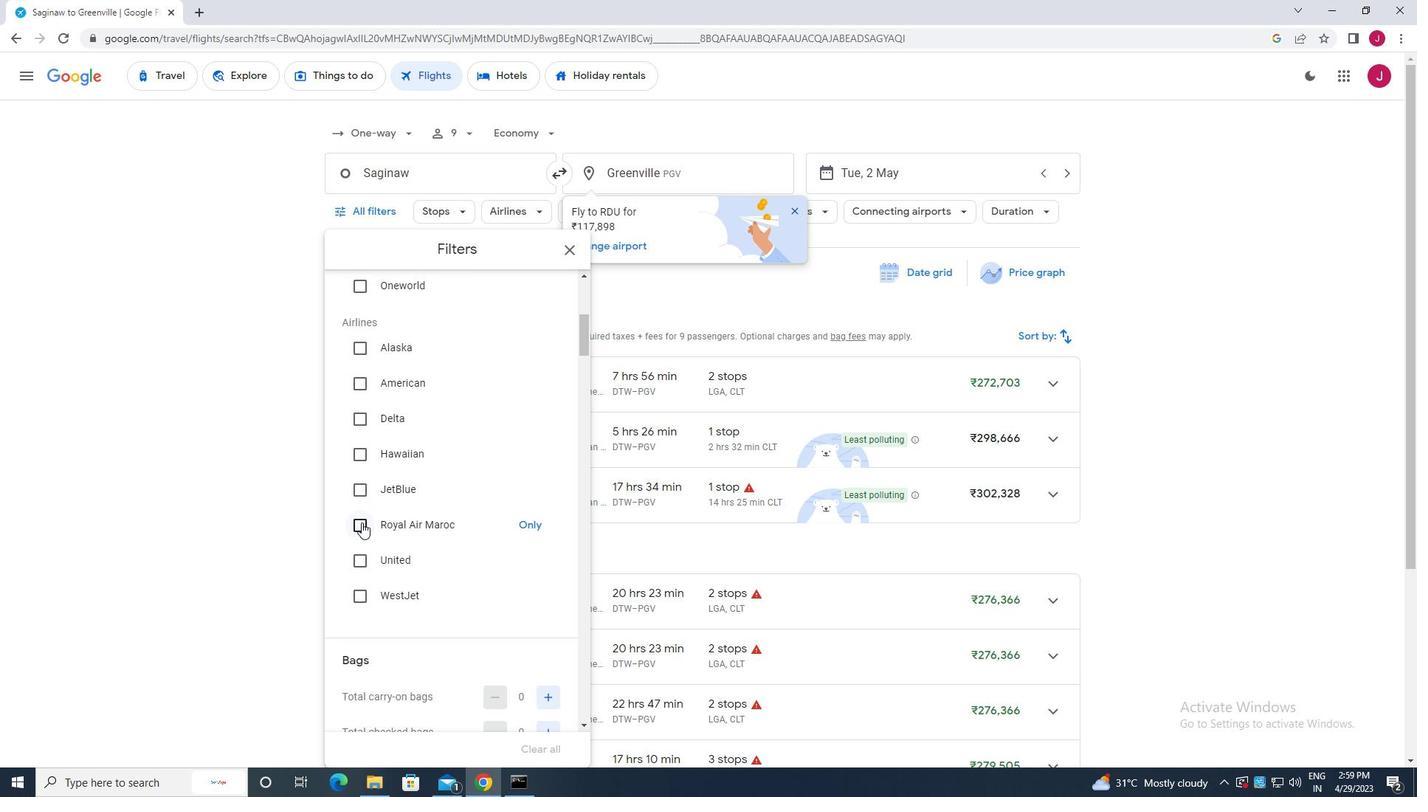 
Action: Mouse moved to (464, 518)
Screenshot: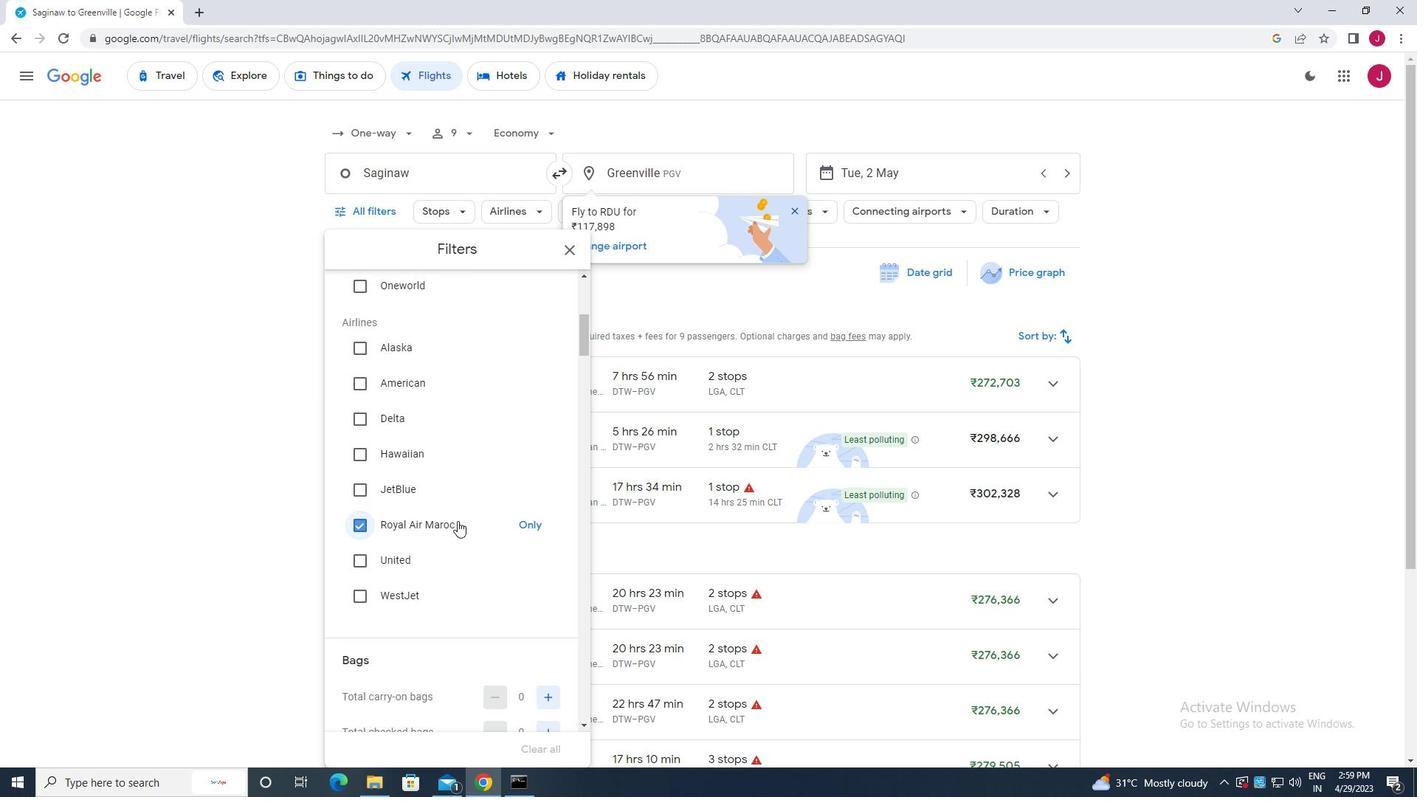 
Action: Mouse scrolled (464, 517) with delta (0, 0)
Screenshot: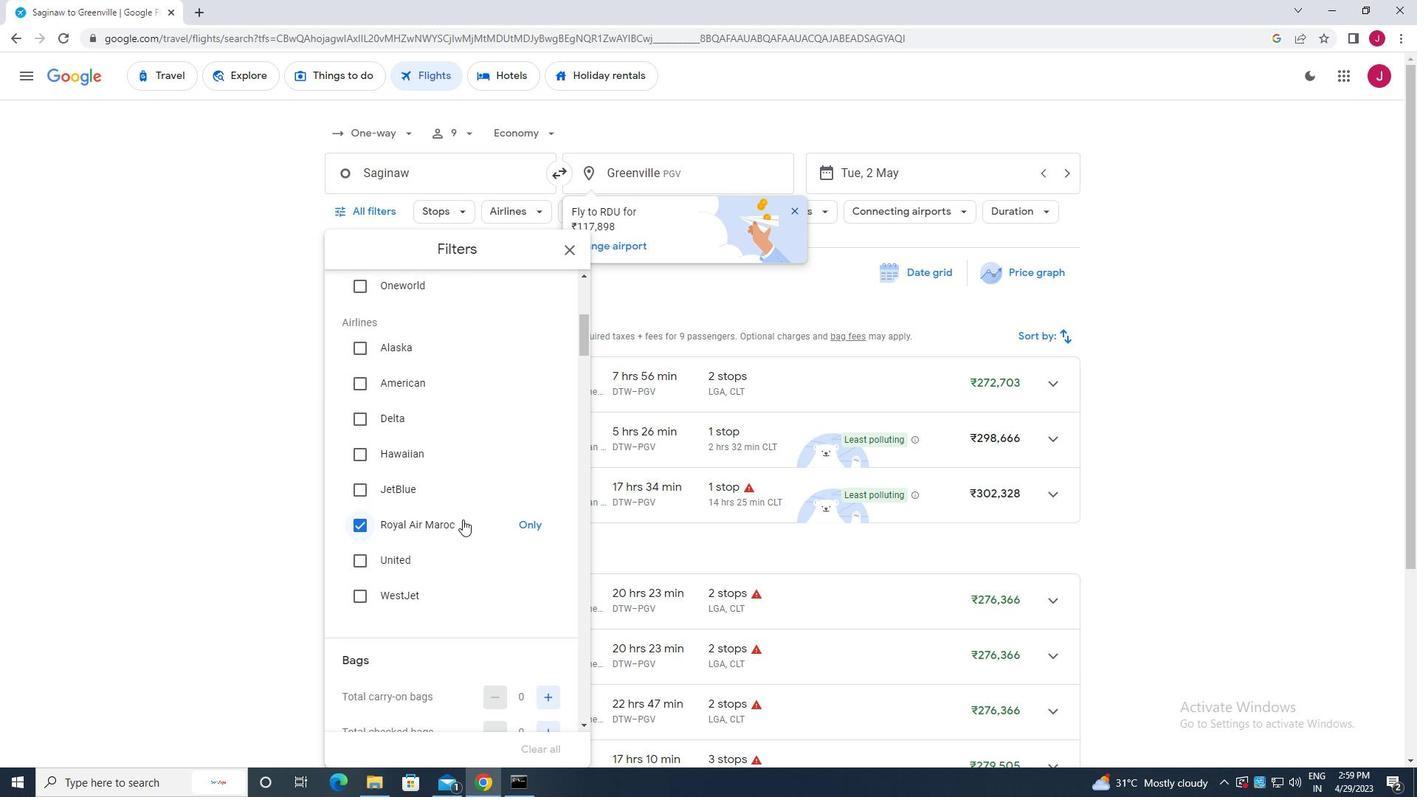 
Action: Mouse moved to (464, 517)
Screenshot: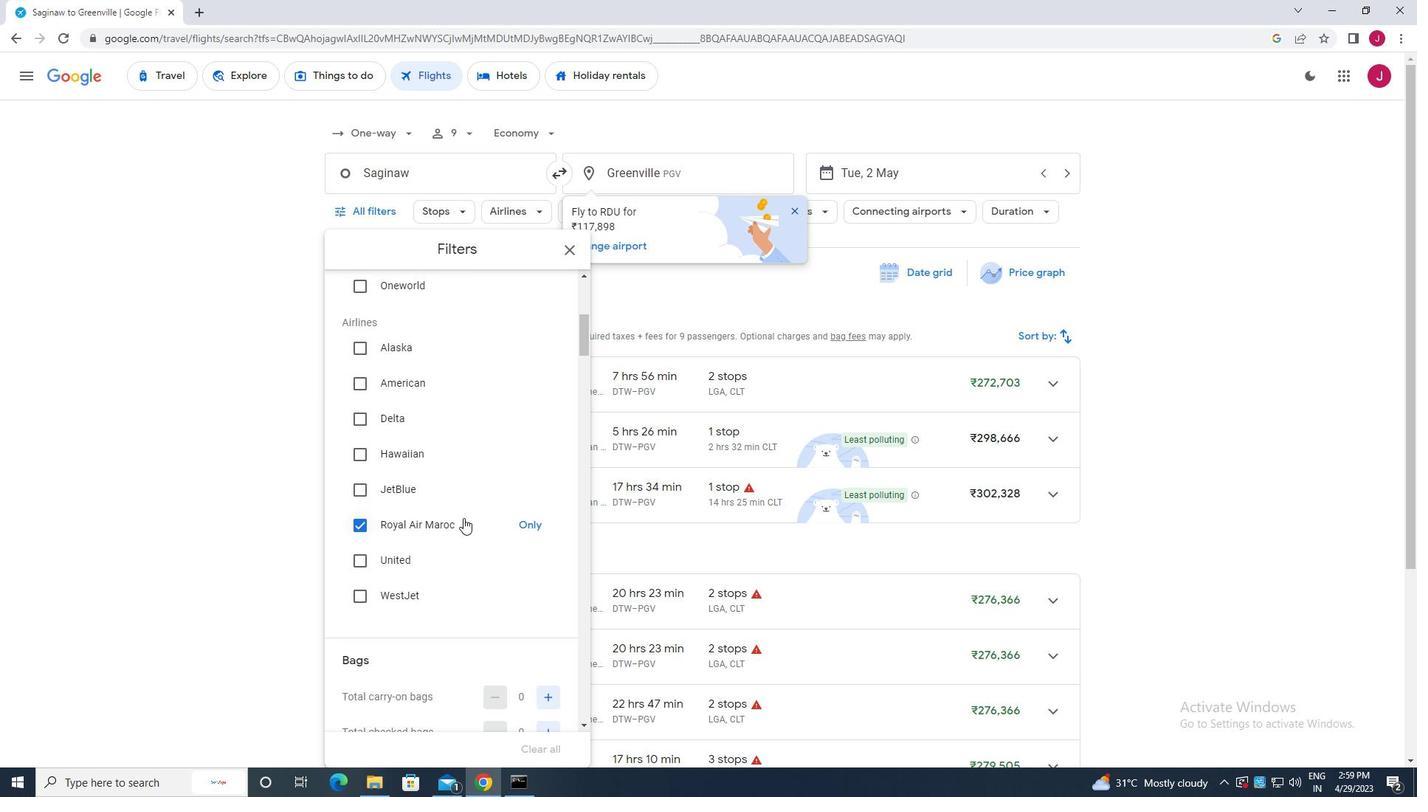 
Action: Mouse scrolled (464, 516) with delta (0, 0)
Screenshot: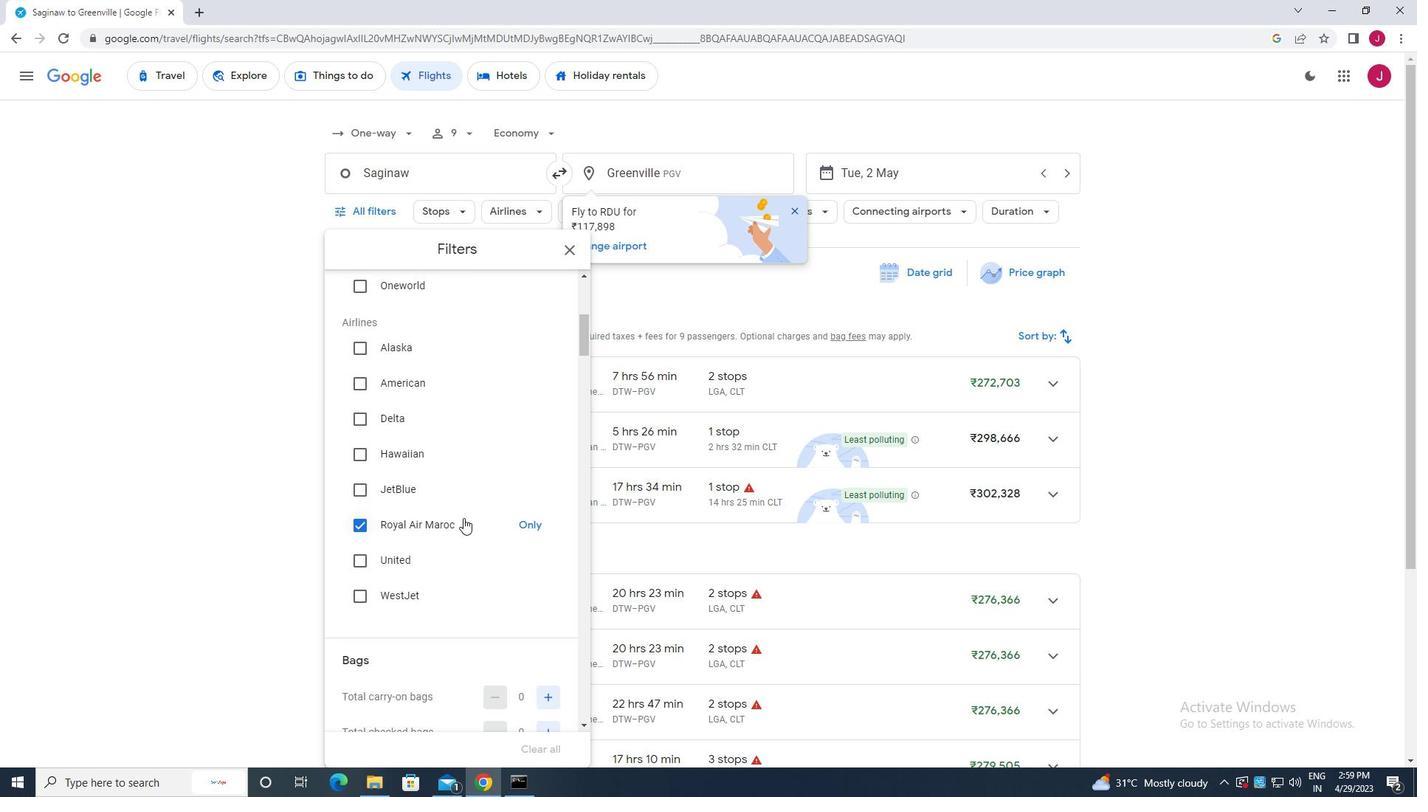 
Action: Mouse moved to (464, 516)
Screenshot: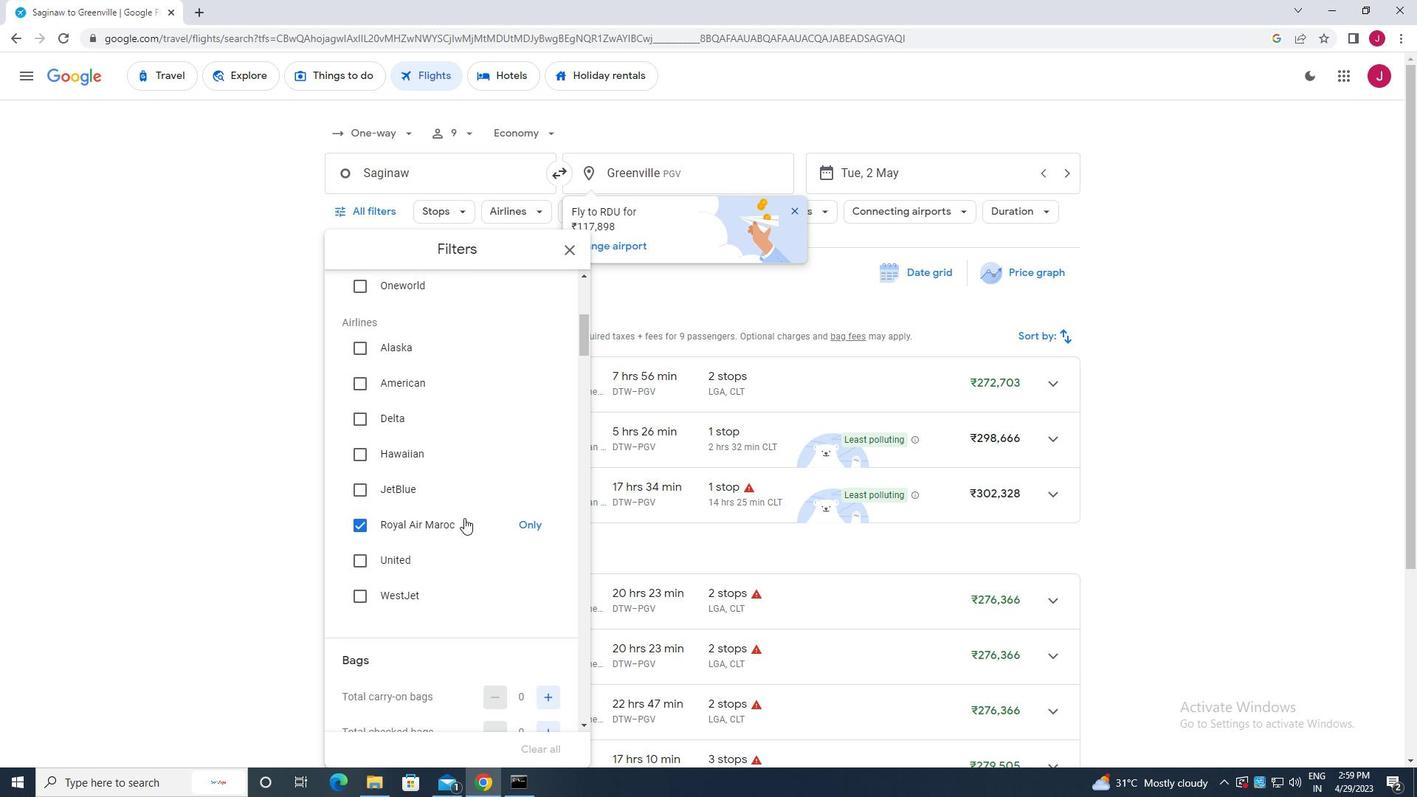 
Action: Mouse scrolled (464, 515) with delta (0, 0)
Screenshot: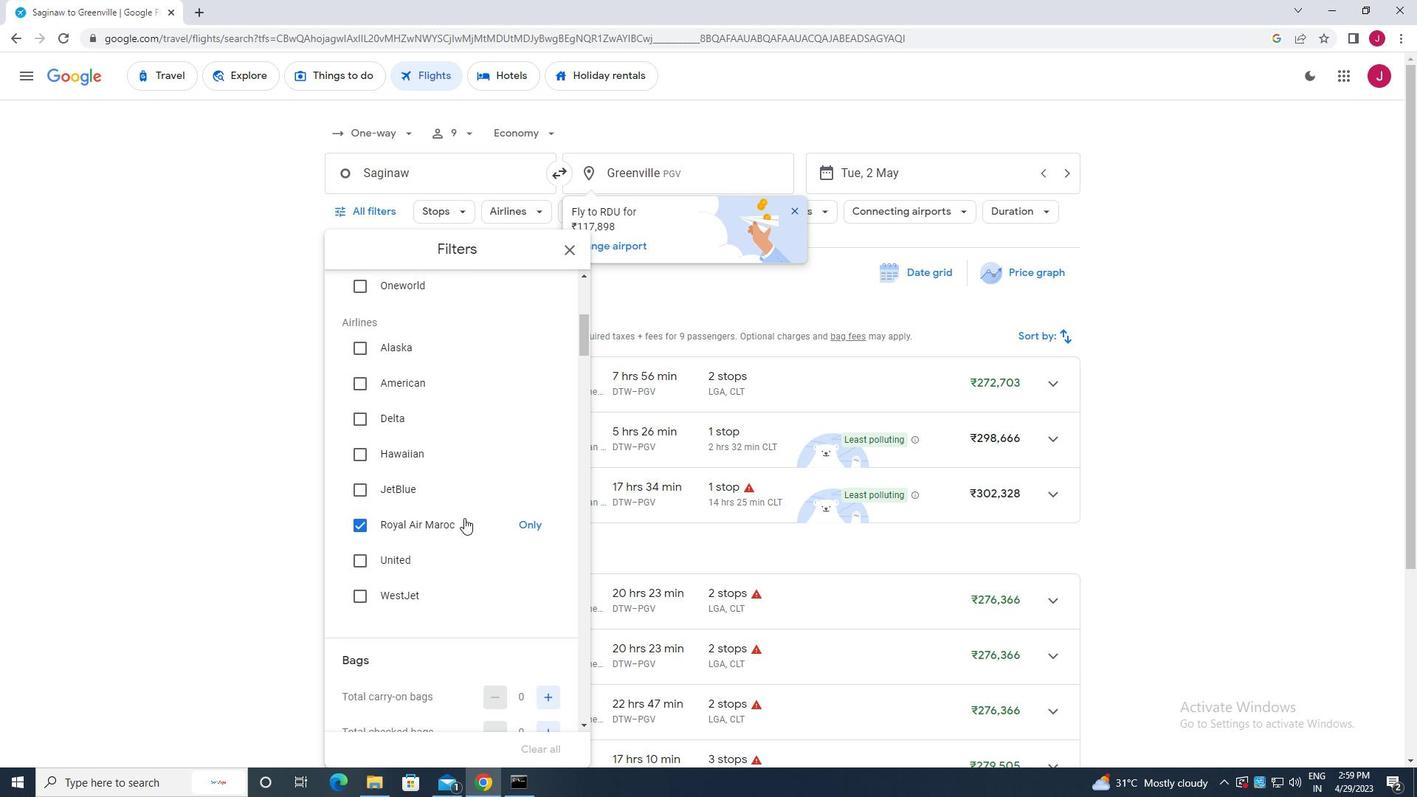 
Action: Mouse moved to (465, 512)
Screenshot: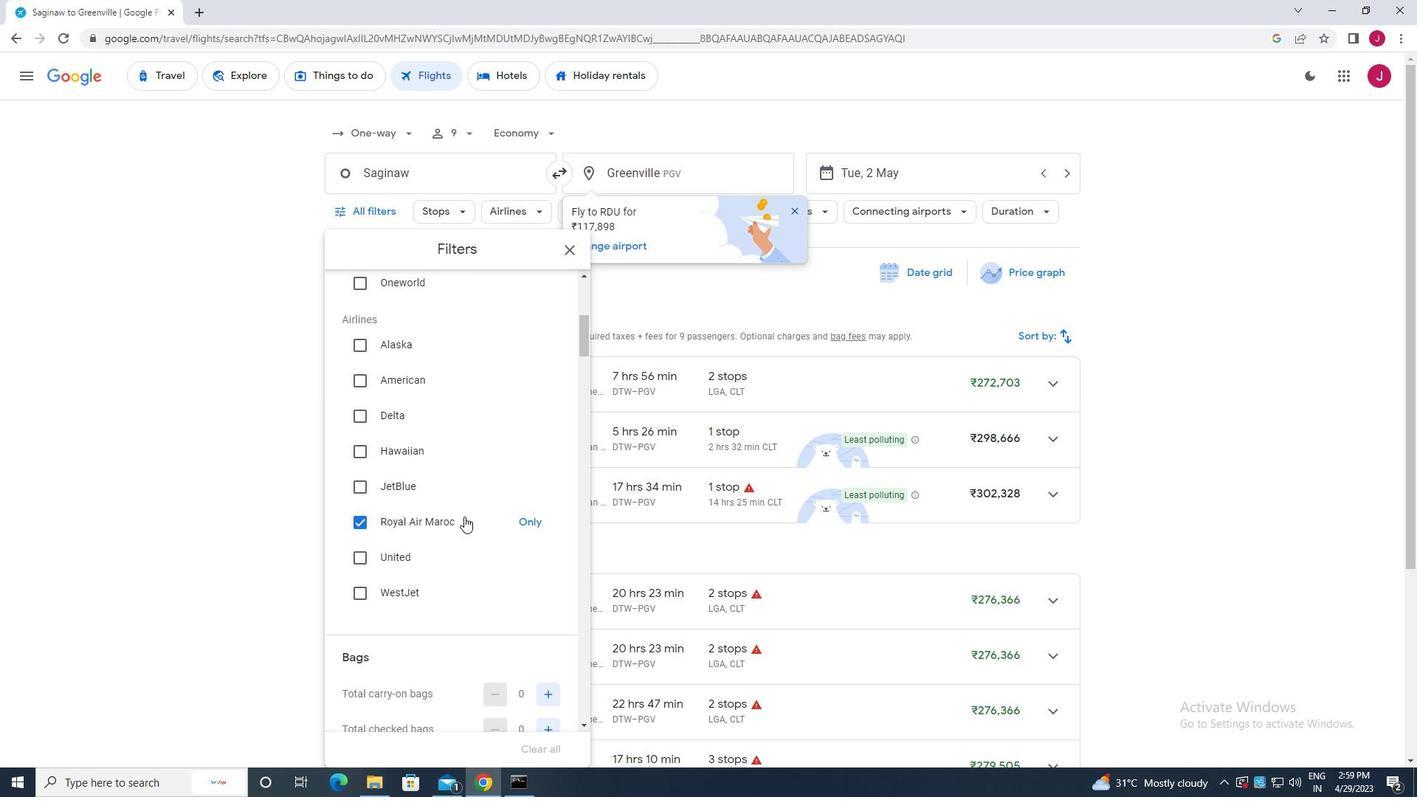 
Action: Mouse scrolled (465, 511) with delta (0, 0)
Screenshot: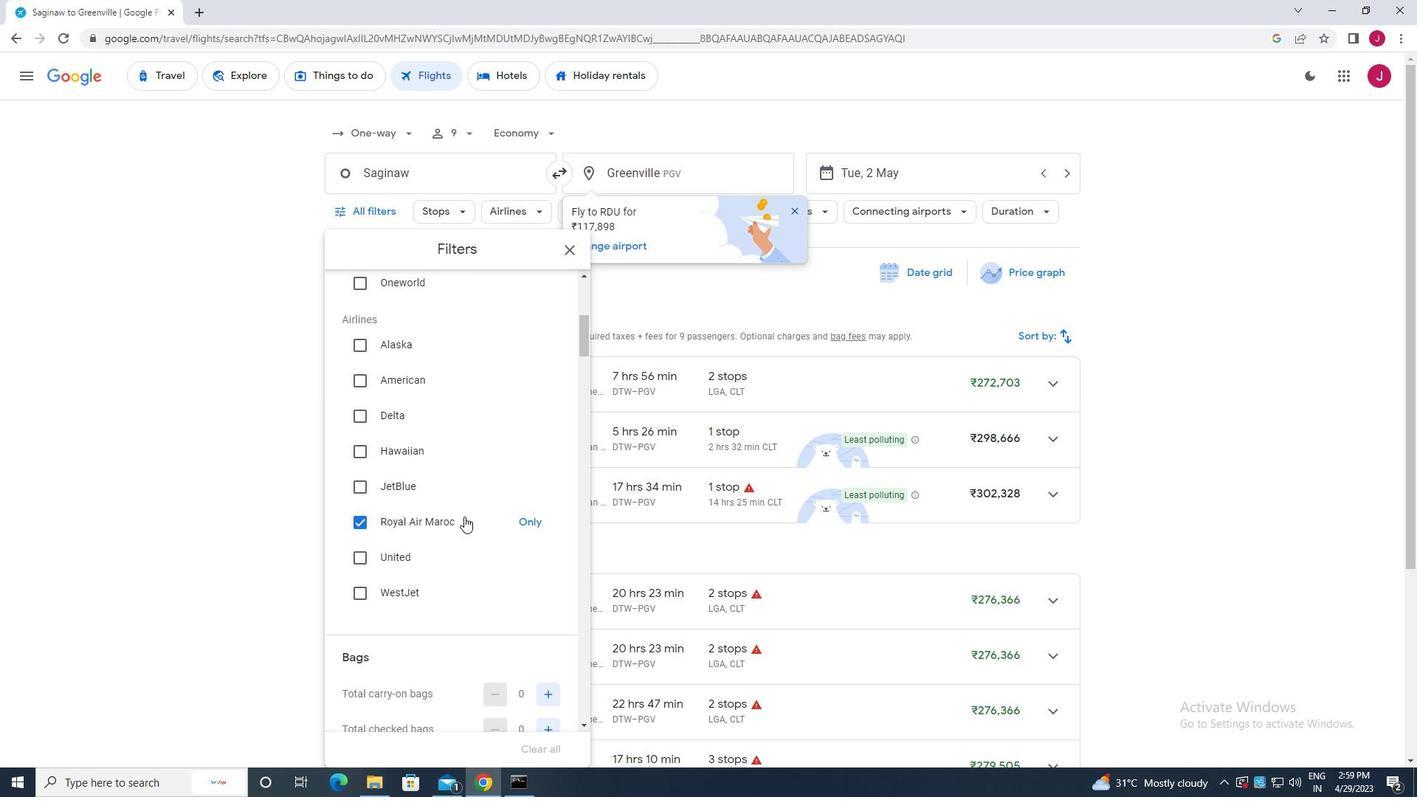 
Action: Mouse moved to (549, 403)
Screenshot: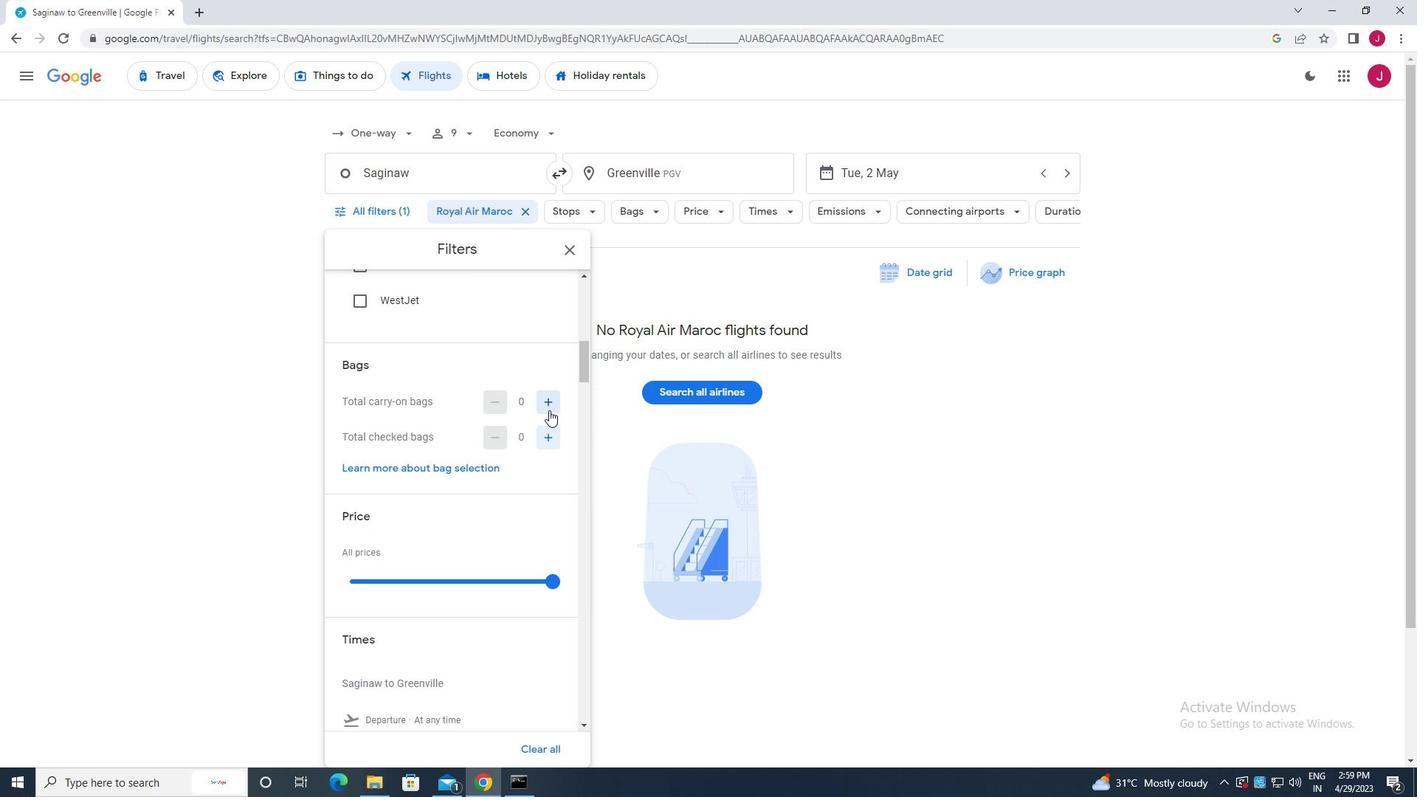 
Action: Mouse pressed left at (549, 403)
Screenshot: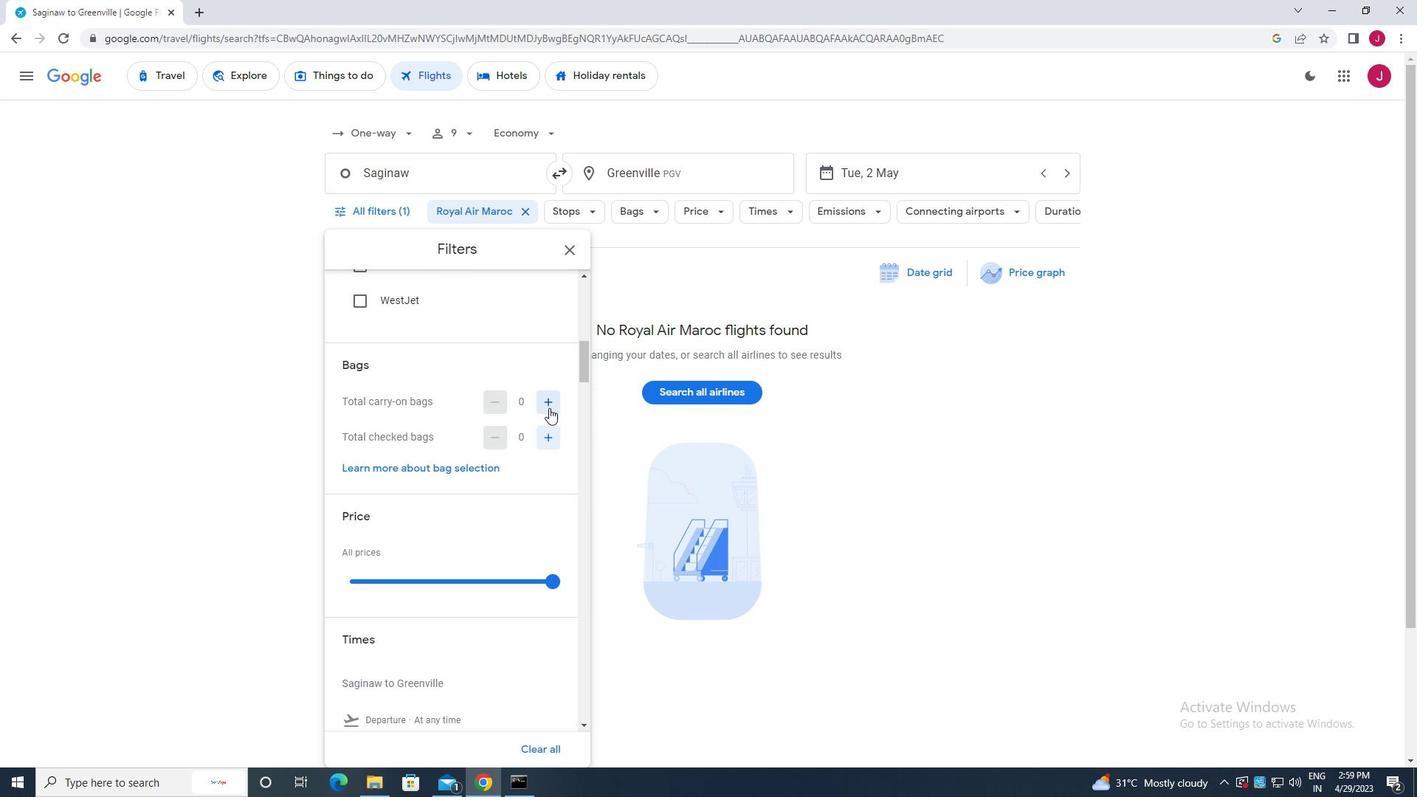
Action: Mouse moved to (549, 403)
Screenshot: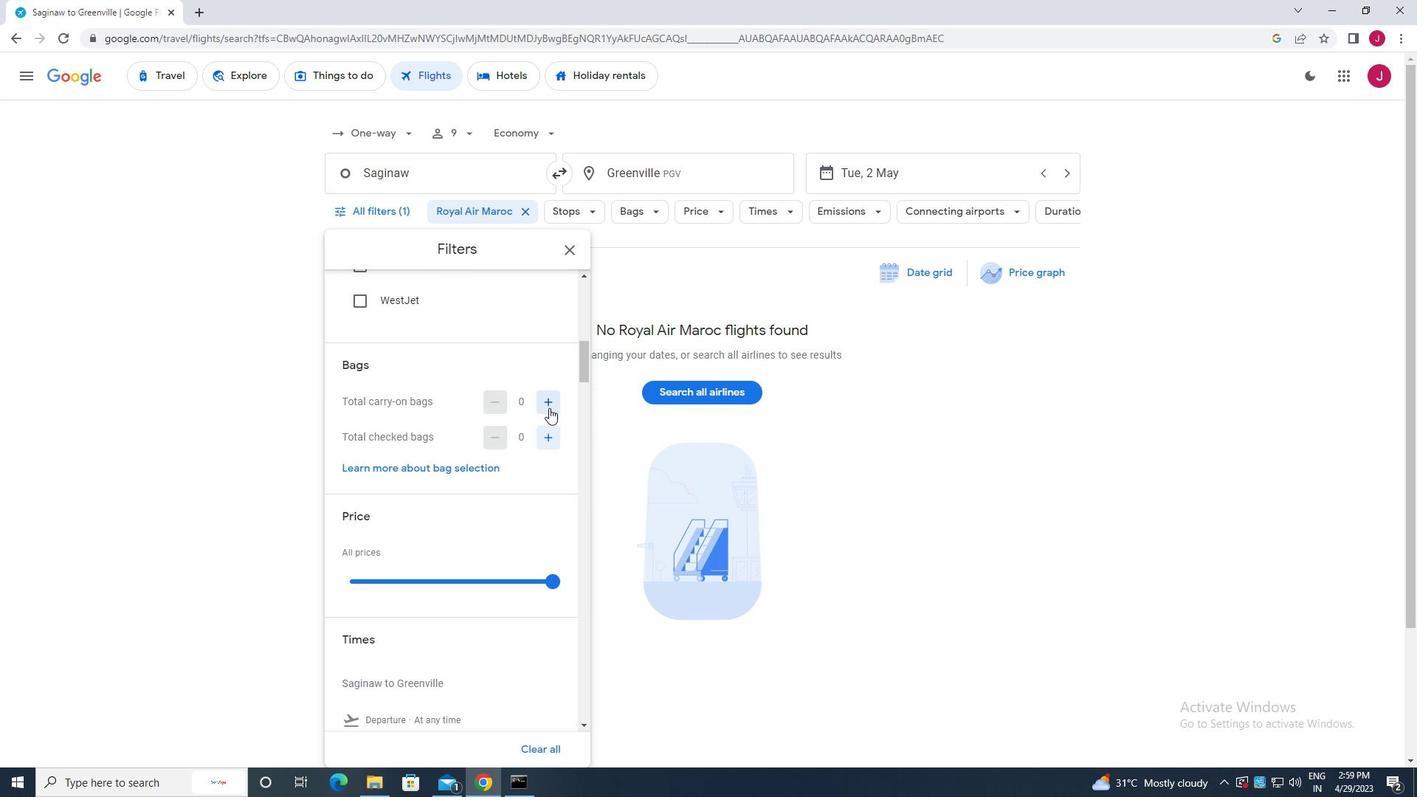 
Action: Mouse pressed left at (549, 403)
Screenshot: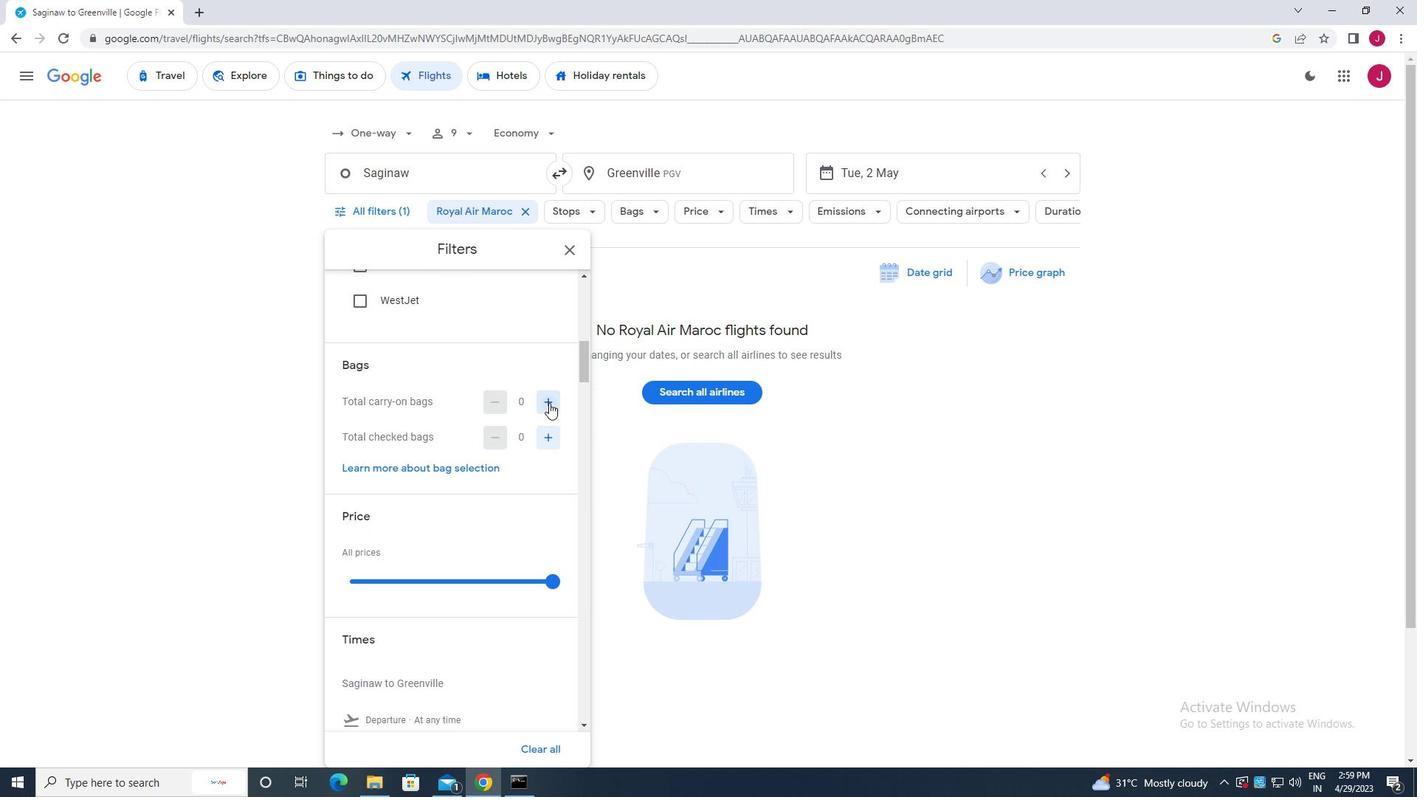 
Action: Mouse moved to (553, 580)
Screenshot: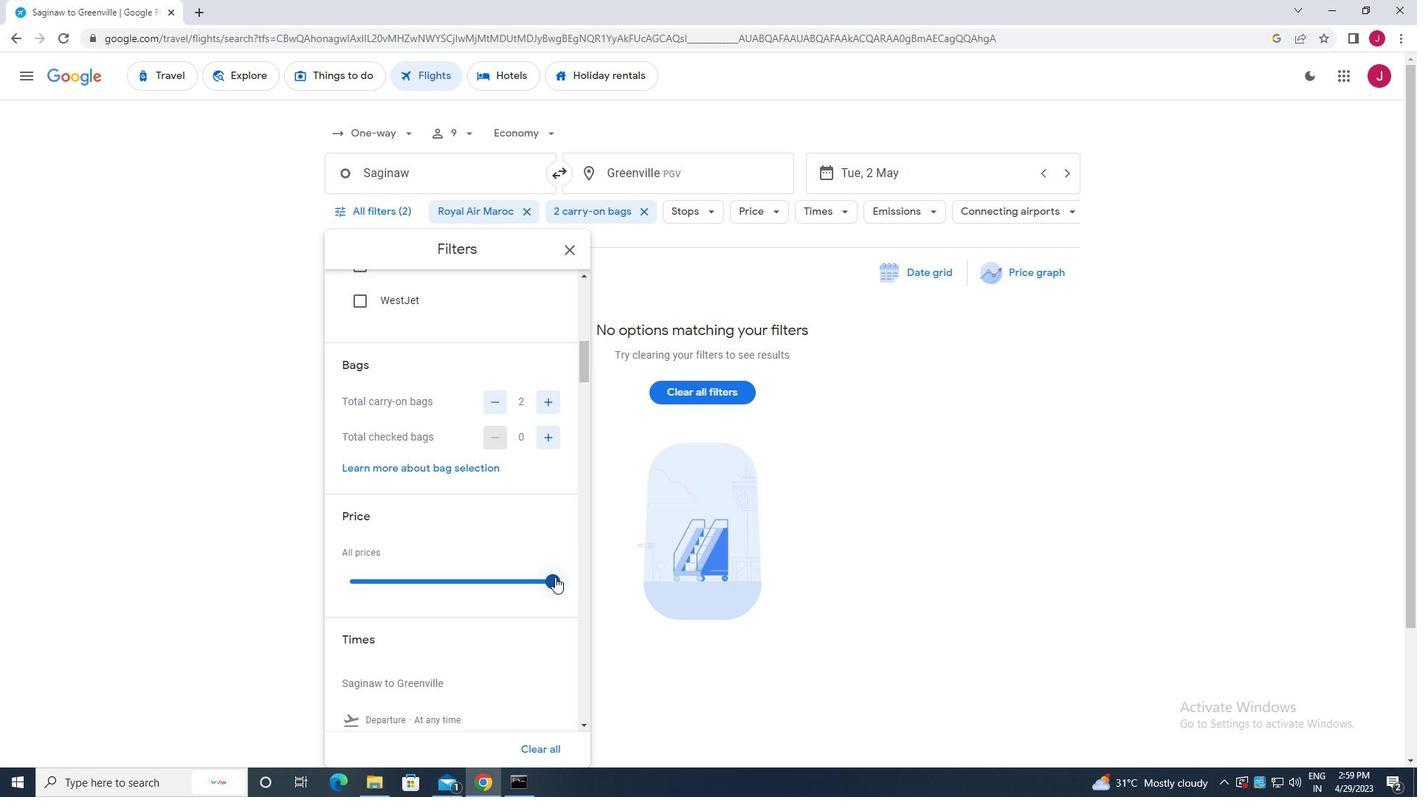 
Action: Mouse pressed left at (553, 580)
Screenshot: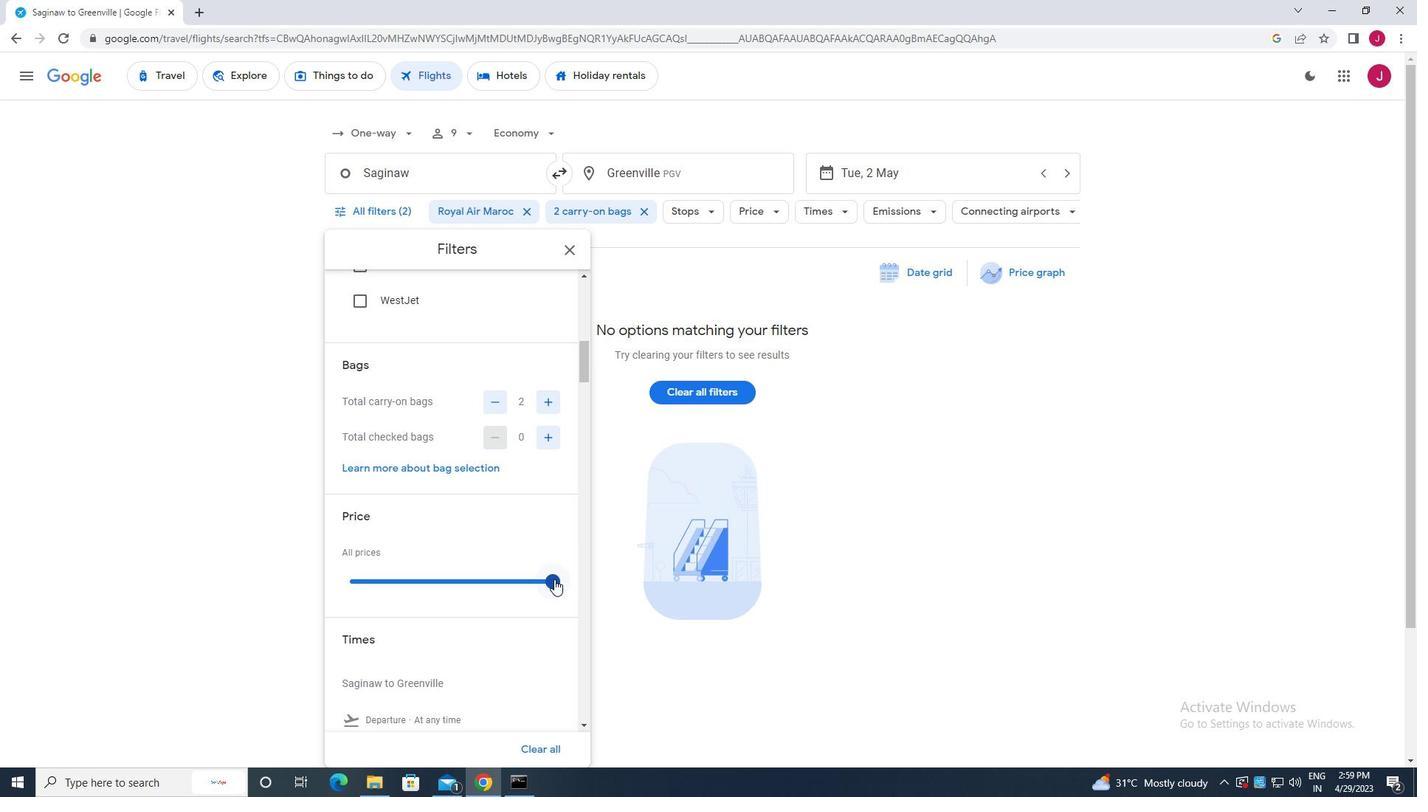 
Action: Mouse moved to (446, 564)
Screenshot: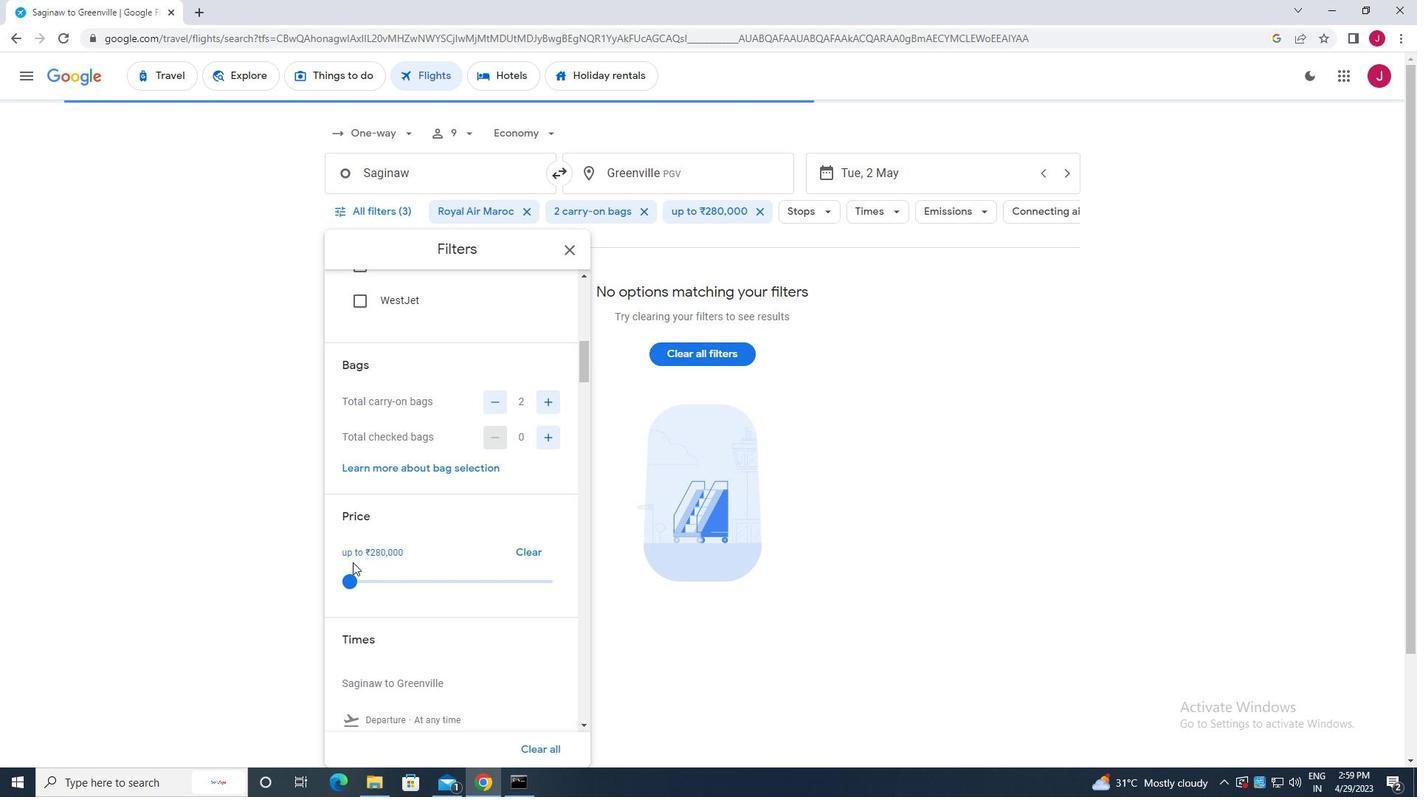 
Action: Mouse scrolled (446, 564) with delta (0, 0)
Screenshot: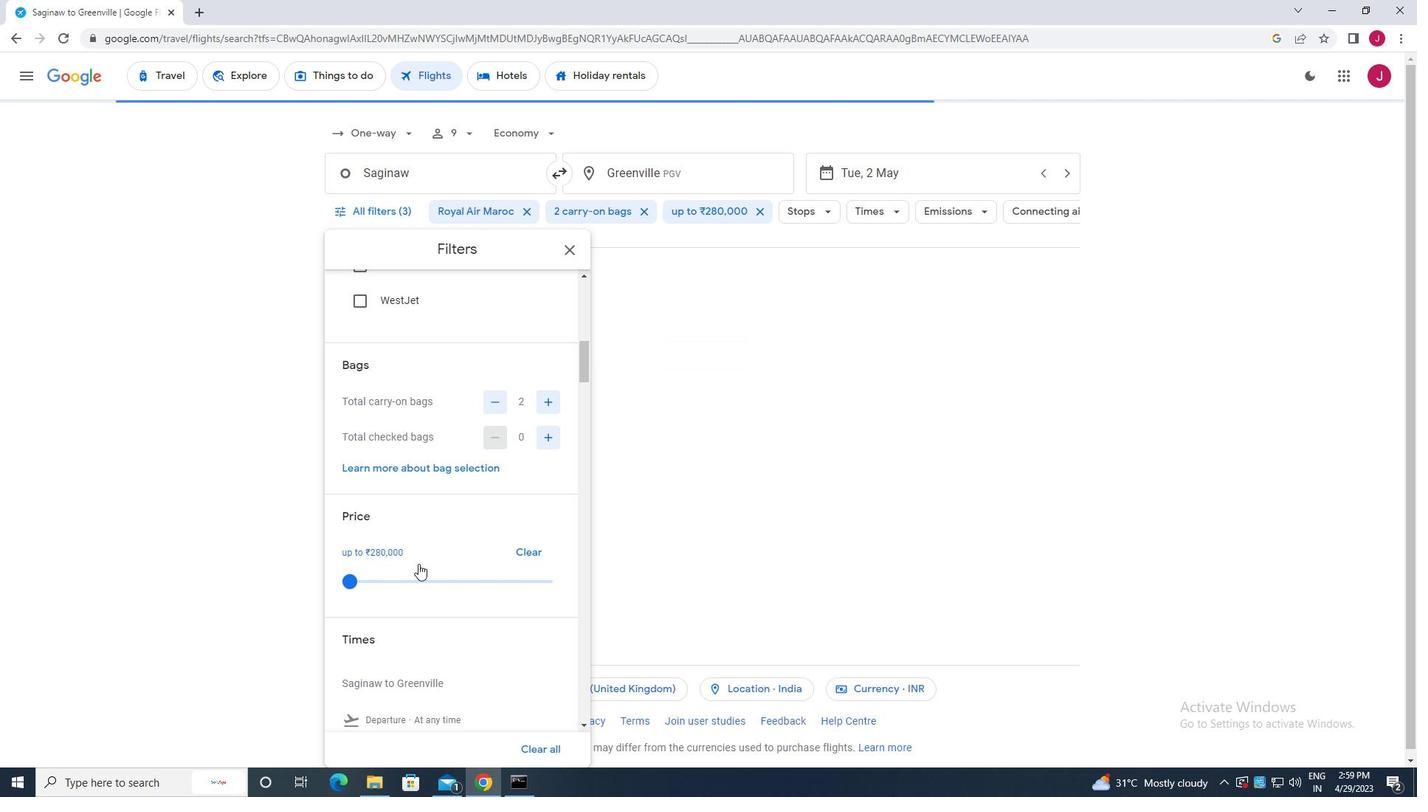 
Action: Mouse scrolled (446, 564) with delta (0, 0)
Screenshot: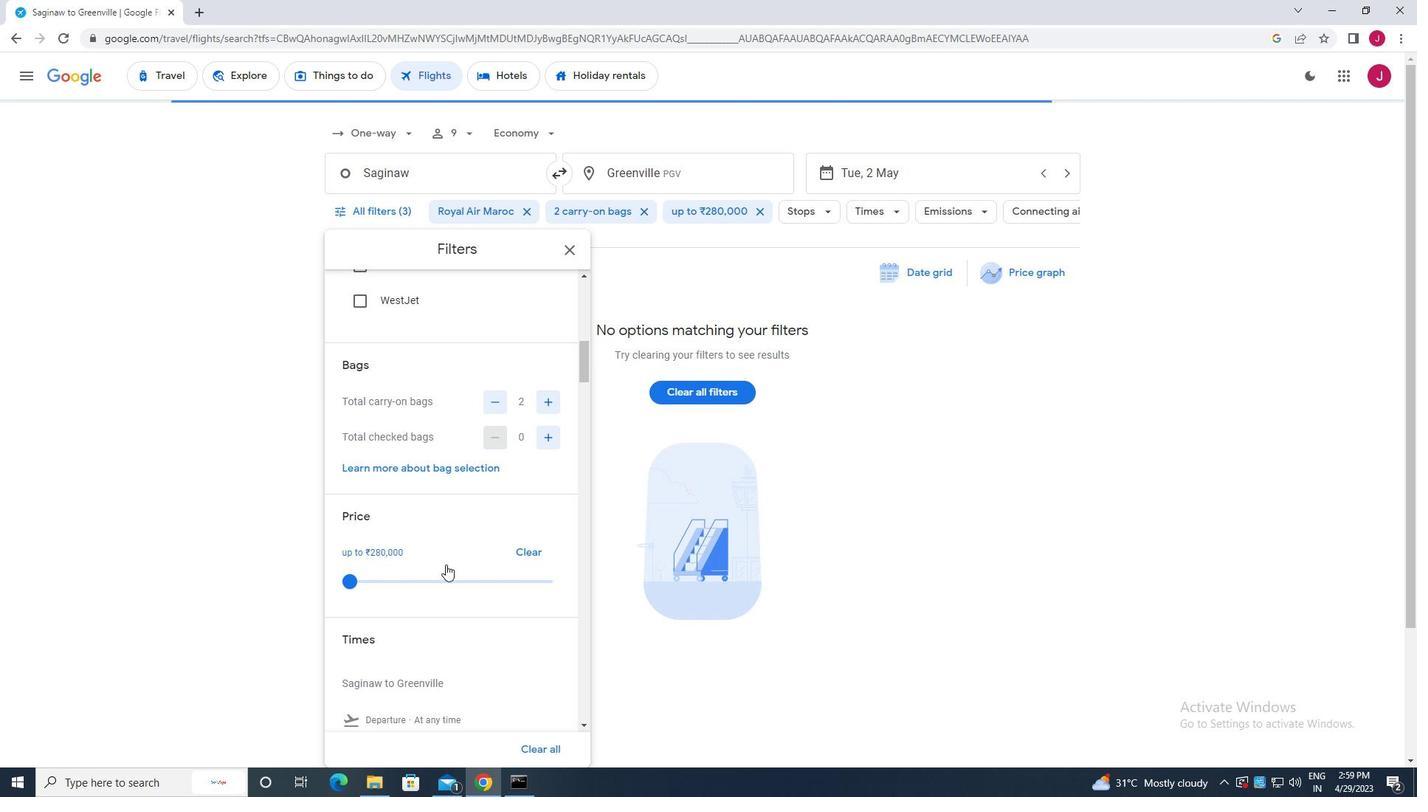 
Action: Mouse scrolled (446, 564) with delta (0, 0)
Screenshot: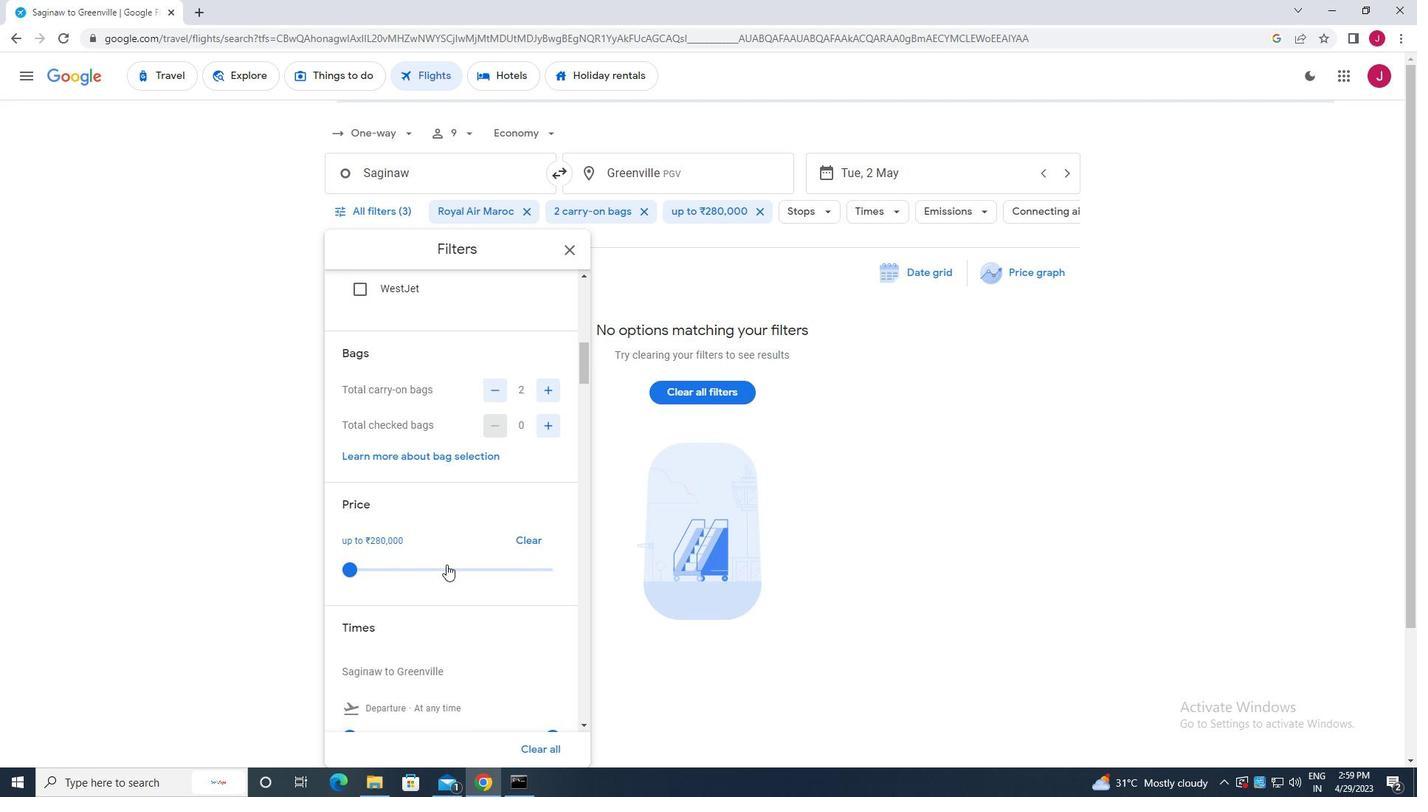 
Action: Mouse moved to (352, 529)
Screenshot: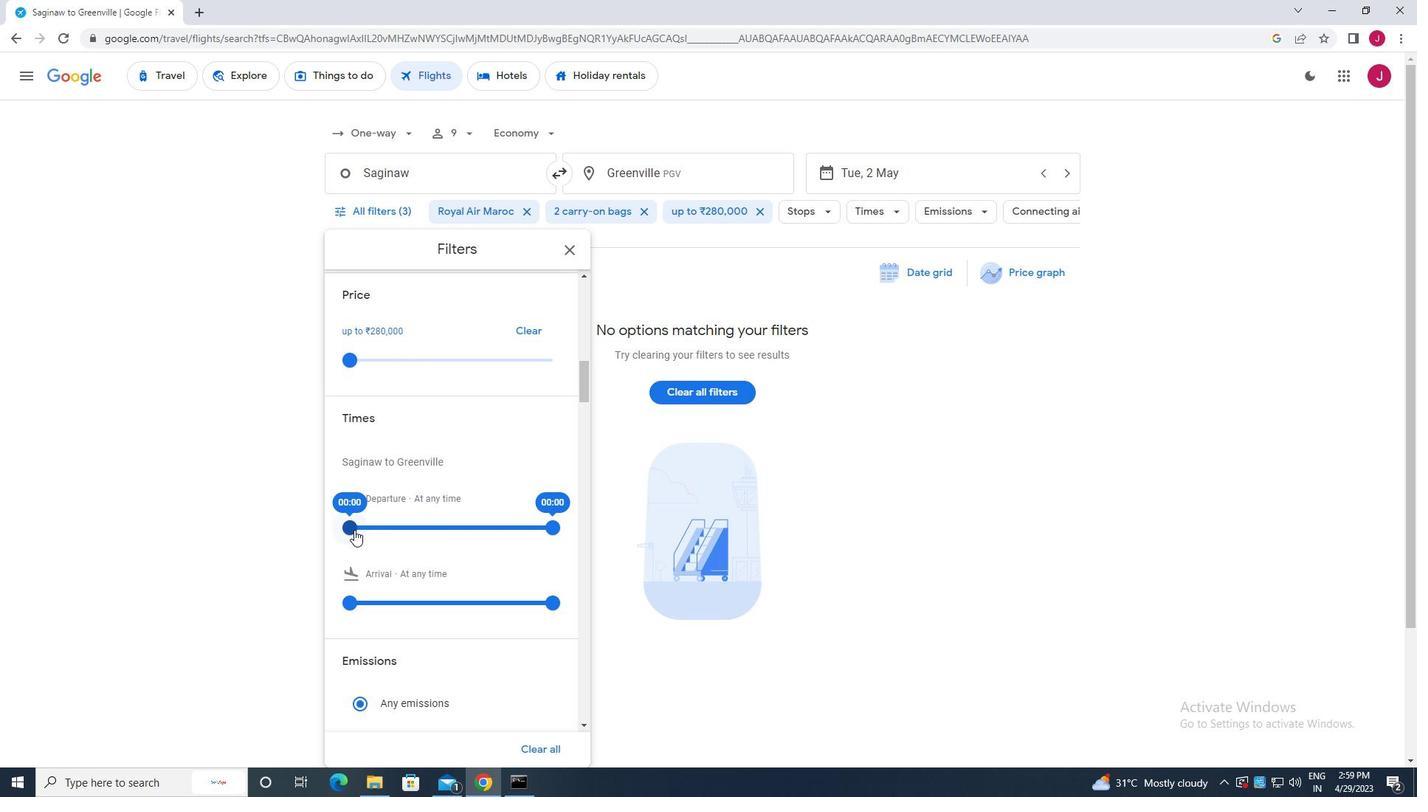 
Action: Mouse pressed left at (352, 529)
Screenshot: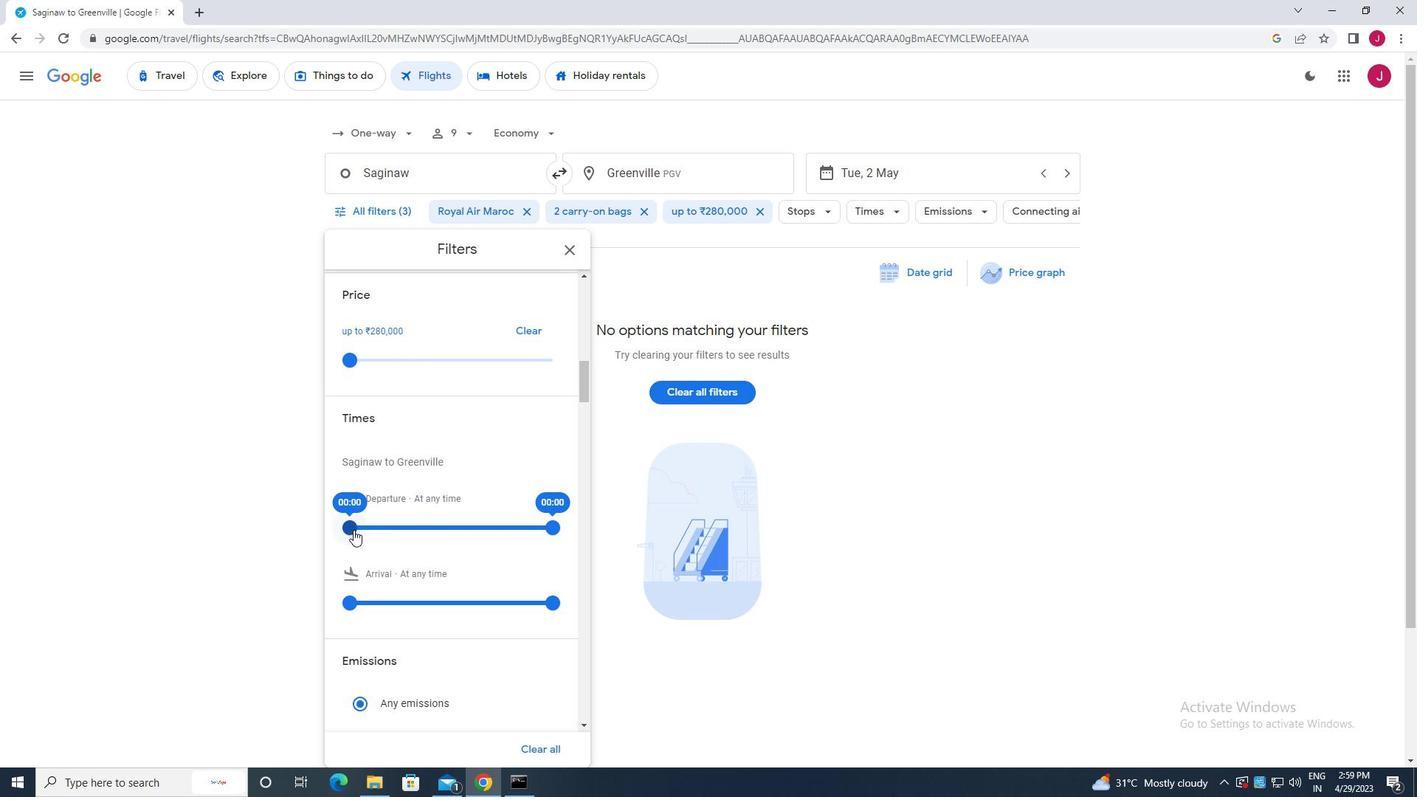 
Action: Mouse moved to (548, 524)
Screenshot: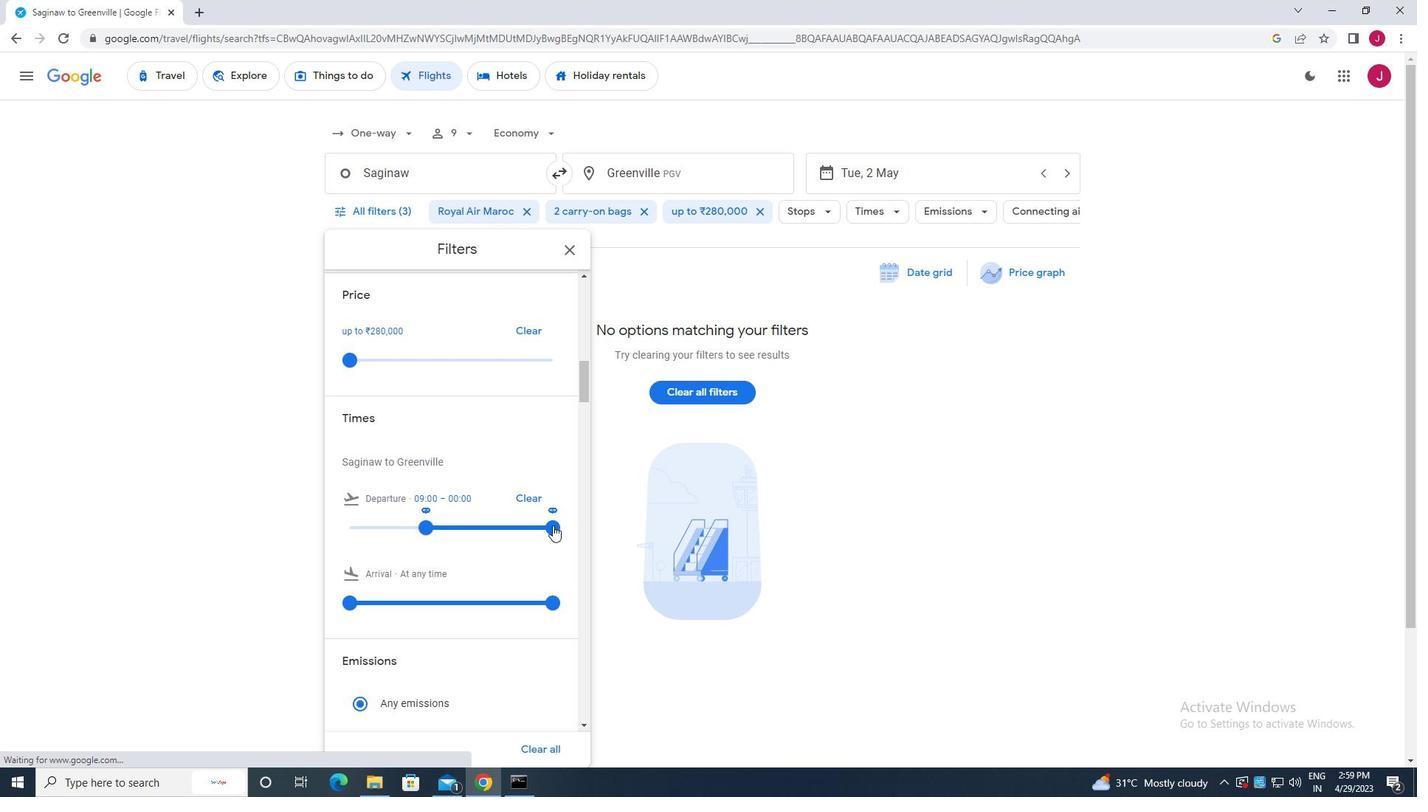 
Action: Mouse pressed left at (548, 524)
Screenshot: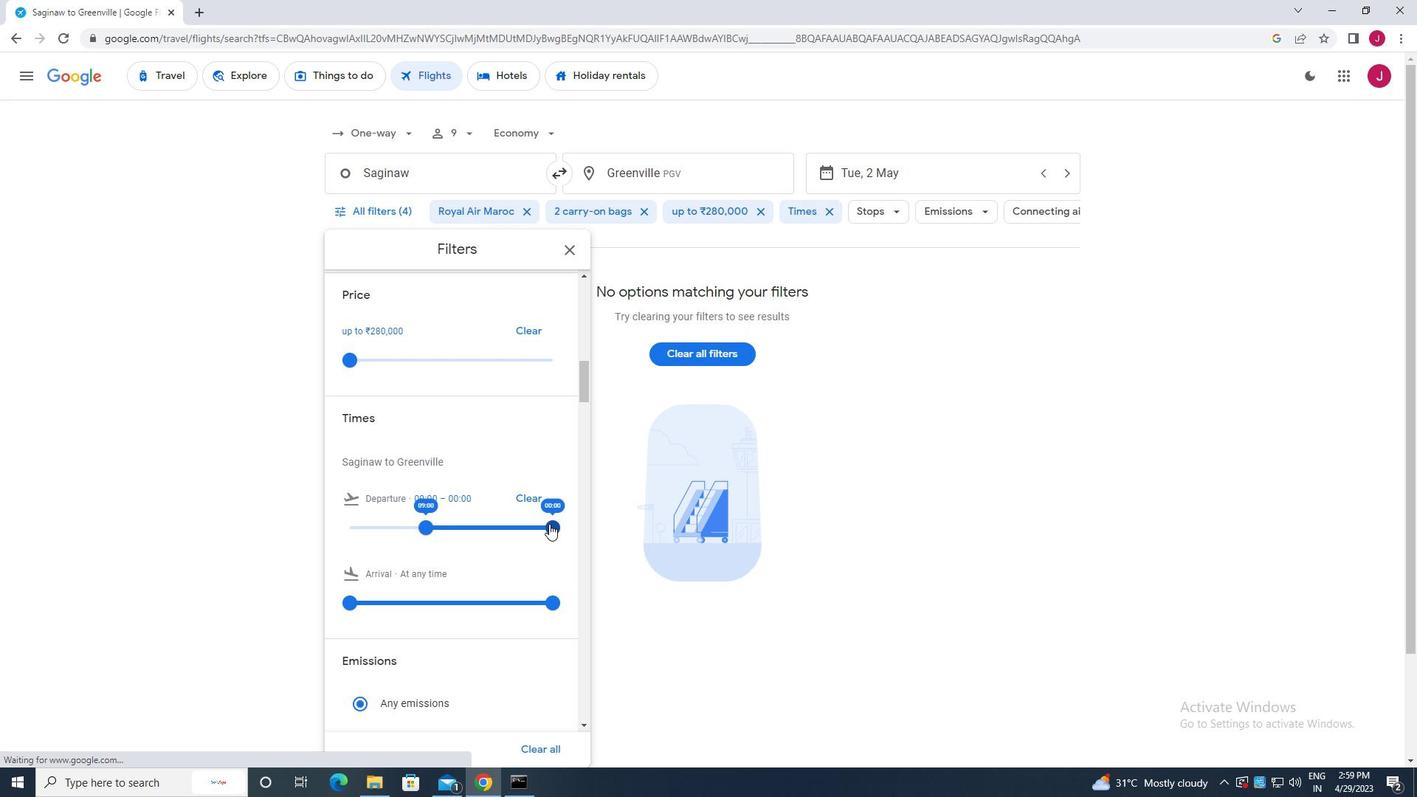 
Action: Mouse moved to (574, 252)
Screenshot: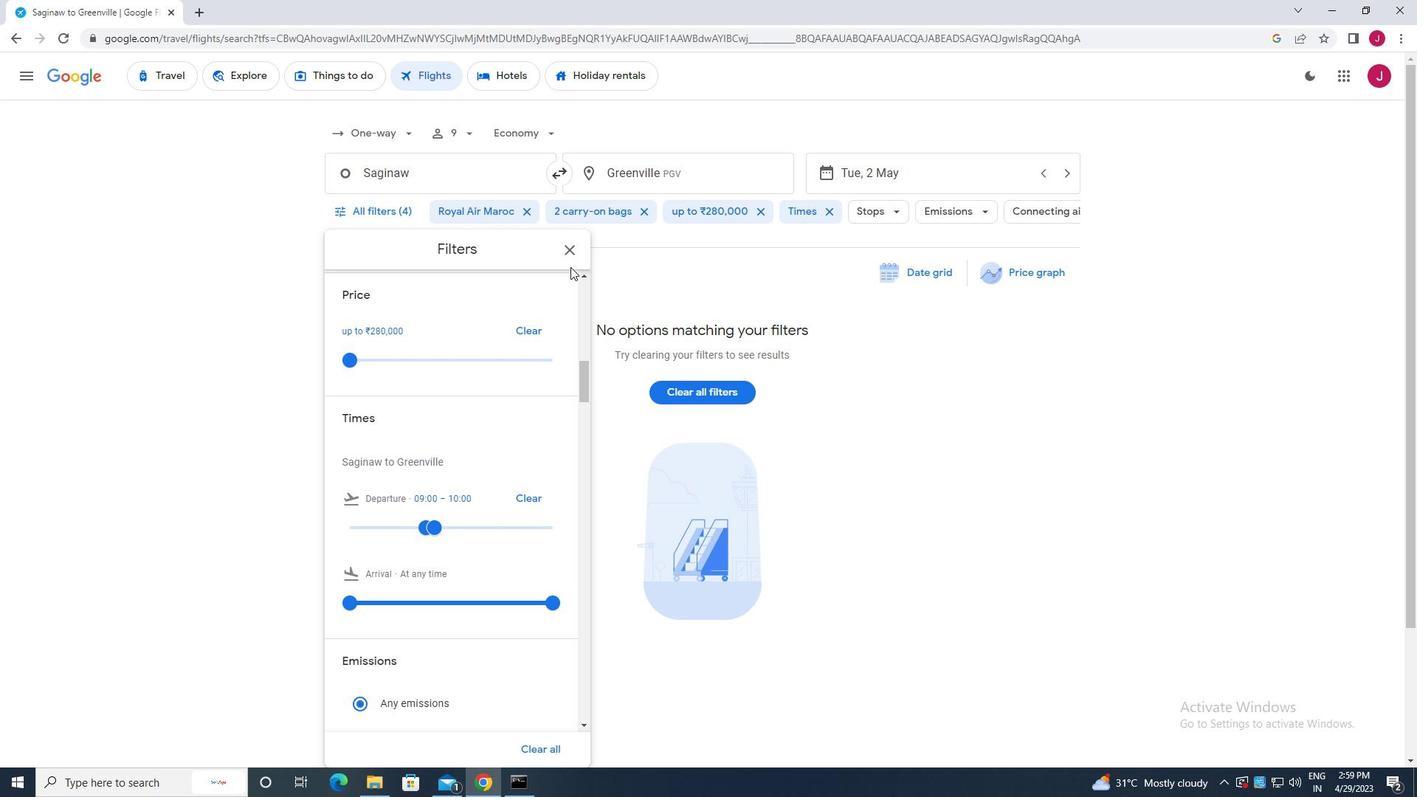 
Action: Mouse pressed left at (574, 252)
Screenshot: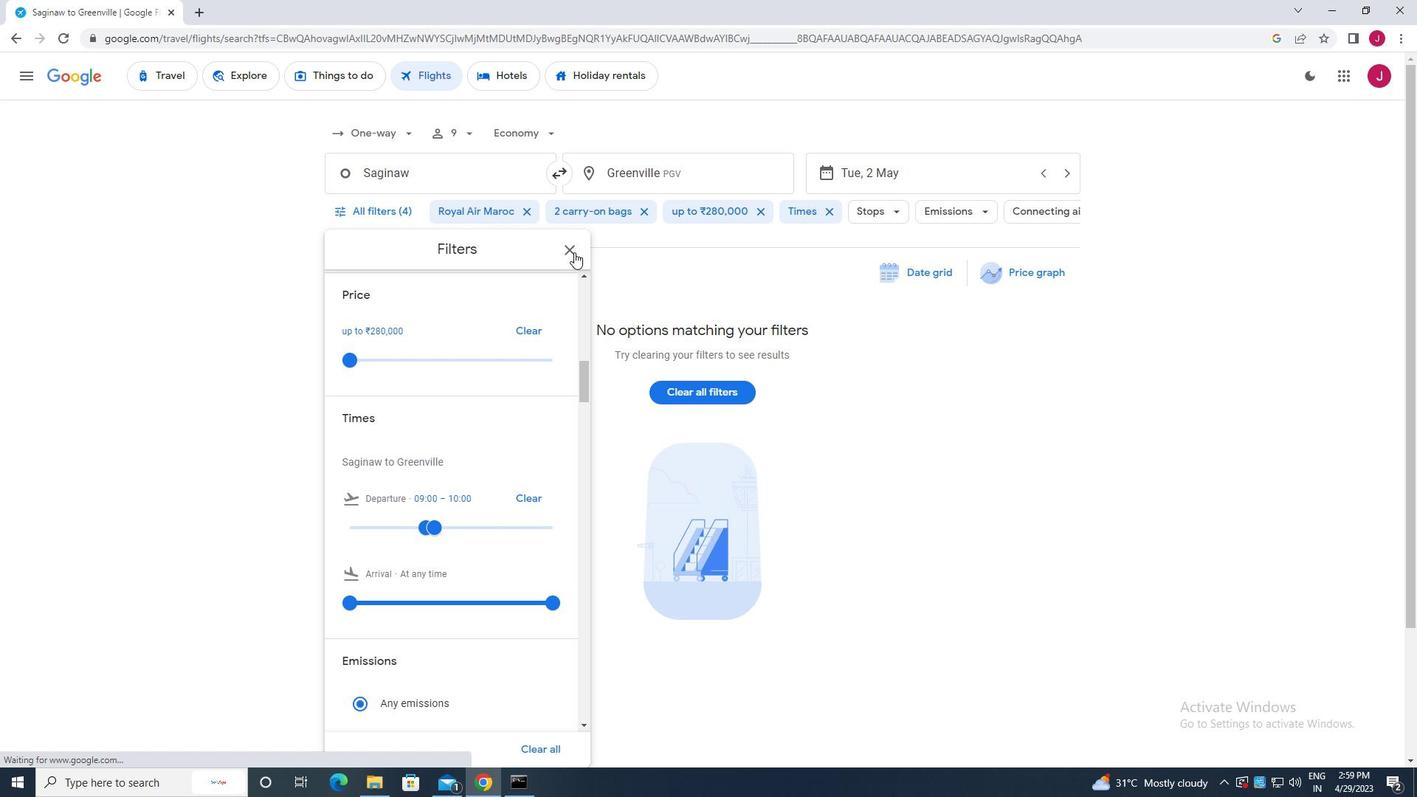 
Action: Mouse moved to (572, 252)
Screenshot: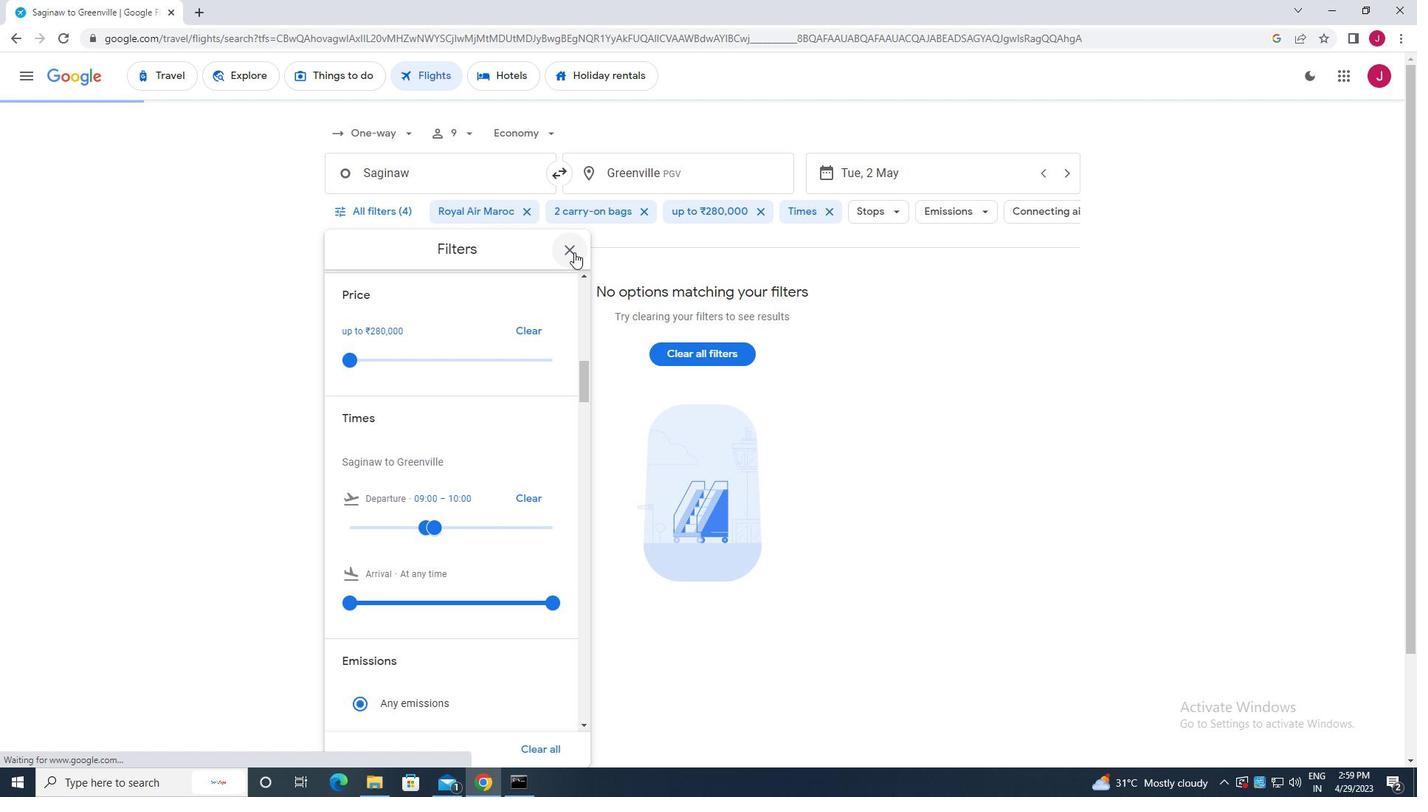
